 Task: Search one way flight ticket for 4 adults, 2 children, 2 infants in seat and 1 infant on lap in economy from Memphis: Memphis International Airport to Laramie: Laramie Regional Airport on 8-3-2023. Choice of flights is Sun country airlines. Price is upto 80000. Outbound departure time preference is 18:00.
Action: Mouse moved to (414, 199)
Screenshot: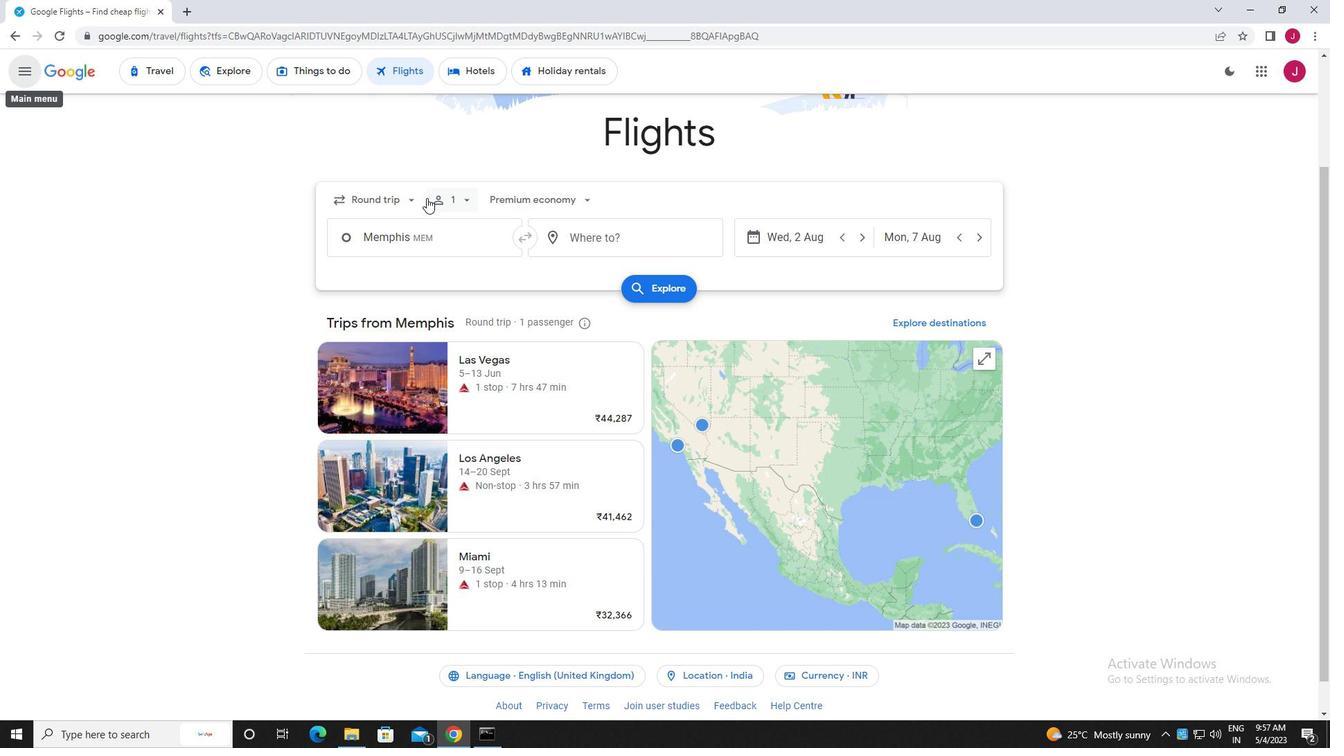 
Action: Mouse pressed left at (414, 199)
Screenshot: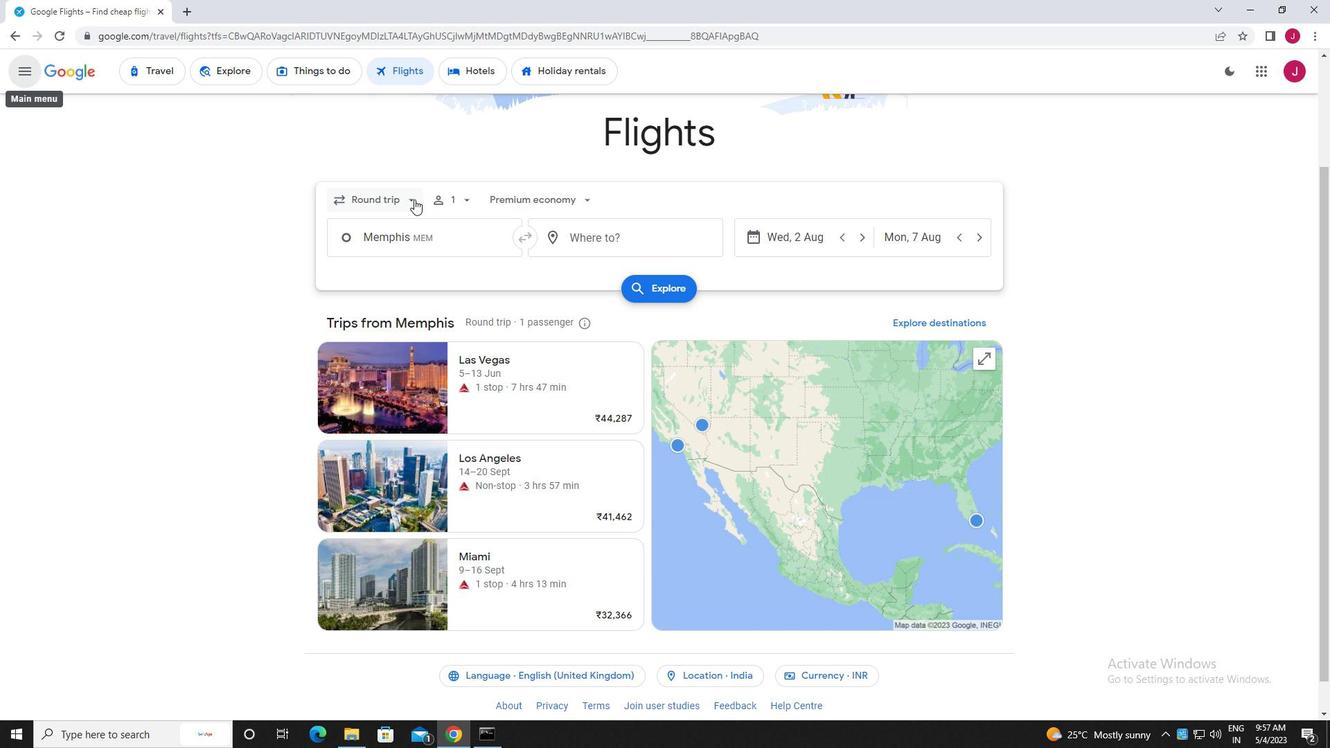 
Action: Mouse moved to (400, 263)
Screenshot: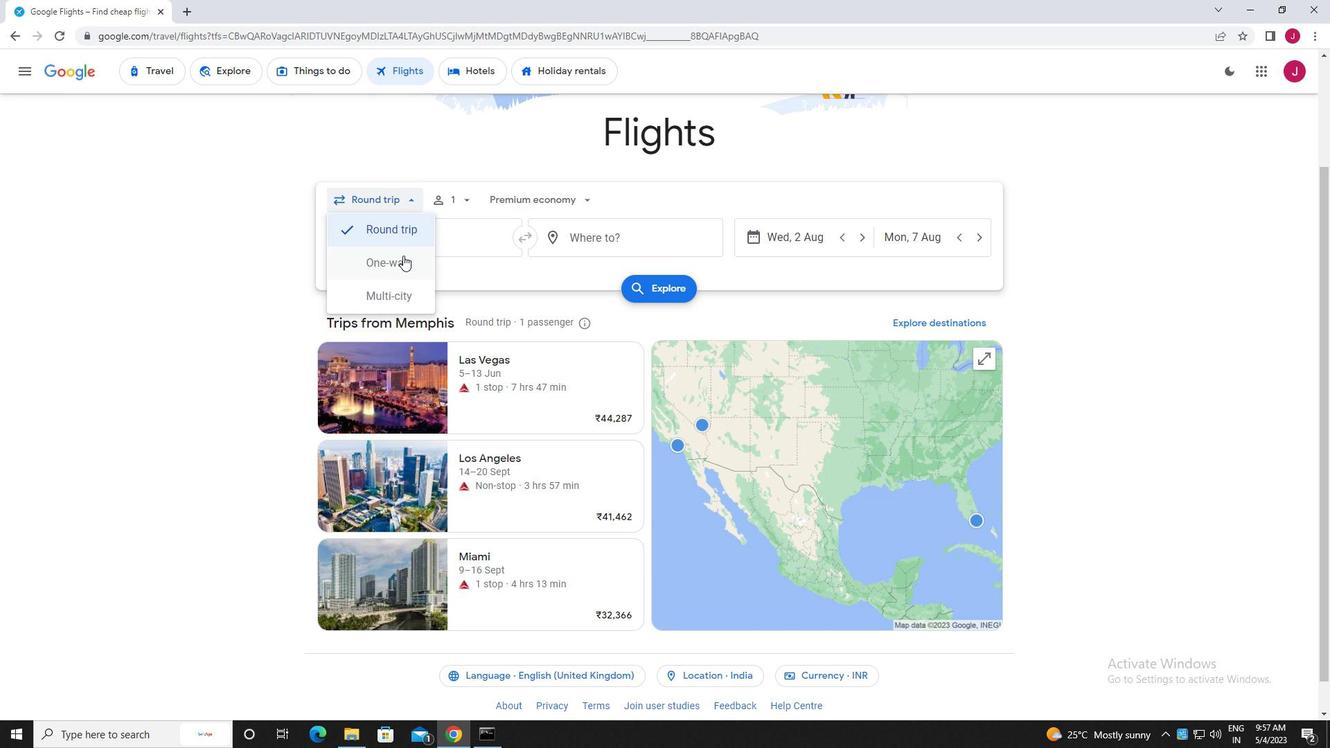
Action: Mouse pressed left at (400, 263)
Screenshot: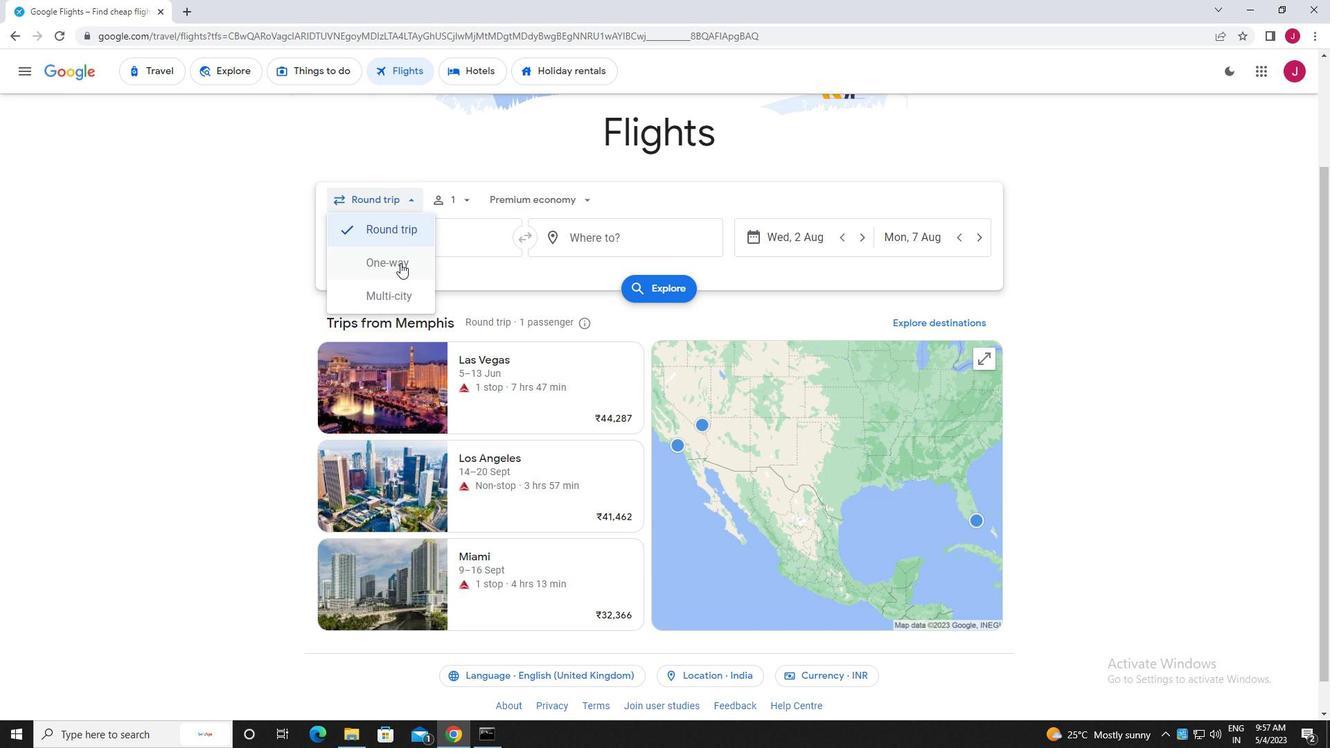 
Action: Mouse moved to (457, 199)
Screenshot: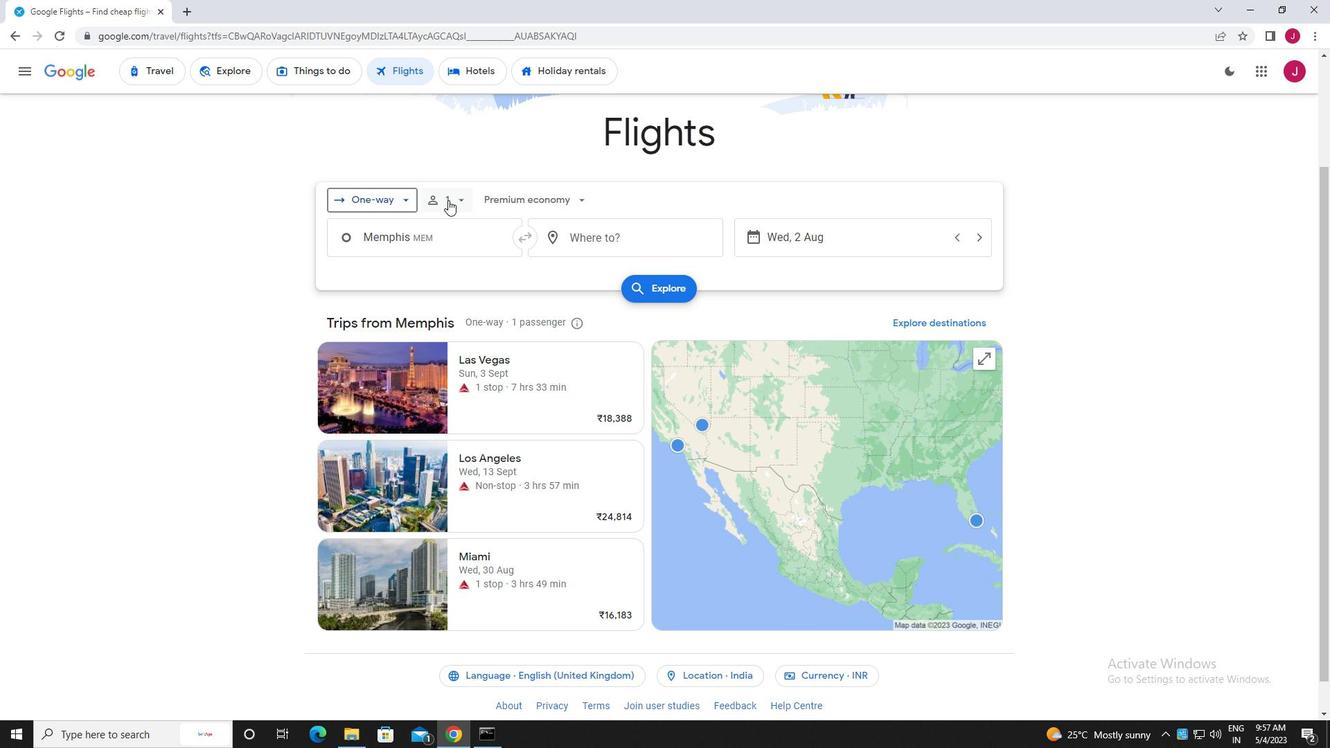 
Action: Mouse pressed left at (457, 199)
Screenshot: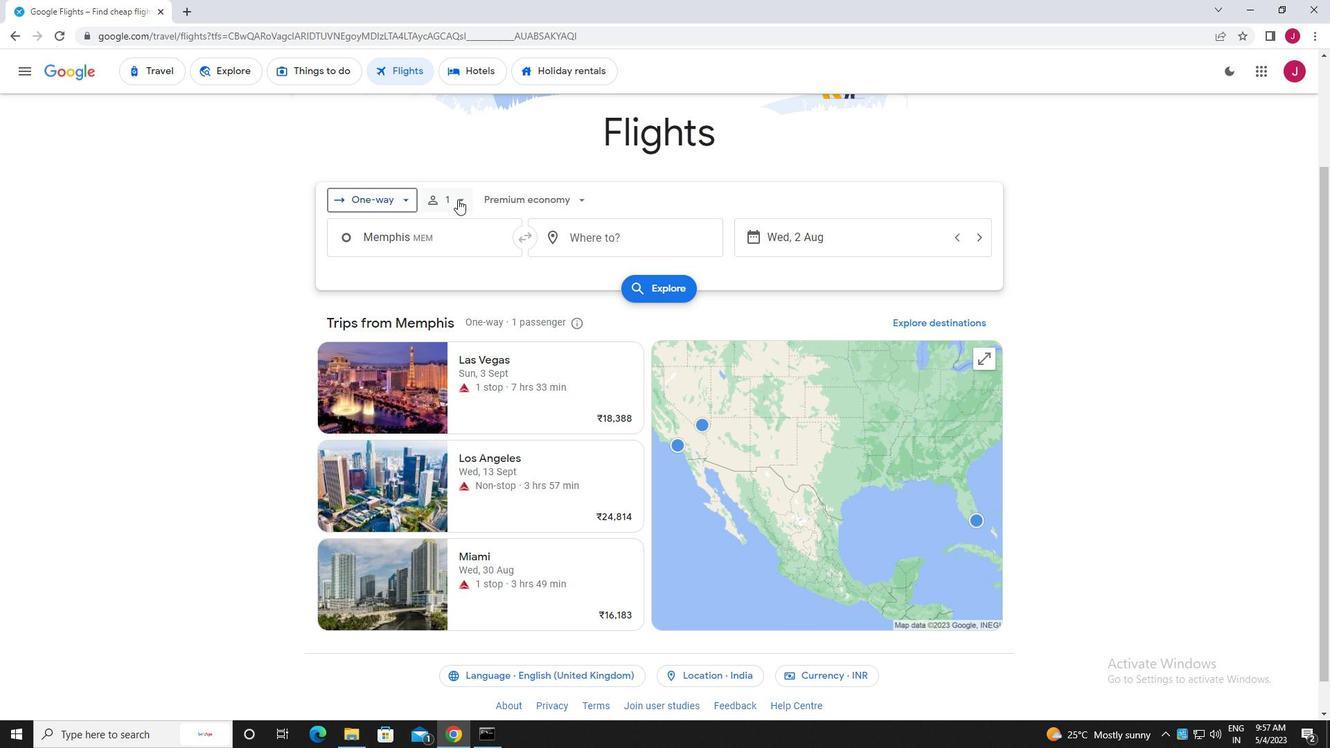 
Action: Mouse moved to (566, 236)
Screenshot: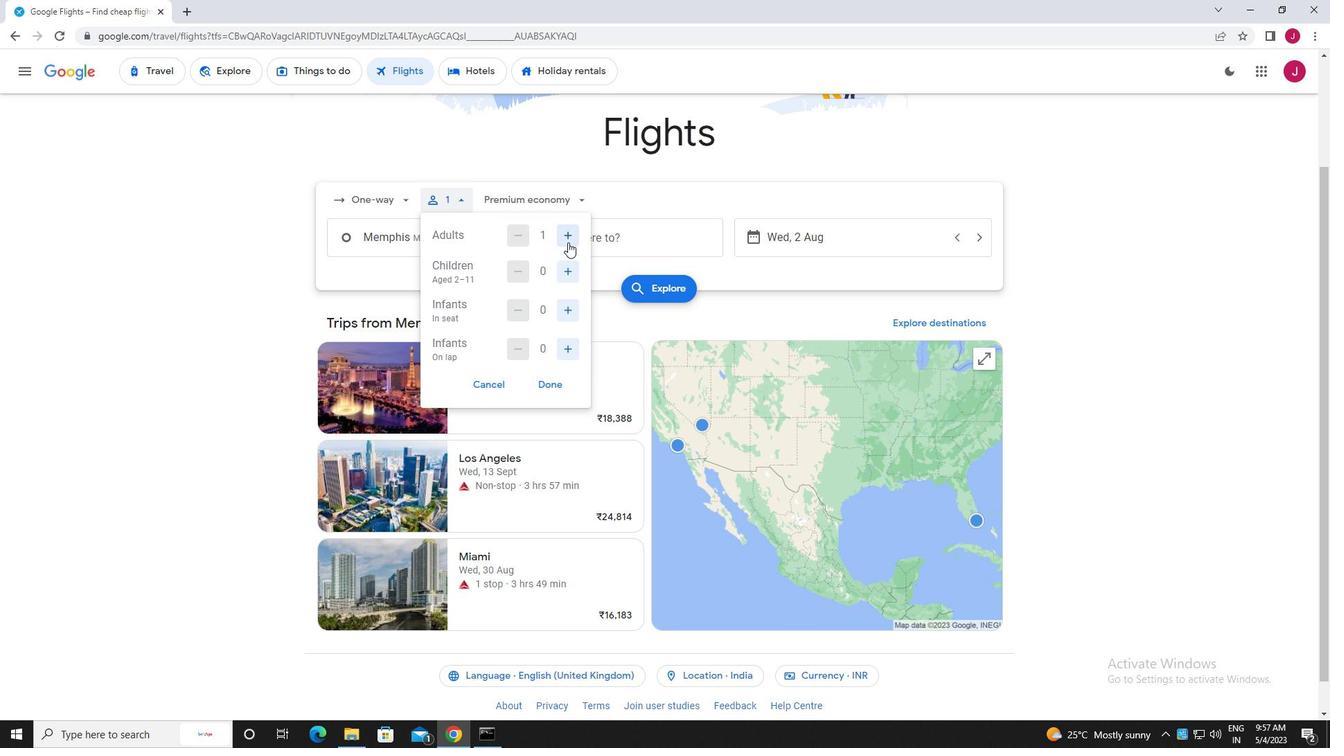 
Action: Mouse pressed left at (566, 236)
Screenshot: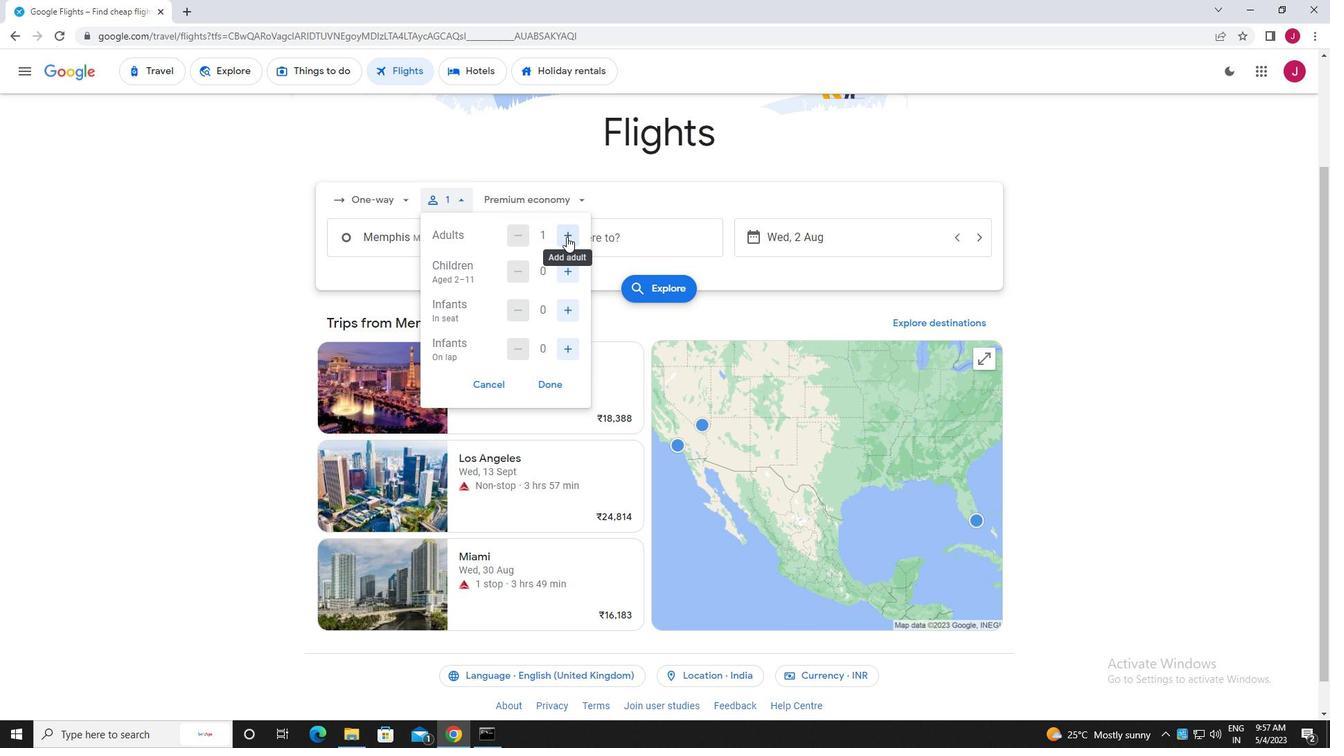 
Action: Mouse pressed left at (566, 236)
Screenshot: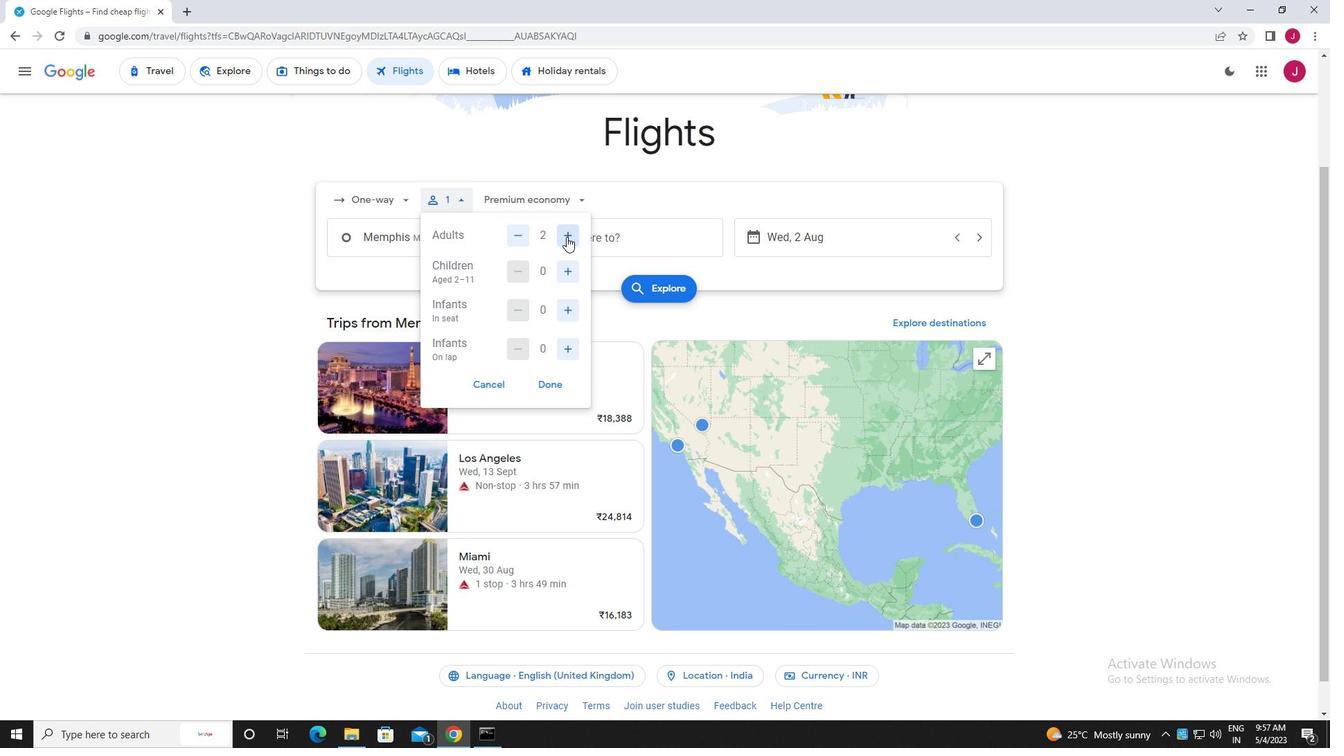 
Action: Mouse pressed left at (566, 236)
Screenshot: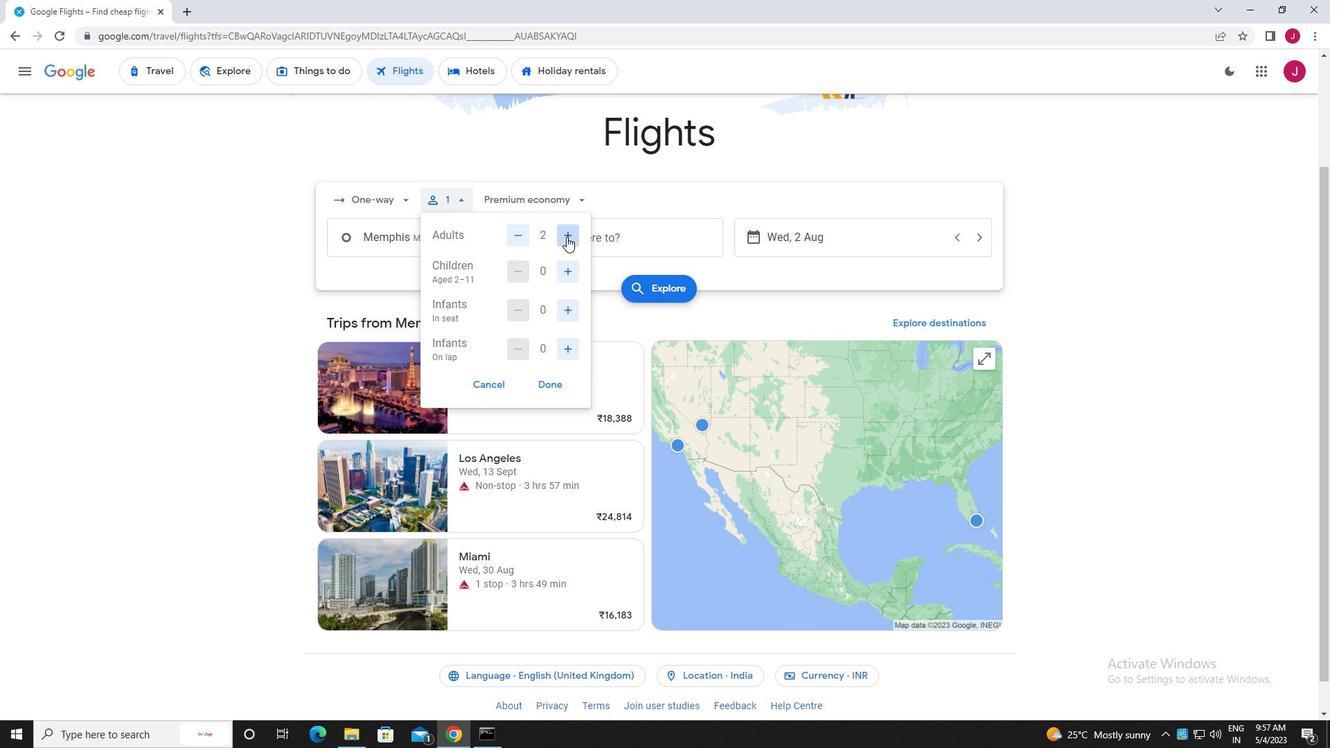 
Action: Mouse moved to (567, 277)
Screenshot: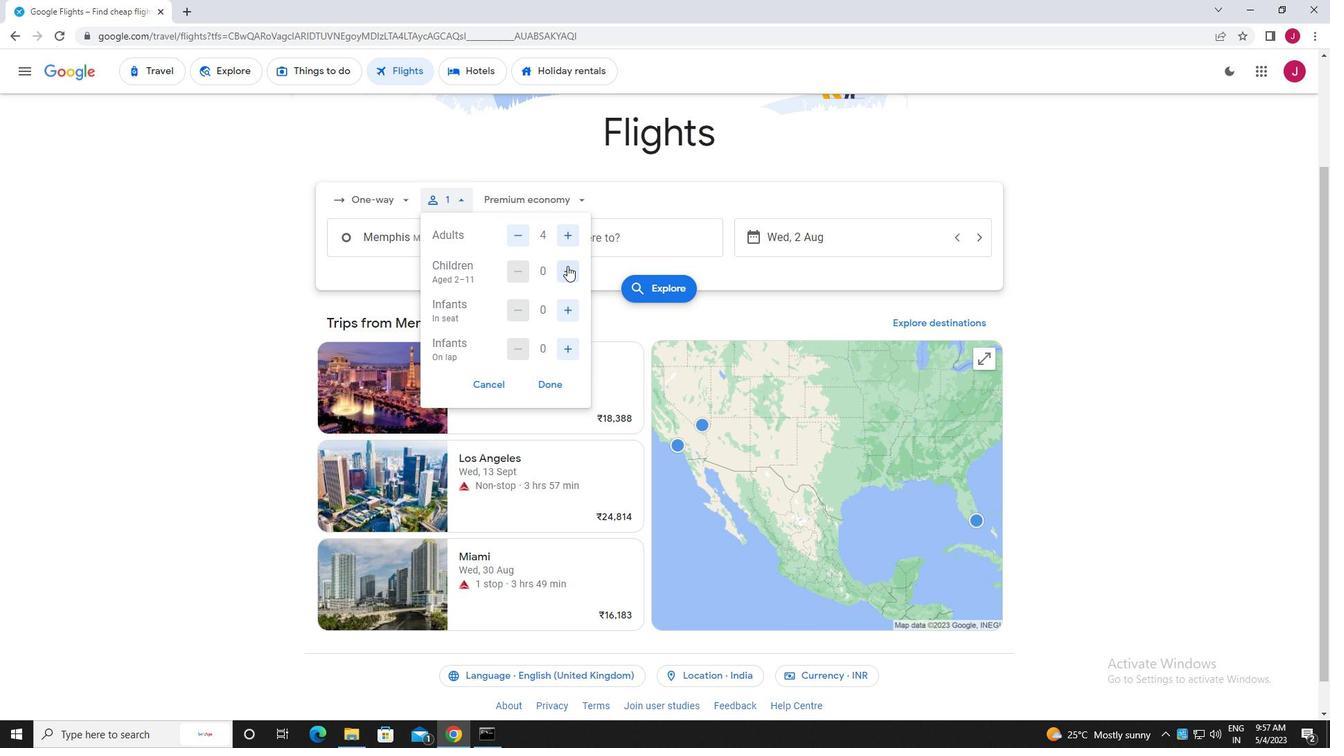
Action: Mouse pressed left at (567, 277)
Screenshot: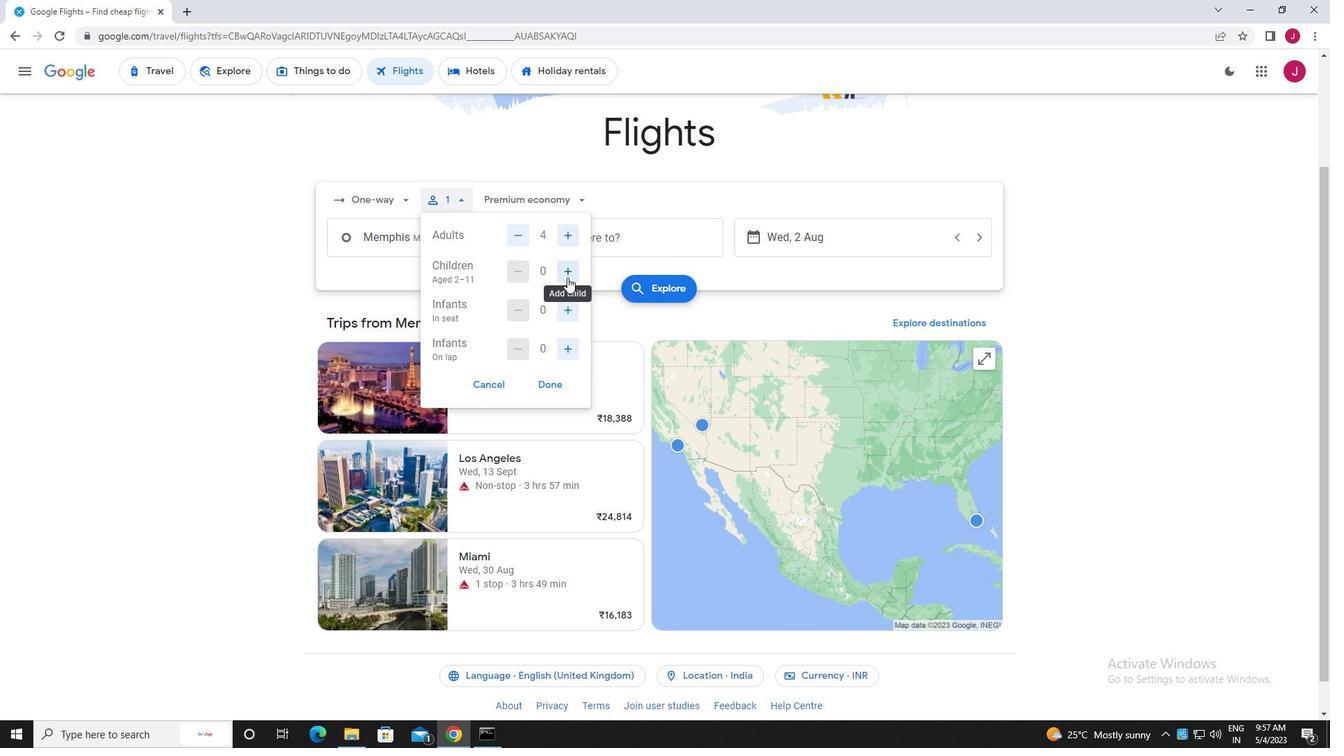 
Action: Mouse pressed left at (567, 277)
Screenshot: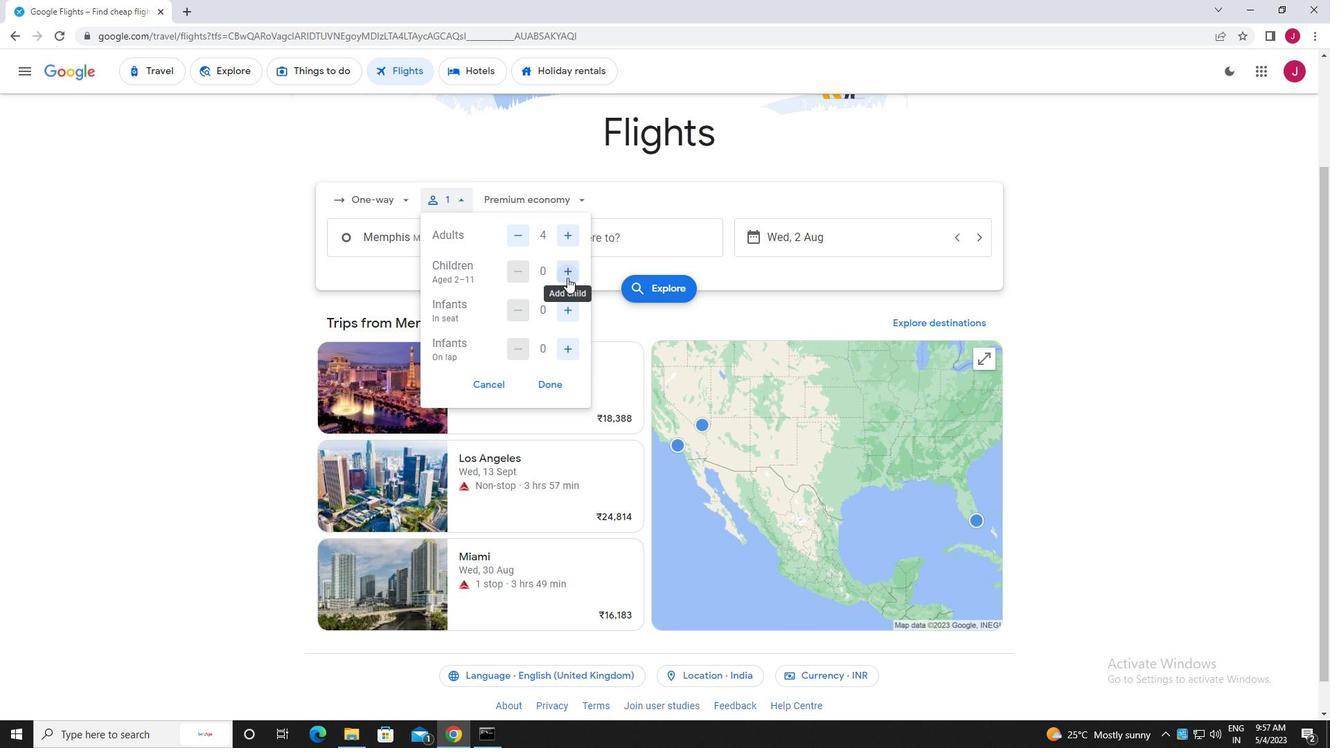 
Action: Mouse moved to (567, 308)
Screenshot: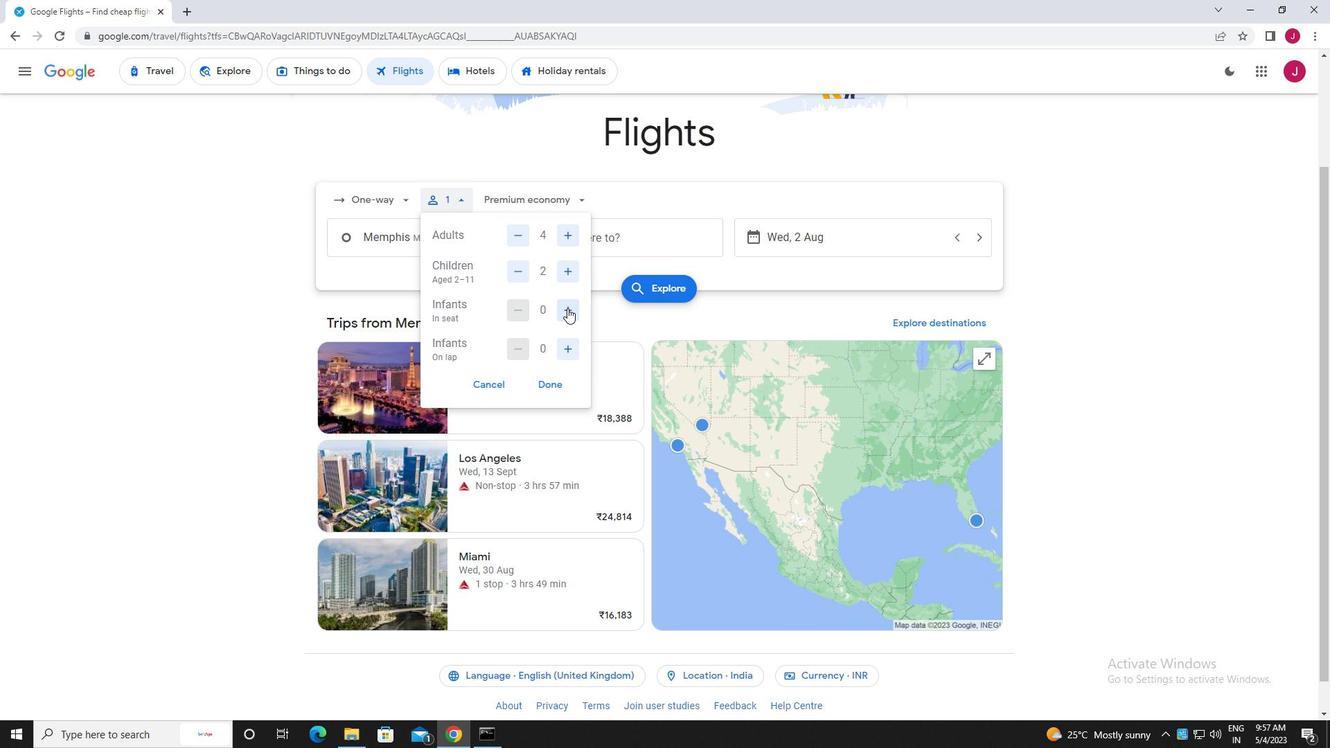 
Action: Mouse pressed left at (567, 308)
Screenshot: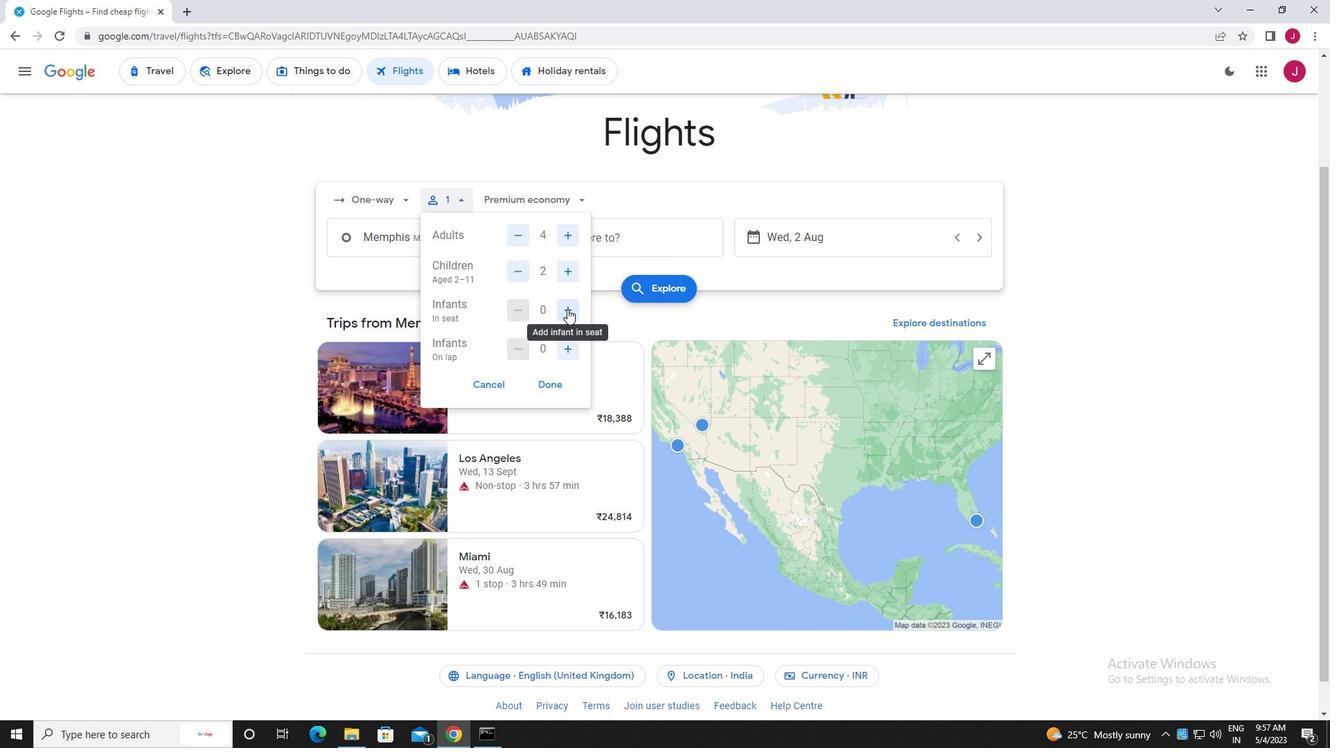 
Action: Mouse pressed left at (567, 308)
Screenshot: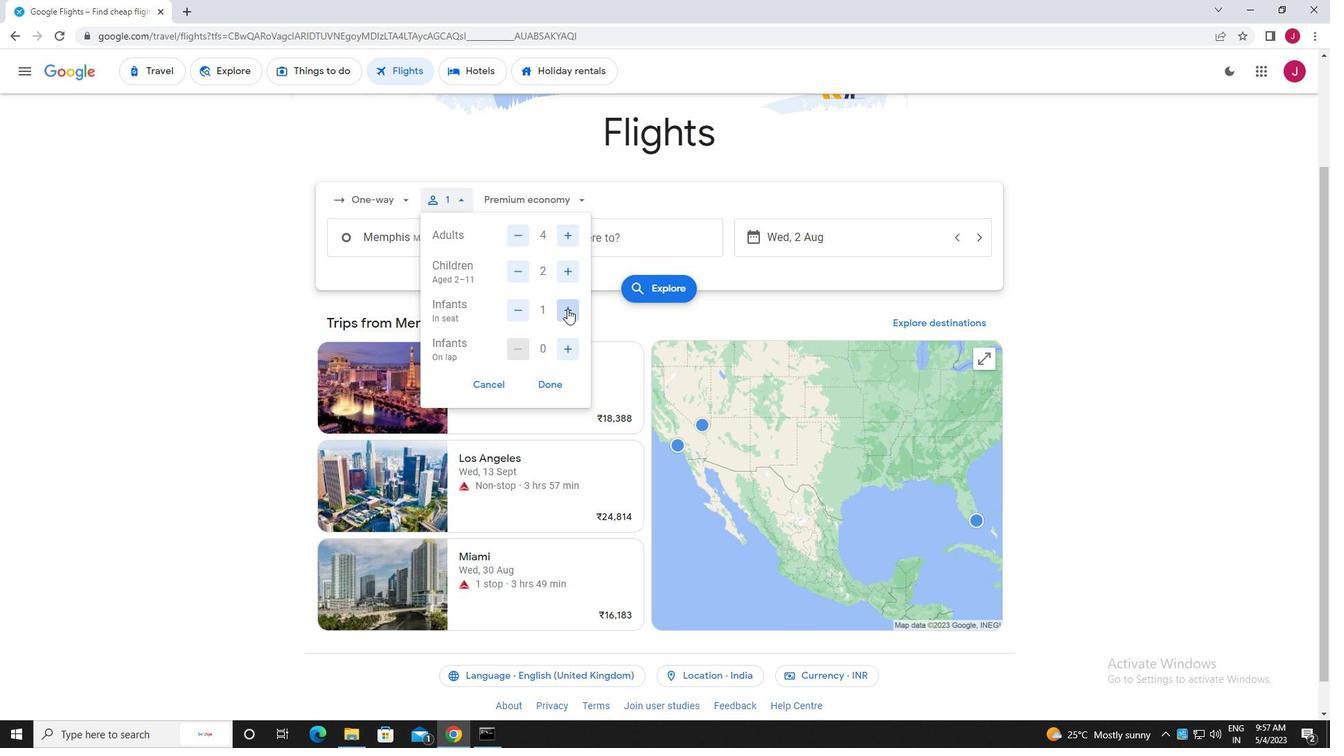 
Action: Mouse moved to (566, 350)
Screenshot: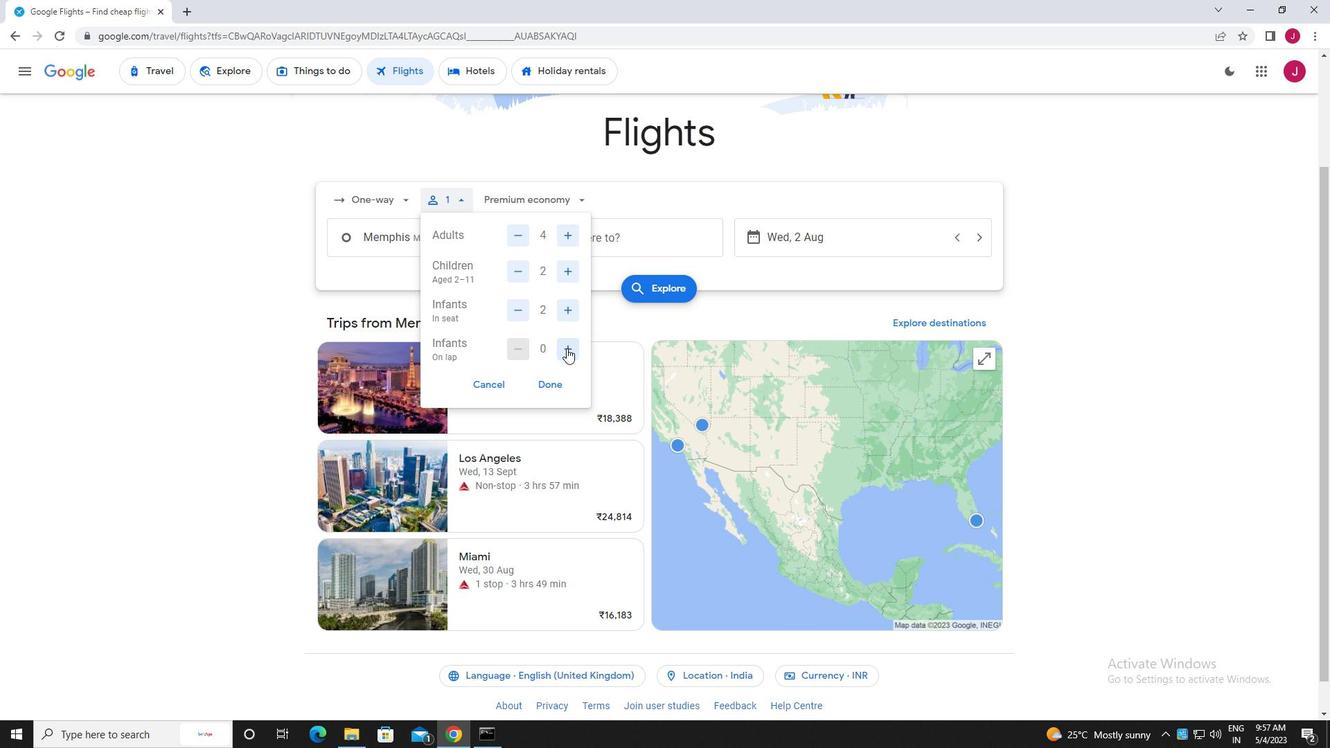 
Action: Mouse pressed left at (566, 350)
Screenshot: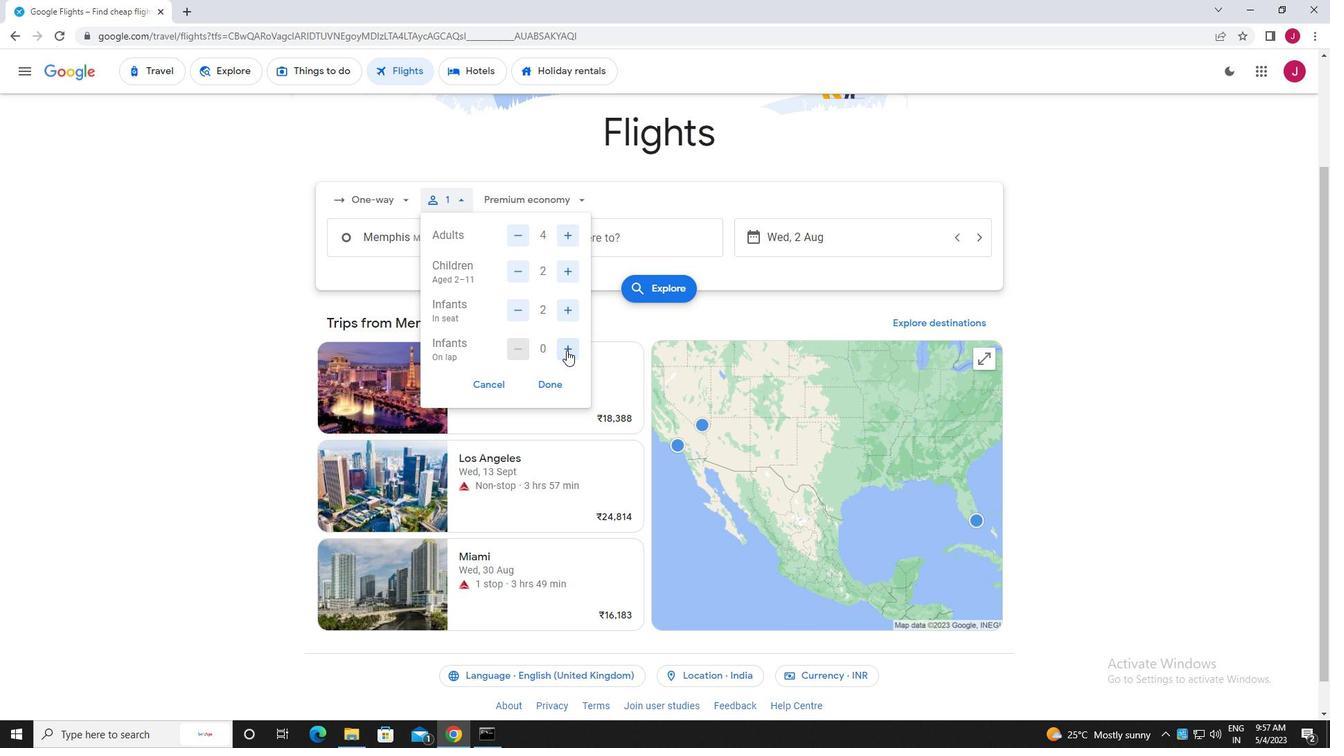 
Action: Mouse moved to (542, 382)
Screenshot: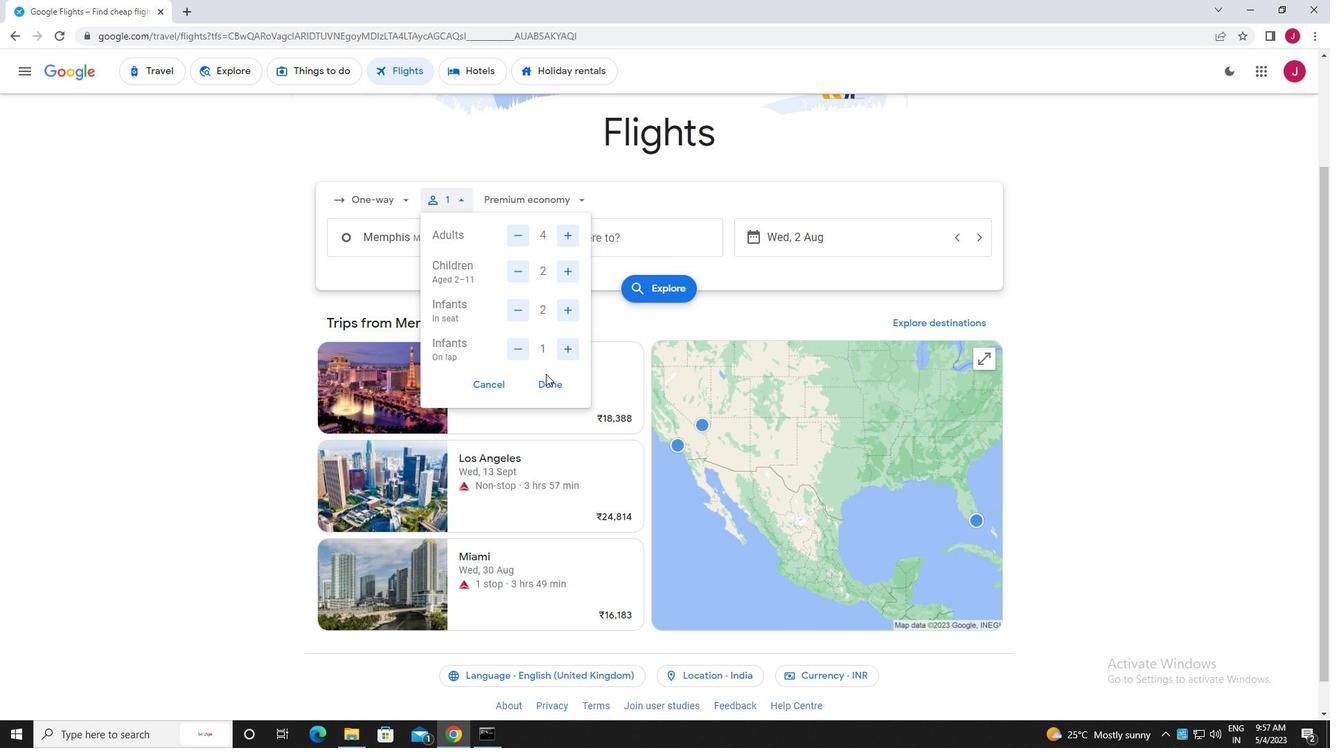 
Action: Mouse pressed left at (542, 382)
Screenshot: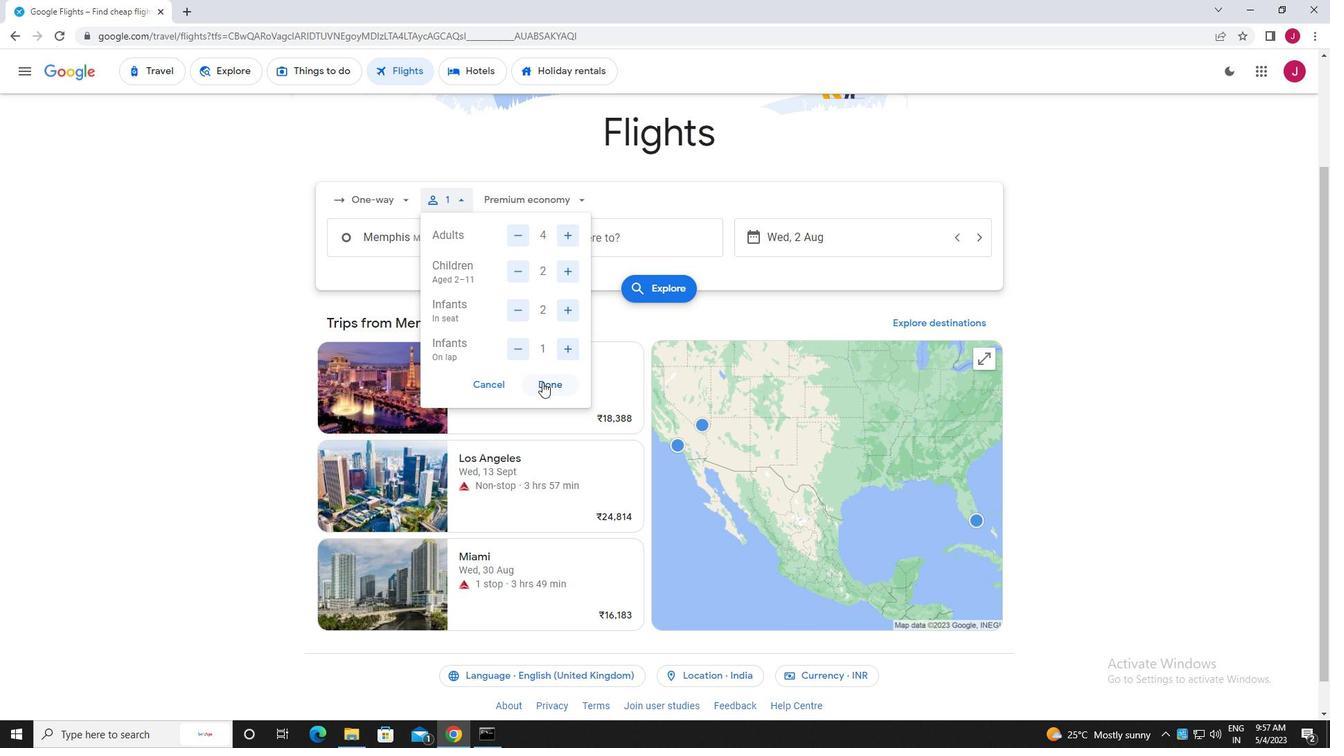 
Action: Mouse moved to (547, 197)
Screenshot: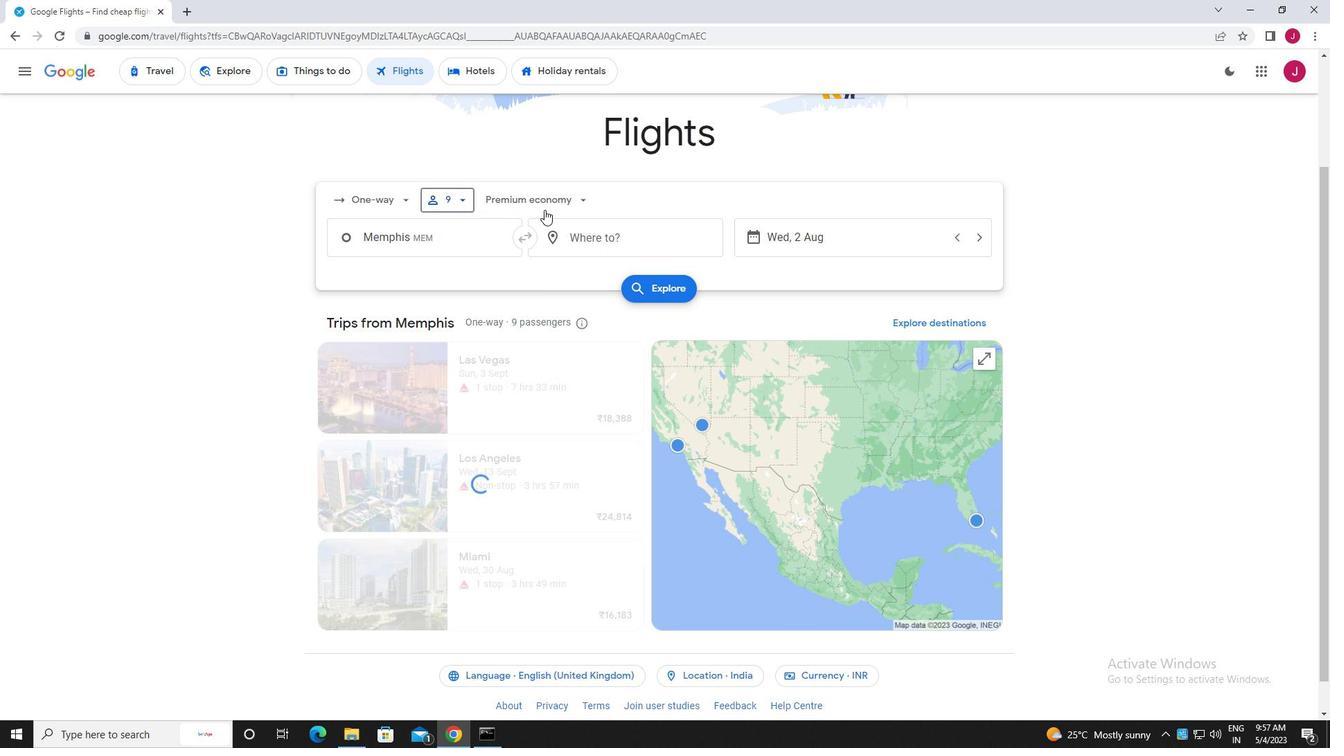 
Action: Mouse pressed left at (547, 197)
Screenshot: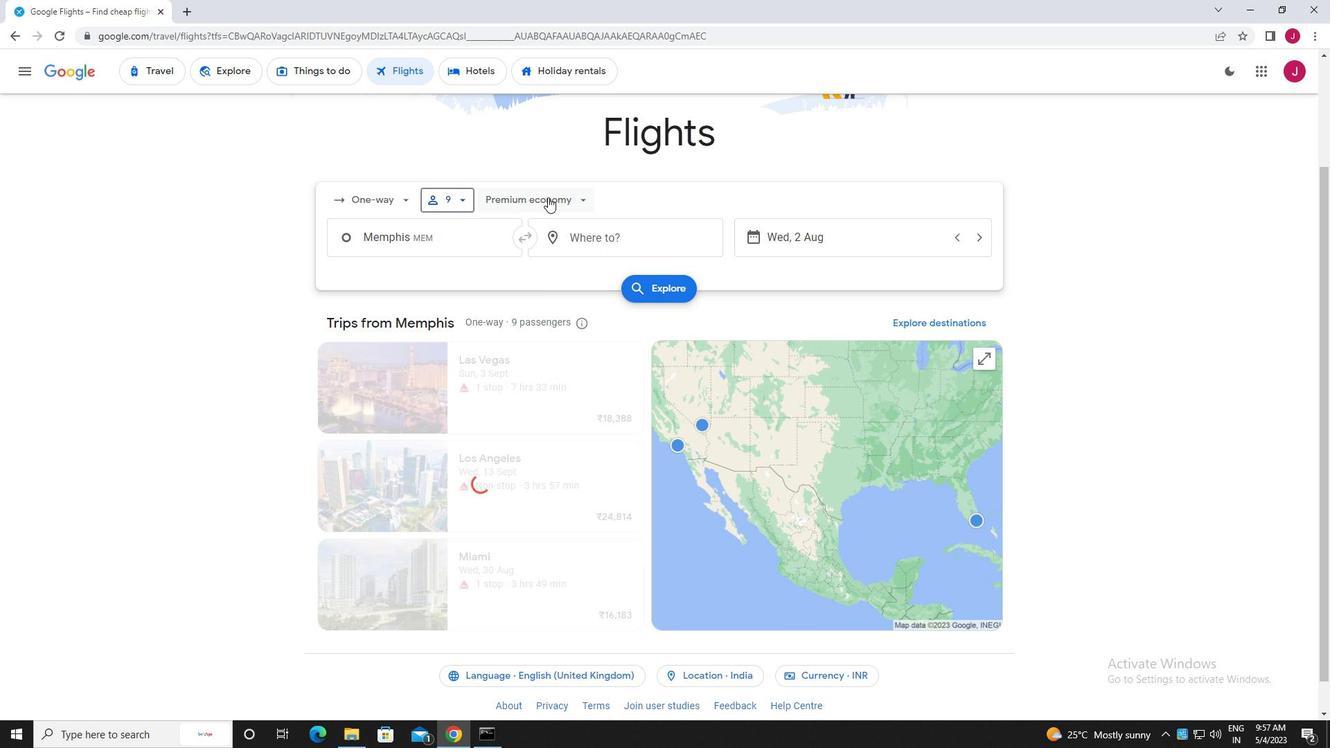 
Action: Mouse moved to (550, 224)
Screenshot: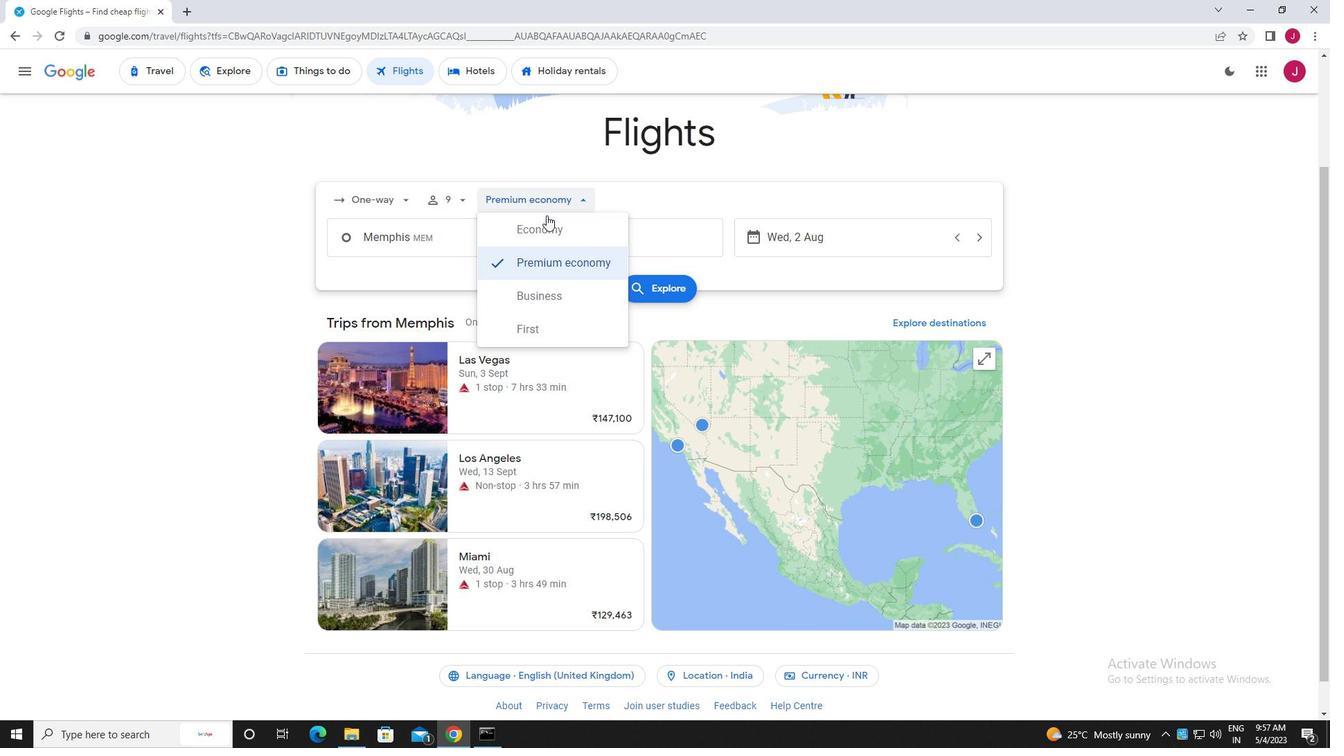 
Action: Mouse pressed left at (550, 224)
Screenshot: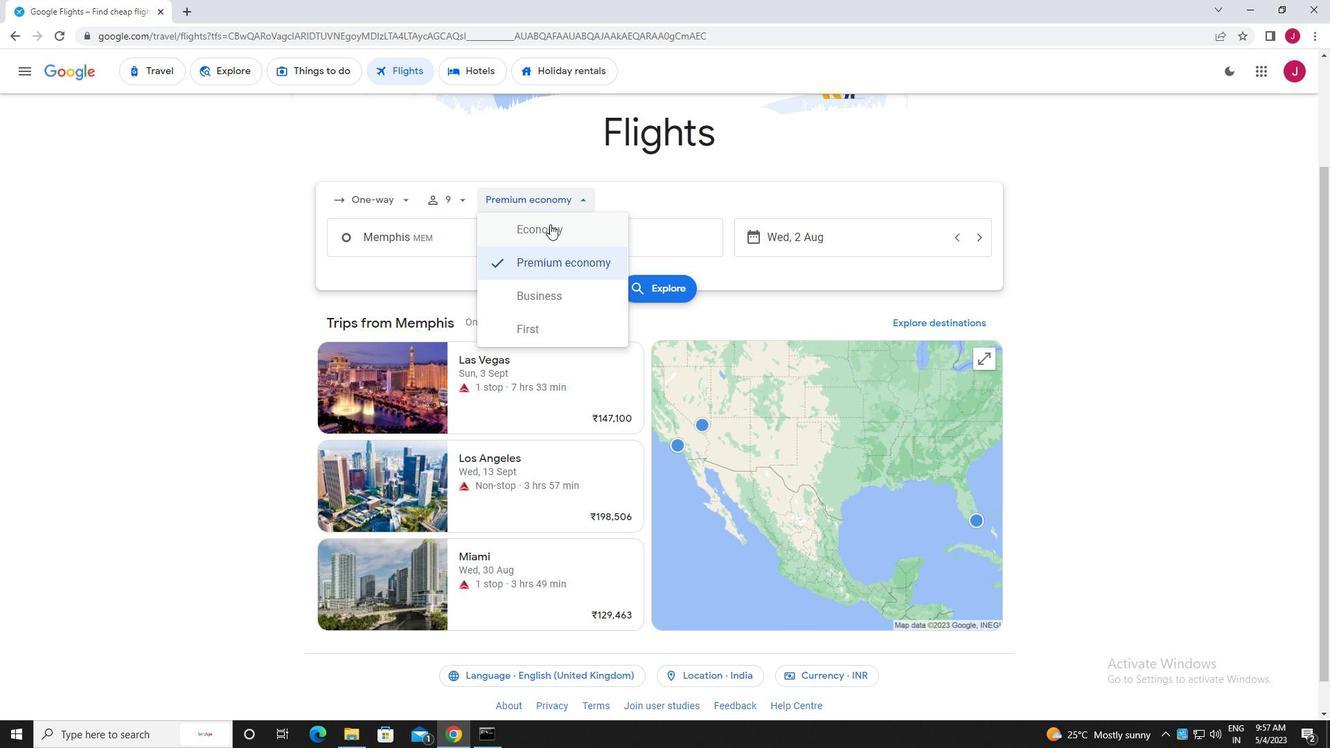 
Action: Mouse moved to (457, 236)
Screenshot: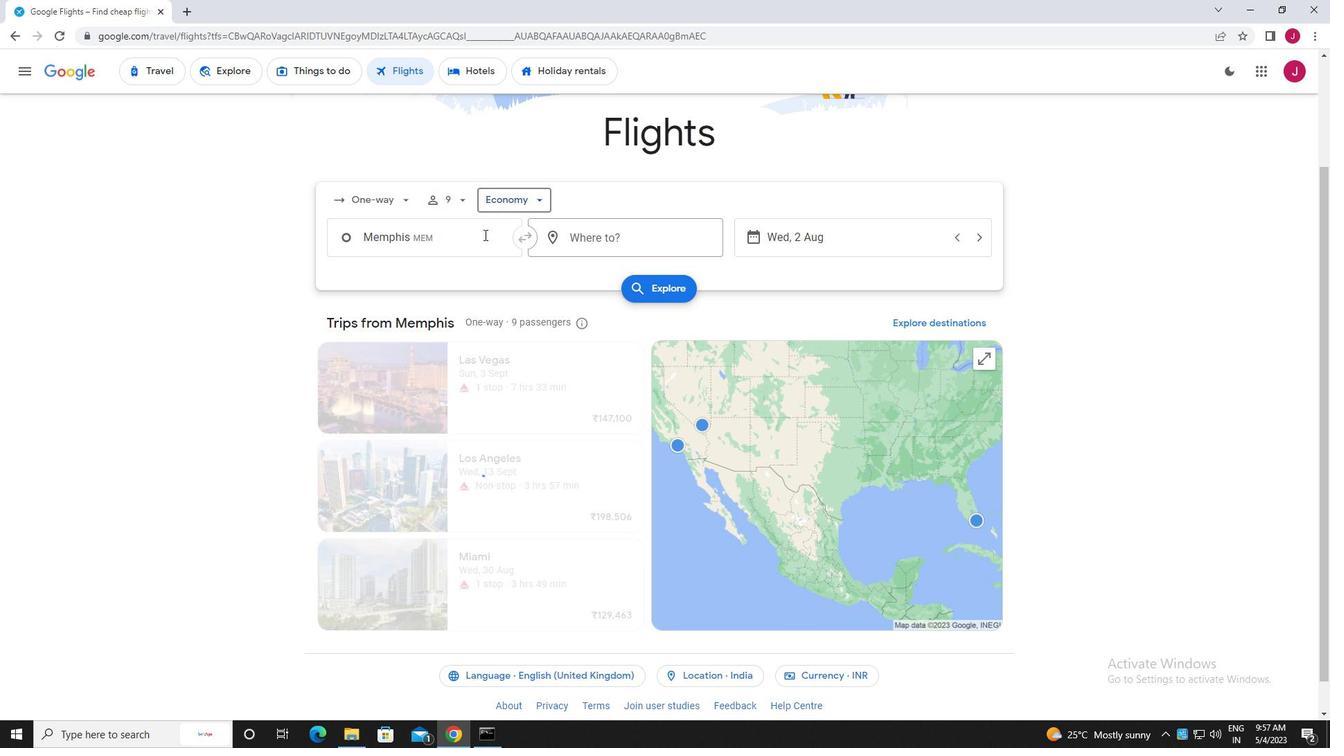 
Action: Mouse pressed left at (457, 236)
Screenshot: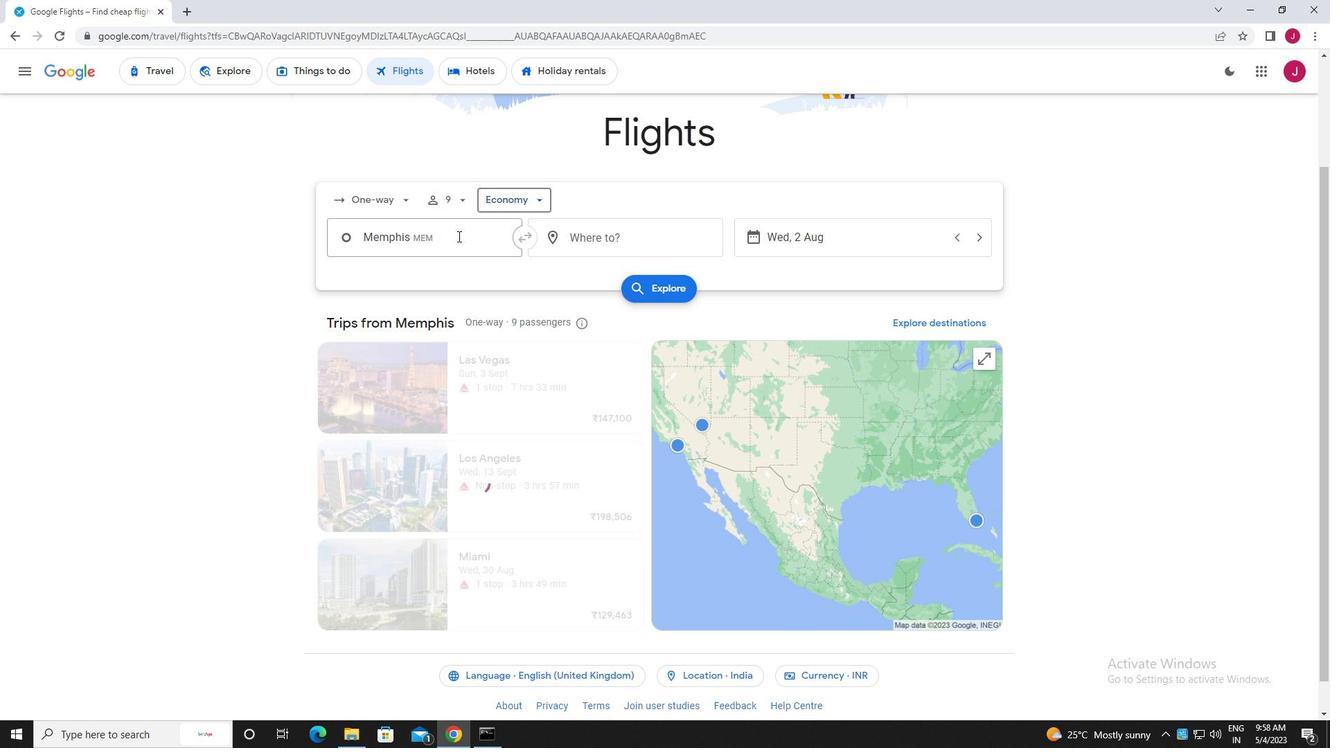 
Action: Key pressed memphis
Screenshot: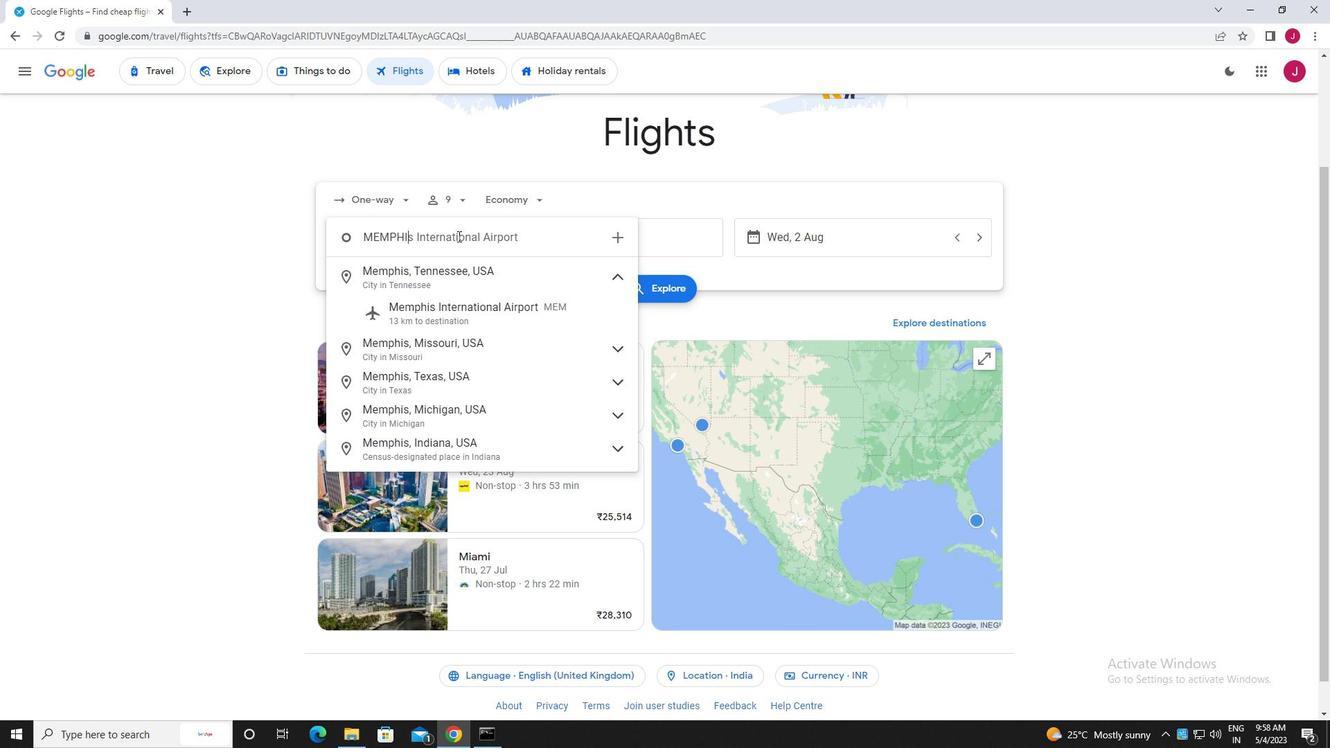 
Action: Mouse moved to (471, 309)
Screenshot: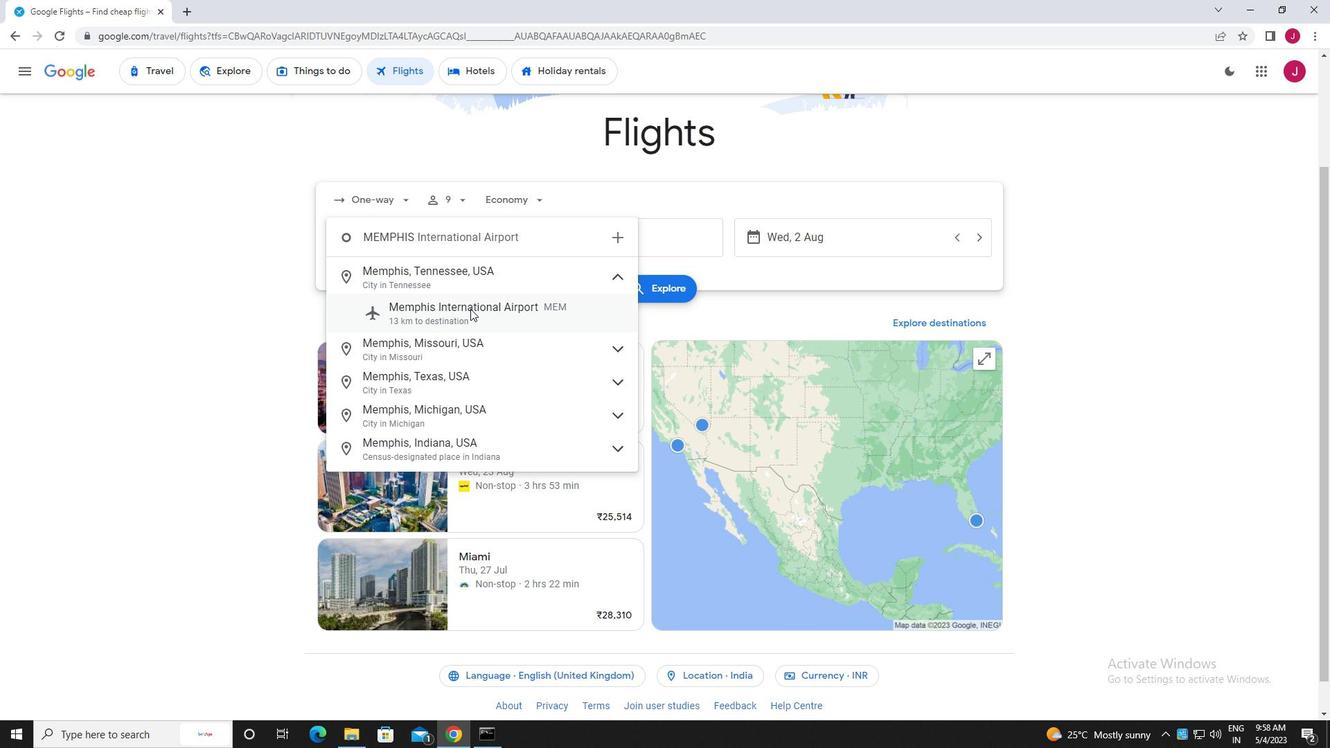 
Action: Mouse pressed left at (471, 309)
Screenshot: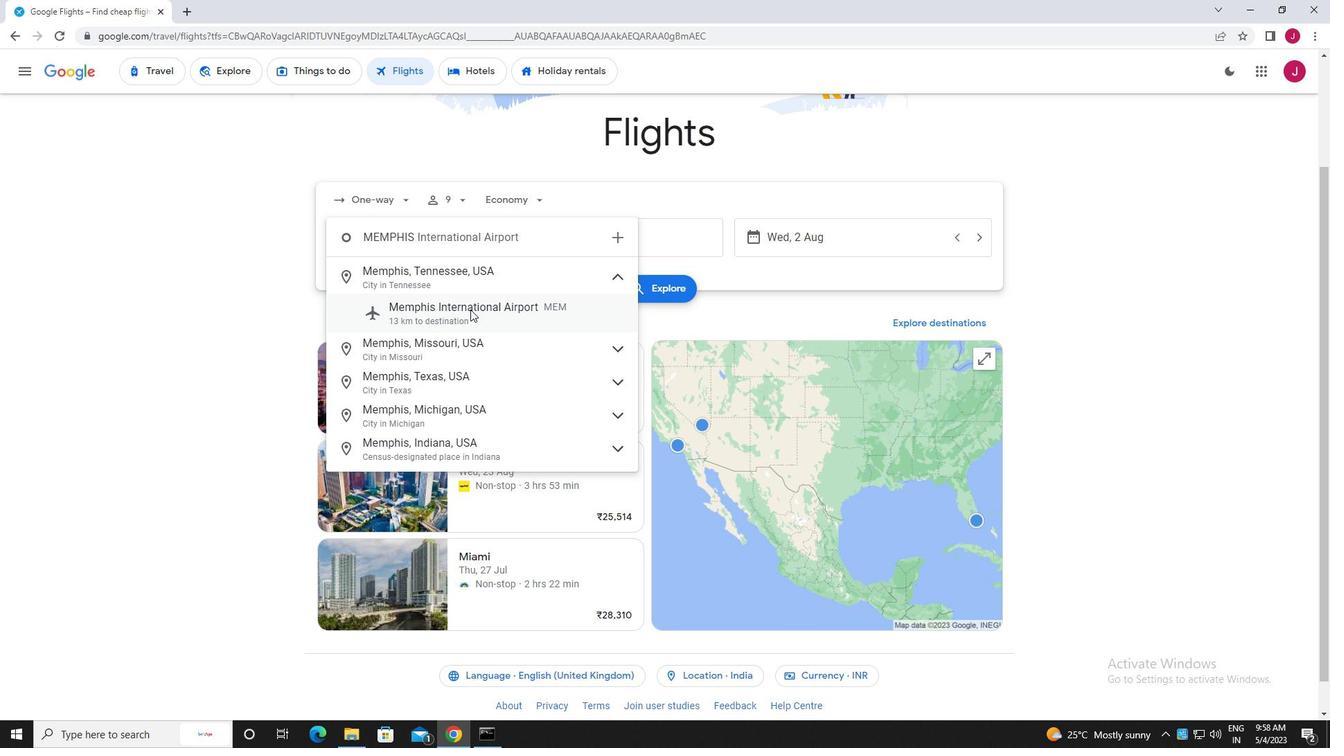 
Action: Mouse moved to (616, 241)
Screenshot: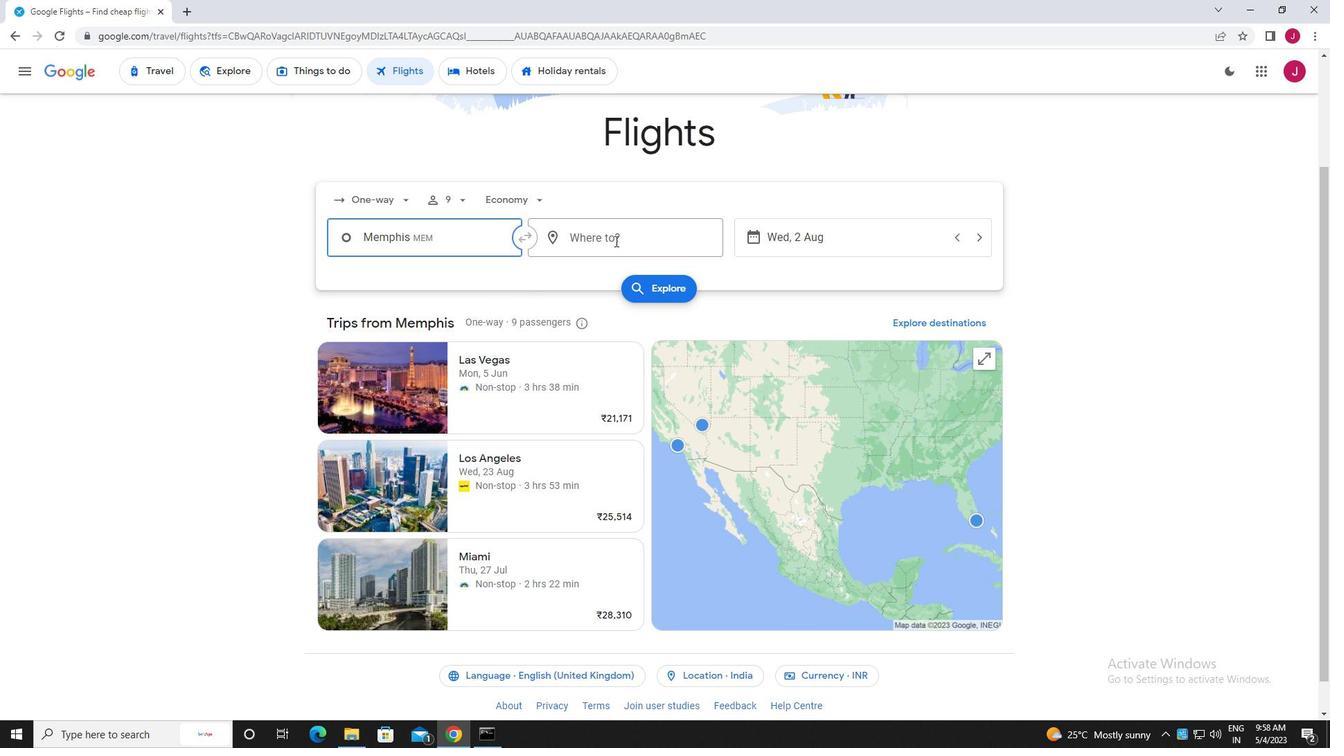 
Action: Mouse pressed left at (616, 241)
Screenshot: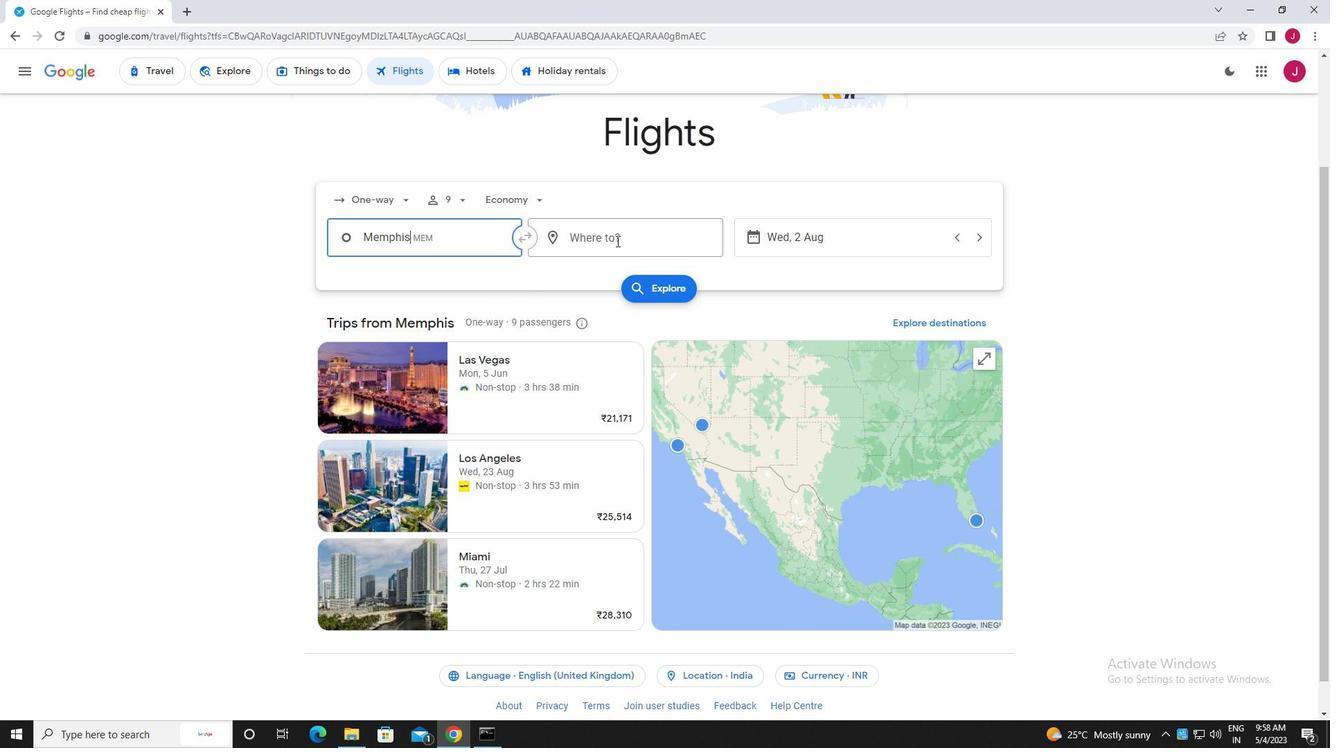 
Action: Mouse moved to (615, 241)
Screenshot: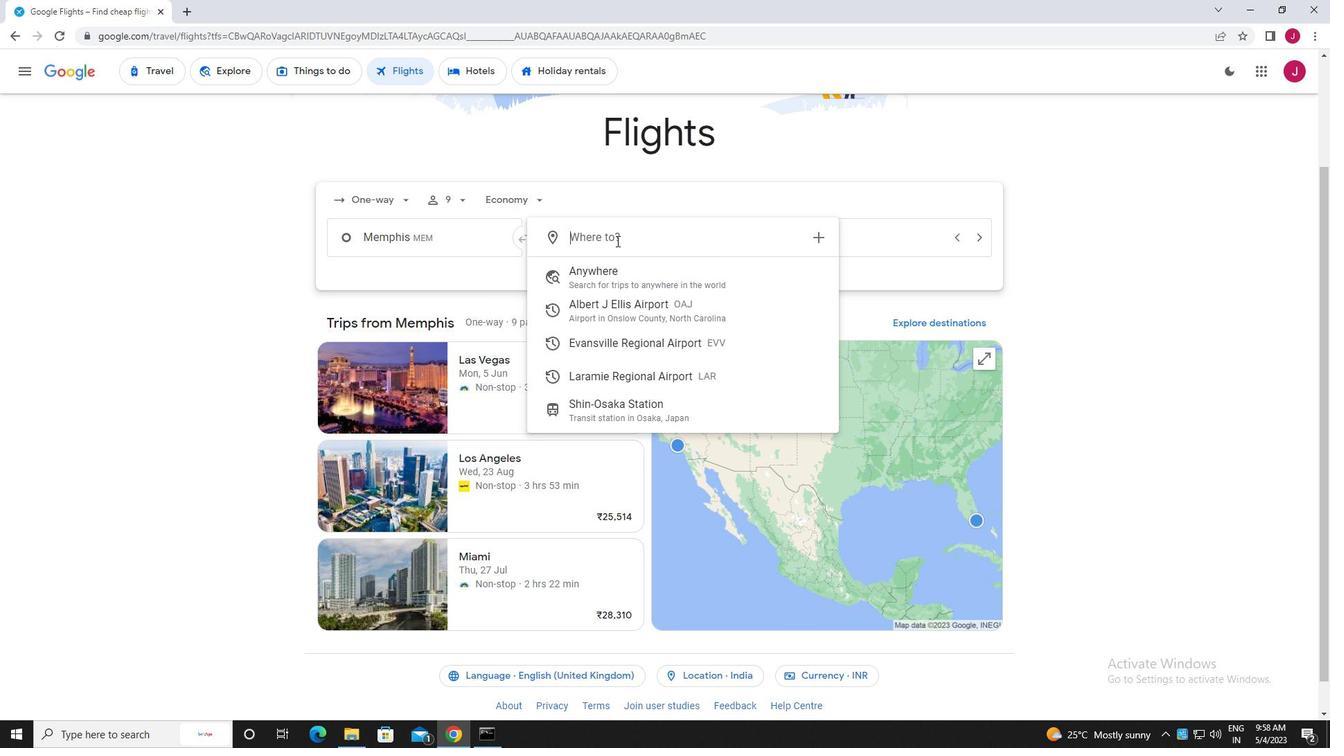 
Action: Key pressed laram<Key.space><Key.backspace>
Screenshot: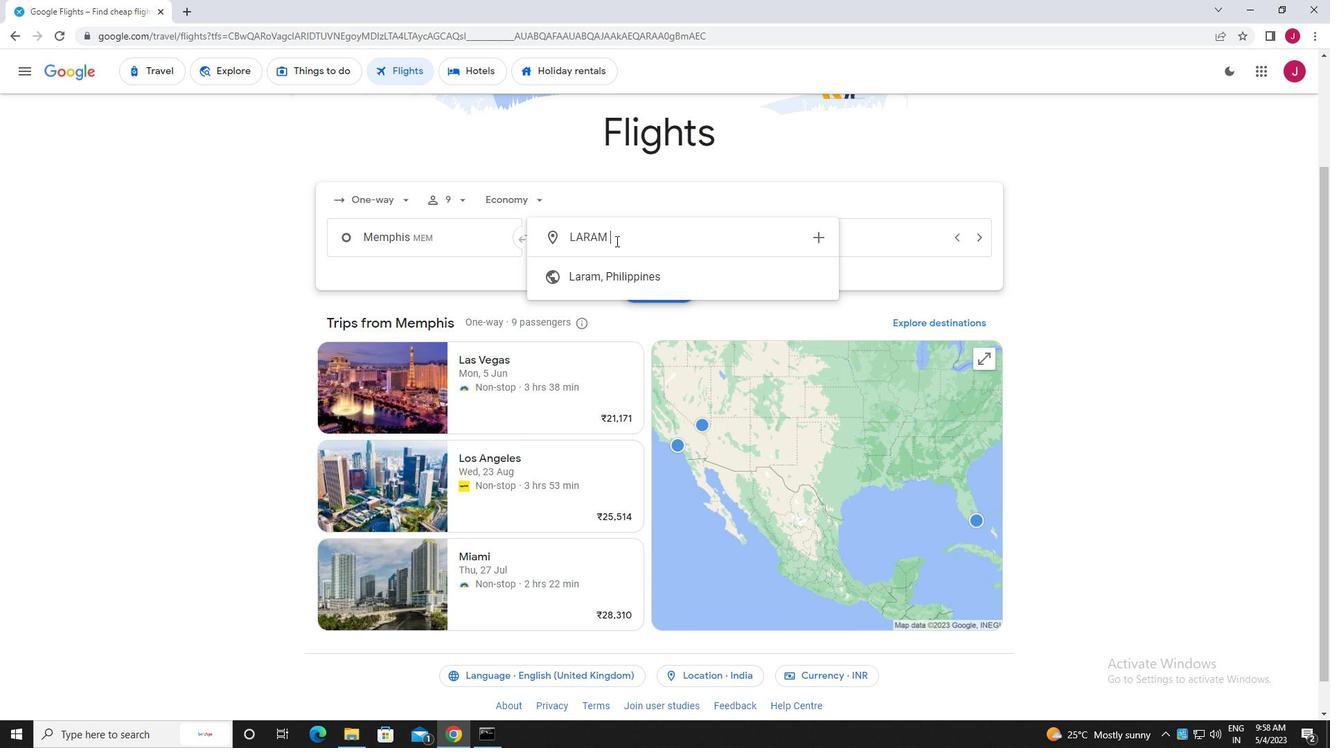 
Action: Mouse moved to (660, 350)
Screenshot: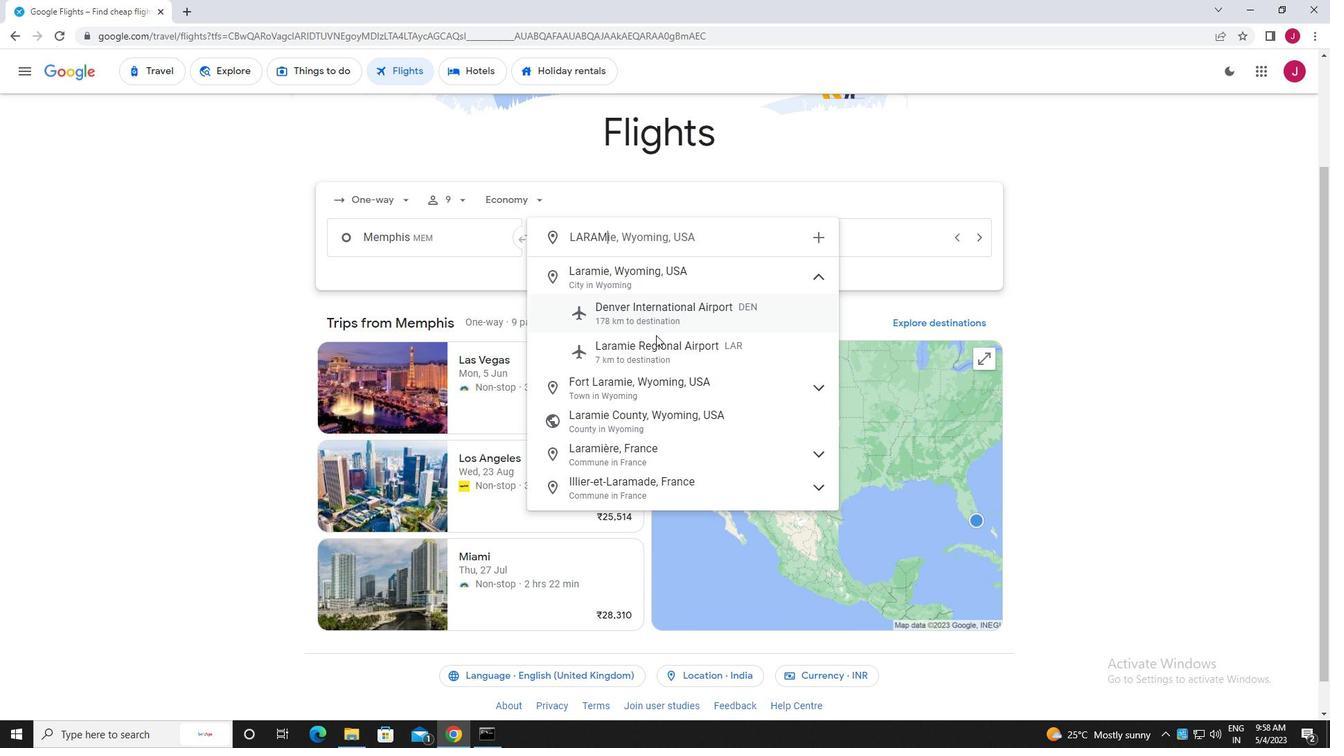 
Action: Mouse pressed left at (660, 350)
Screenshot: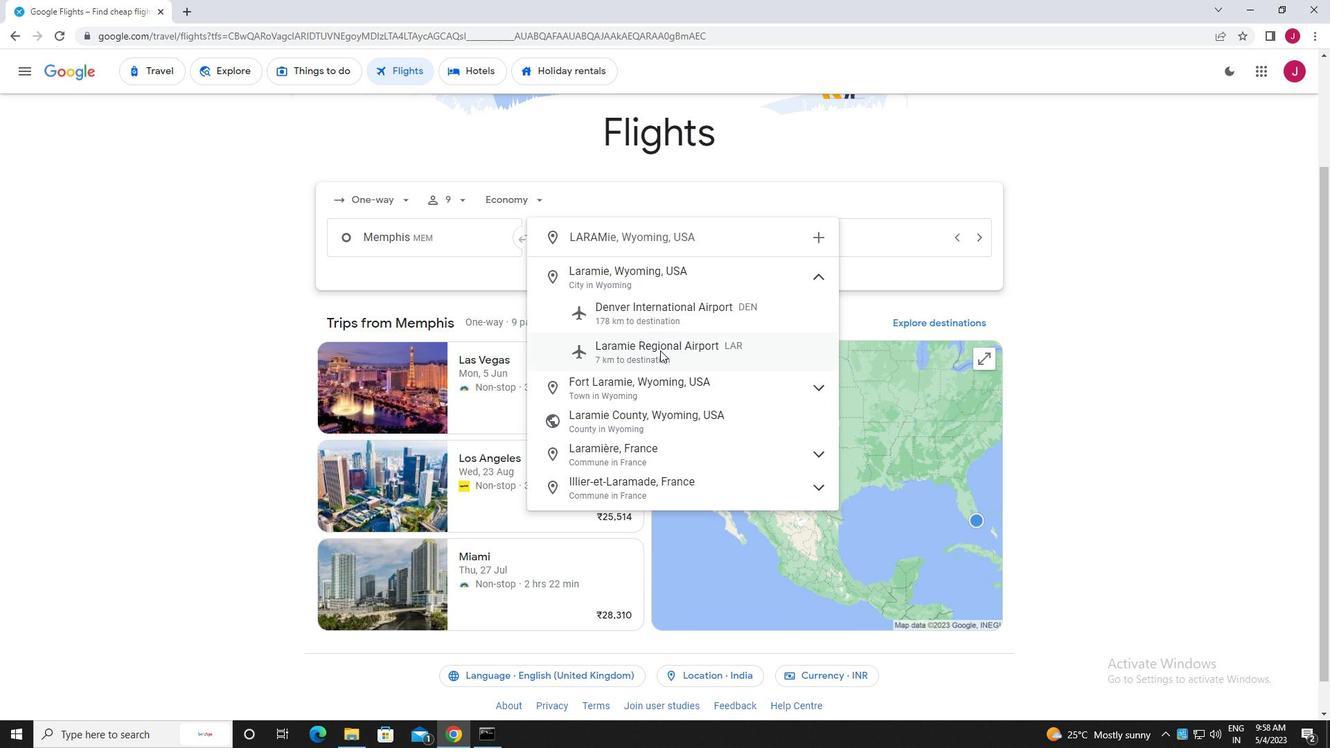 
Action: Mouse moved to (838, 238)
Screenshot: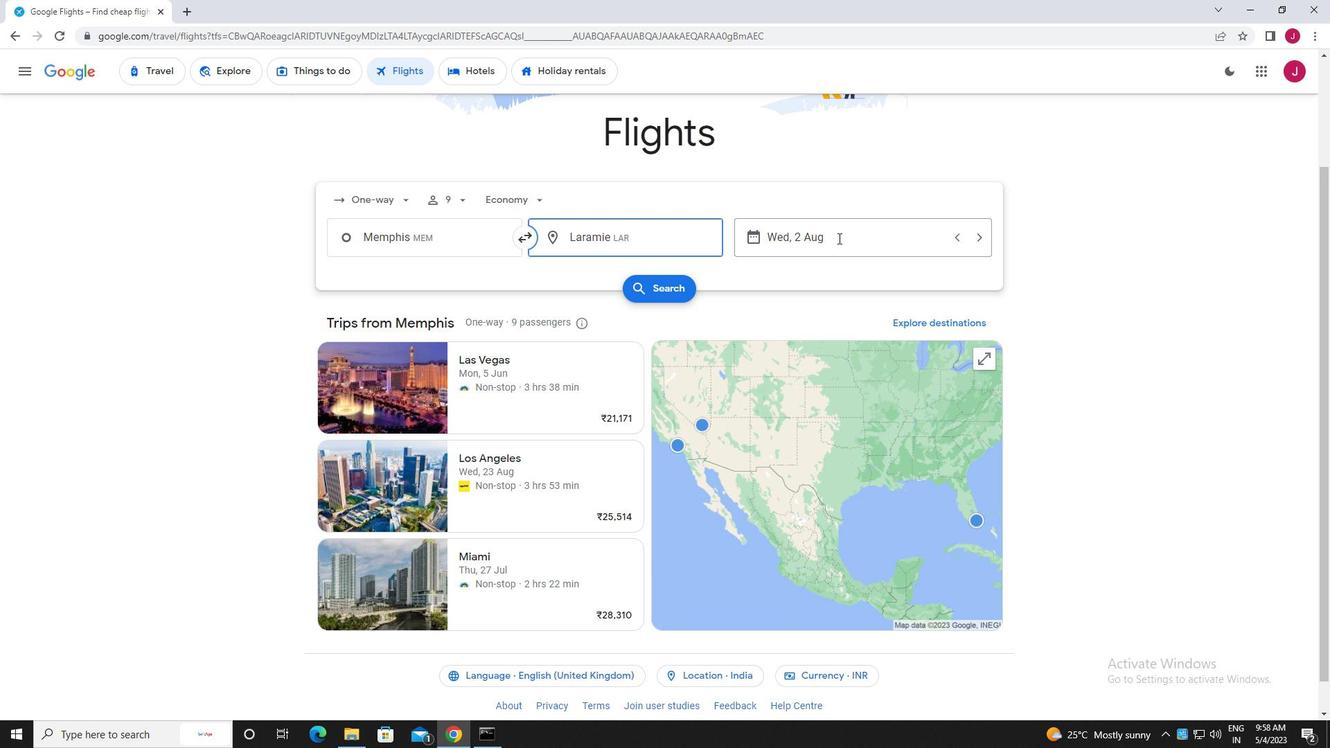 
Action: Mouse pressed left at (838, 238)
Screenshot: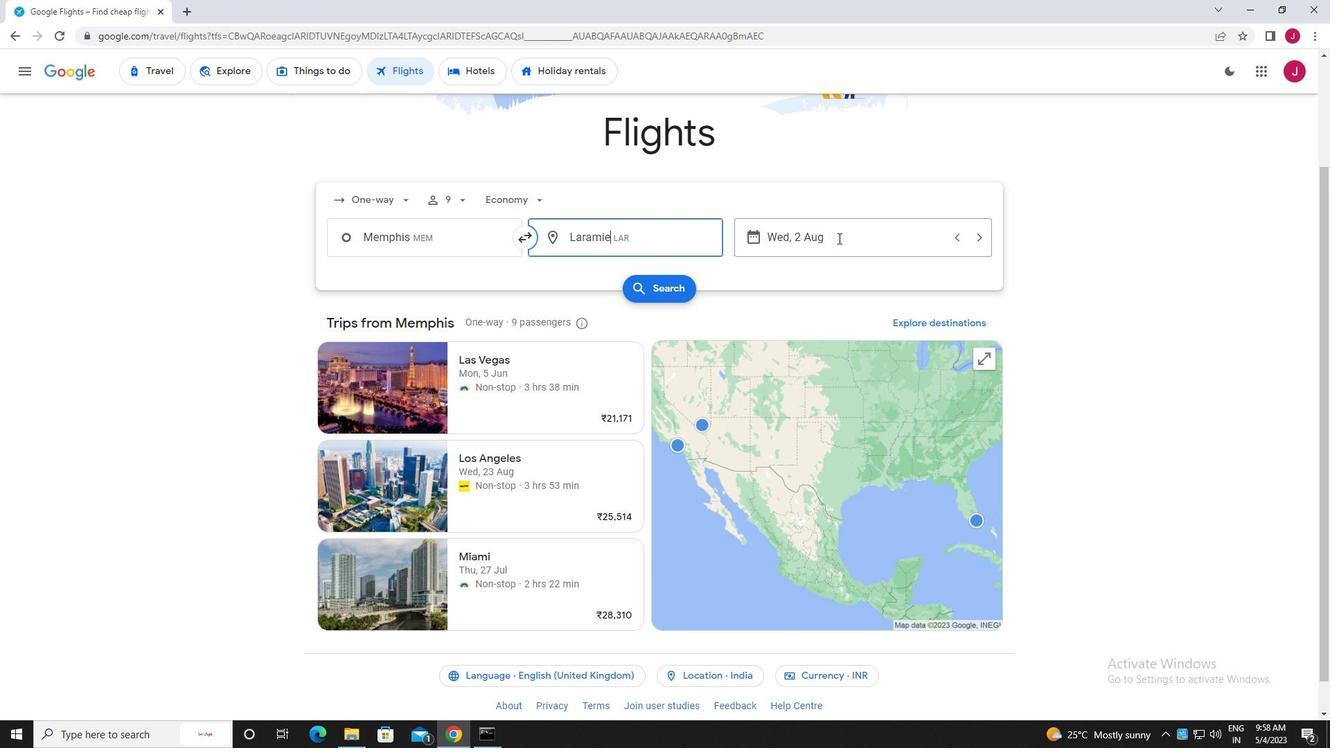 
Action: Mouse moved to (636, 344)
Screenshot: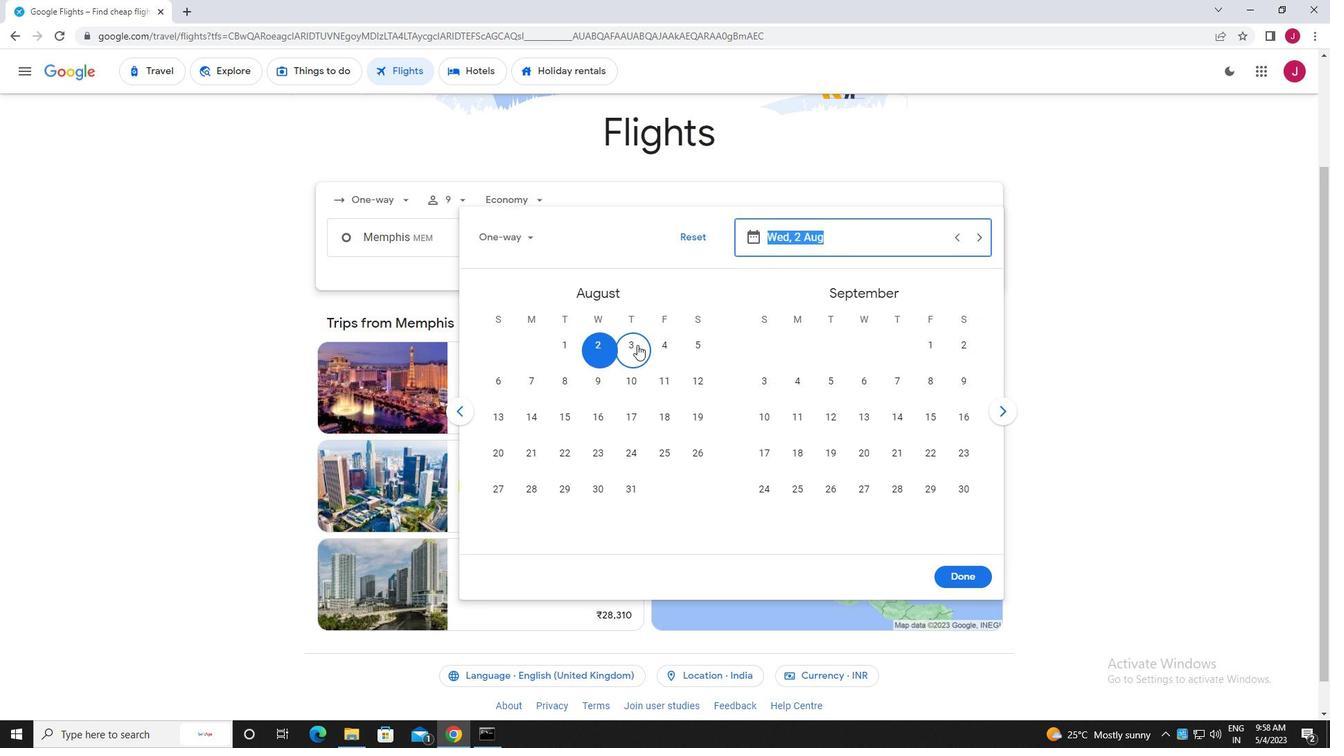 
Action: Mouse pressed left at (636, 344)
Screenshot: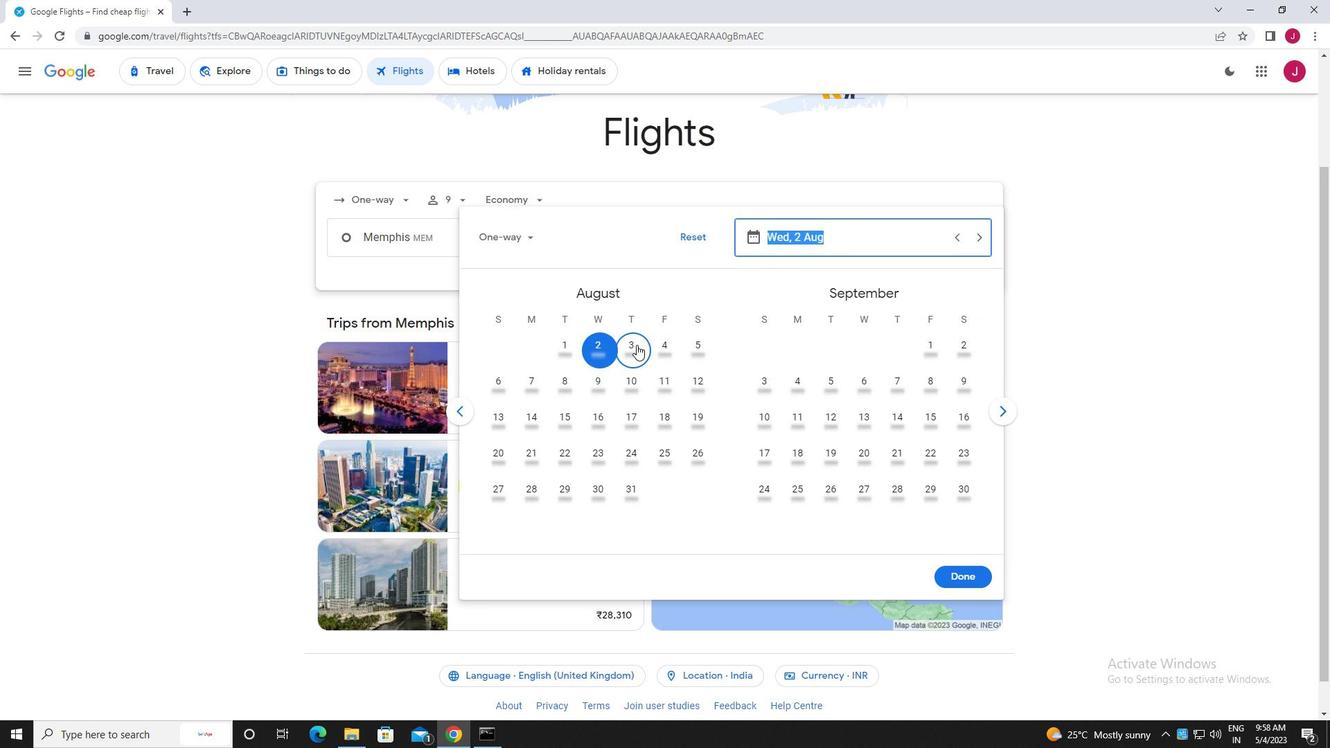 
Action: Mouse moved to (955, 575)
Screenshot: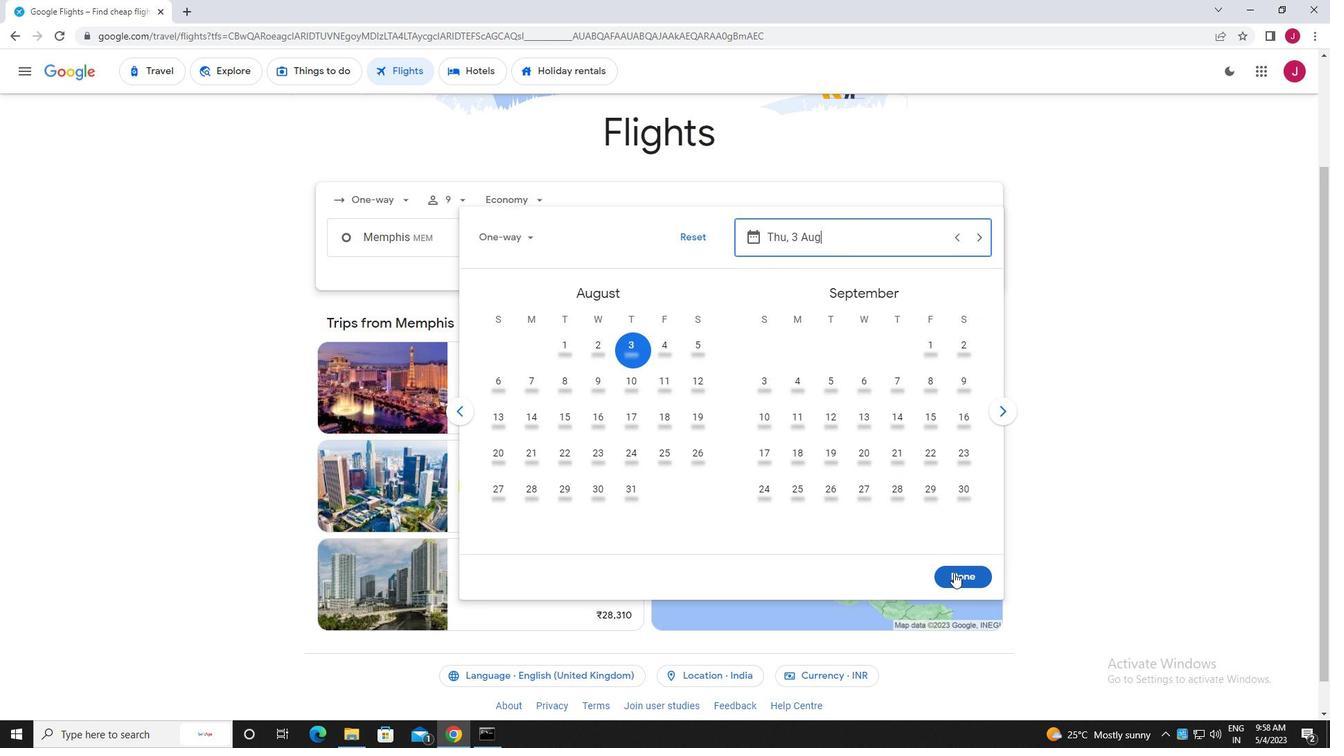 
Action: Mouse pressed left at (955, 575)
Screenshot: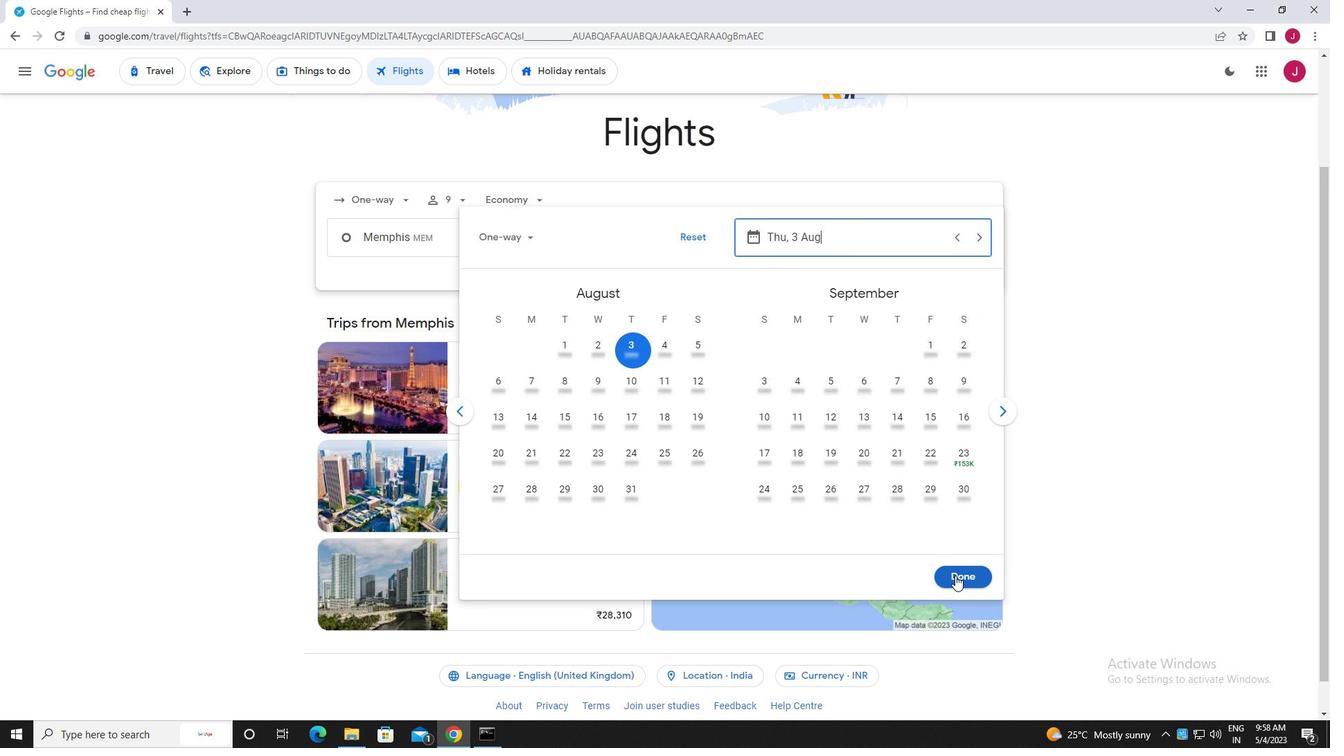 
Action: Mouse moved to (653, 288)
Screenshot: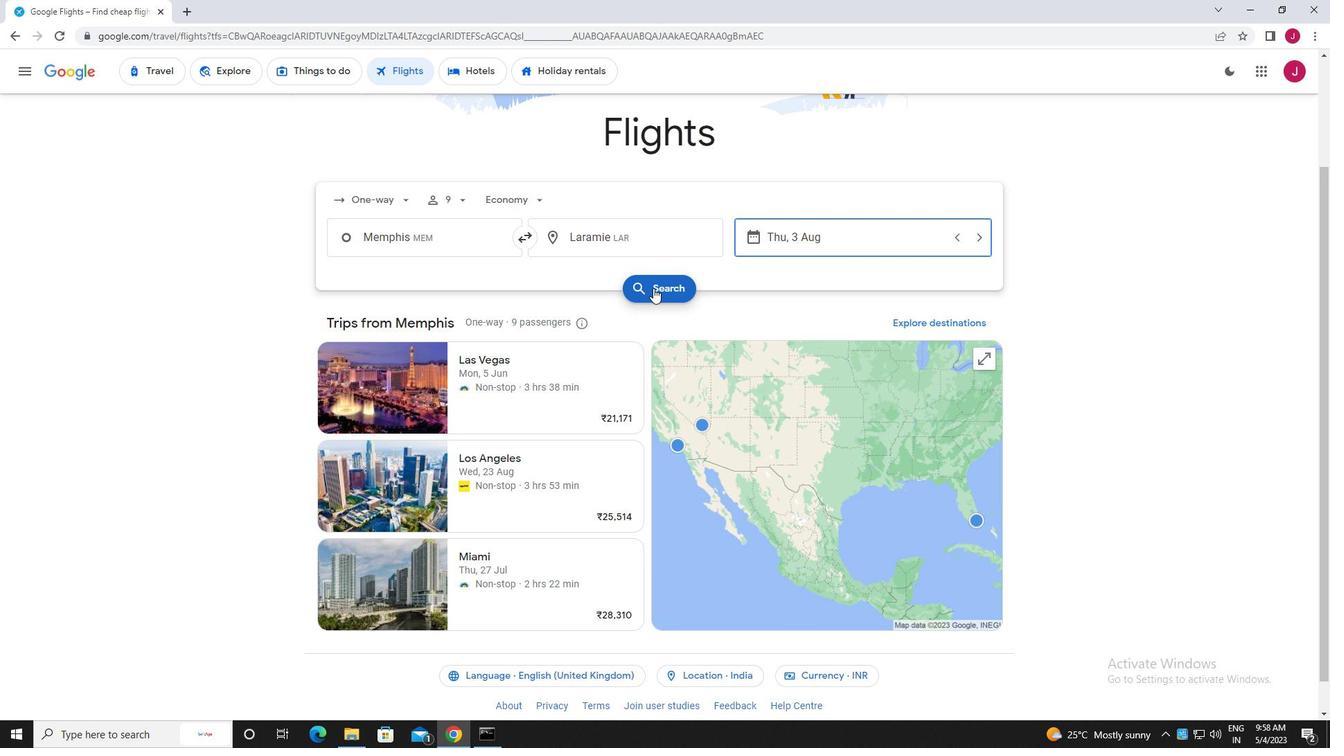 
Action: Mouse pressed left at (653, 288)
Screenshot: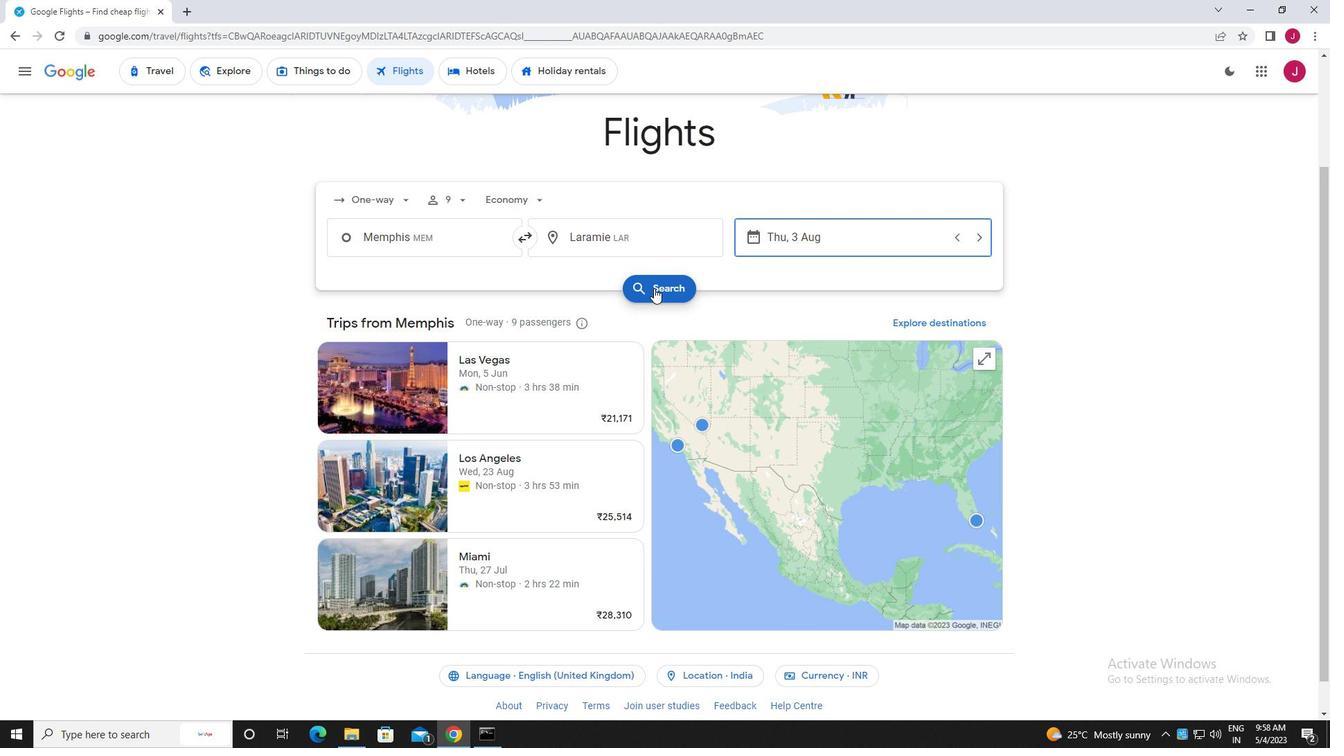 
Action: Mouse moved to (365, 197)
Screenshot: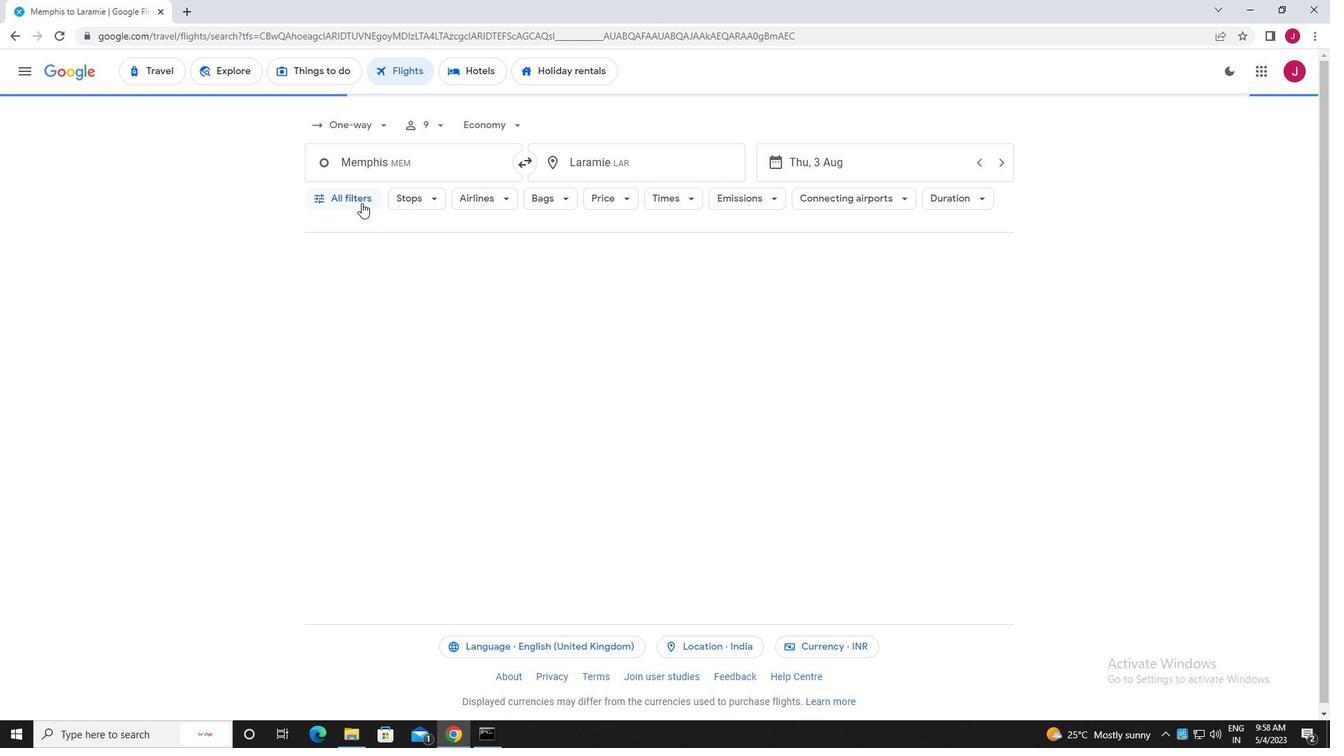 
Action: Mouse pressed left at (365, 197)
Screenshot: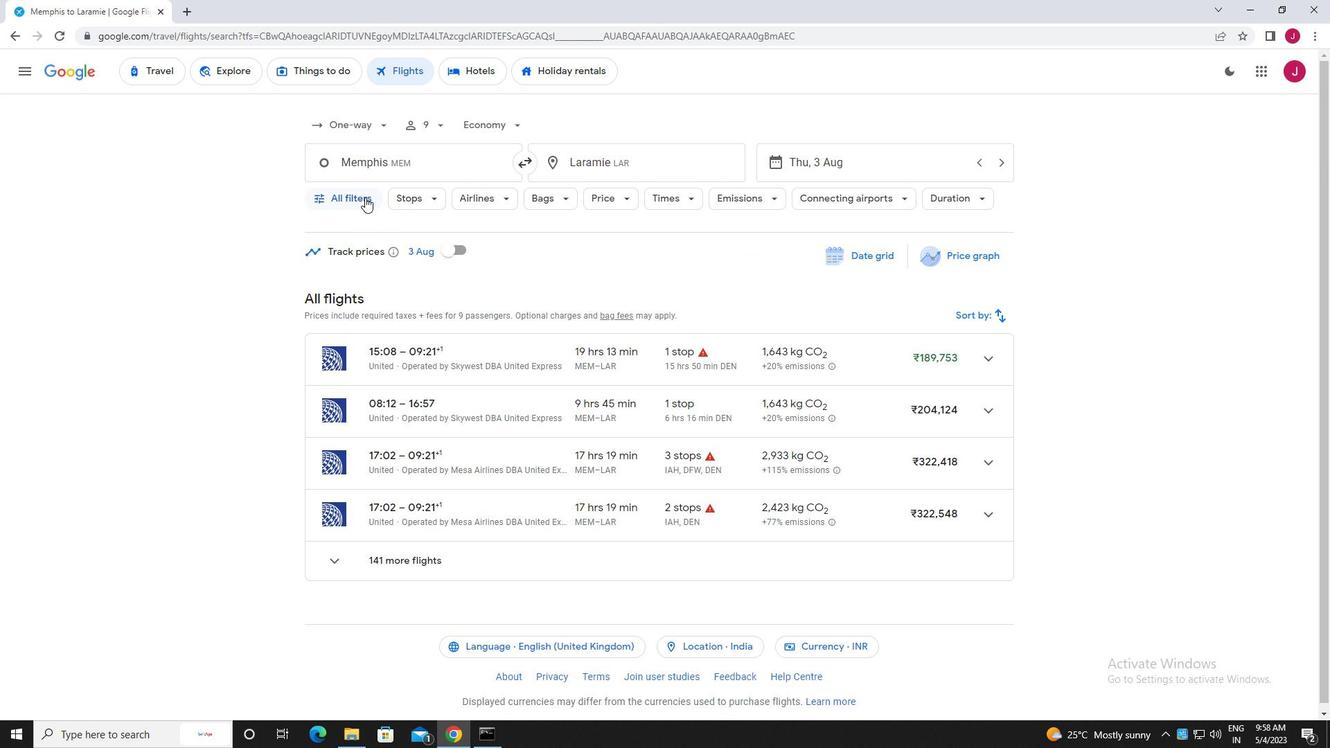 
Action: Mouse moved to (419, 268)
Screenshot: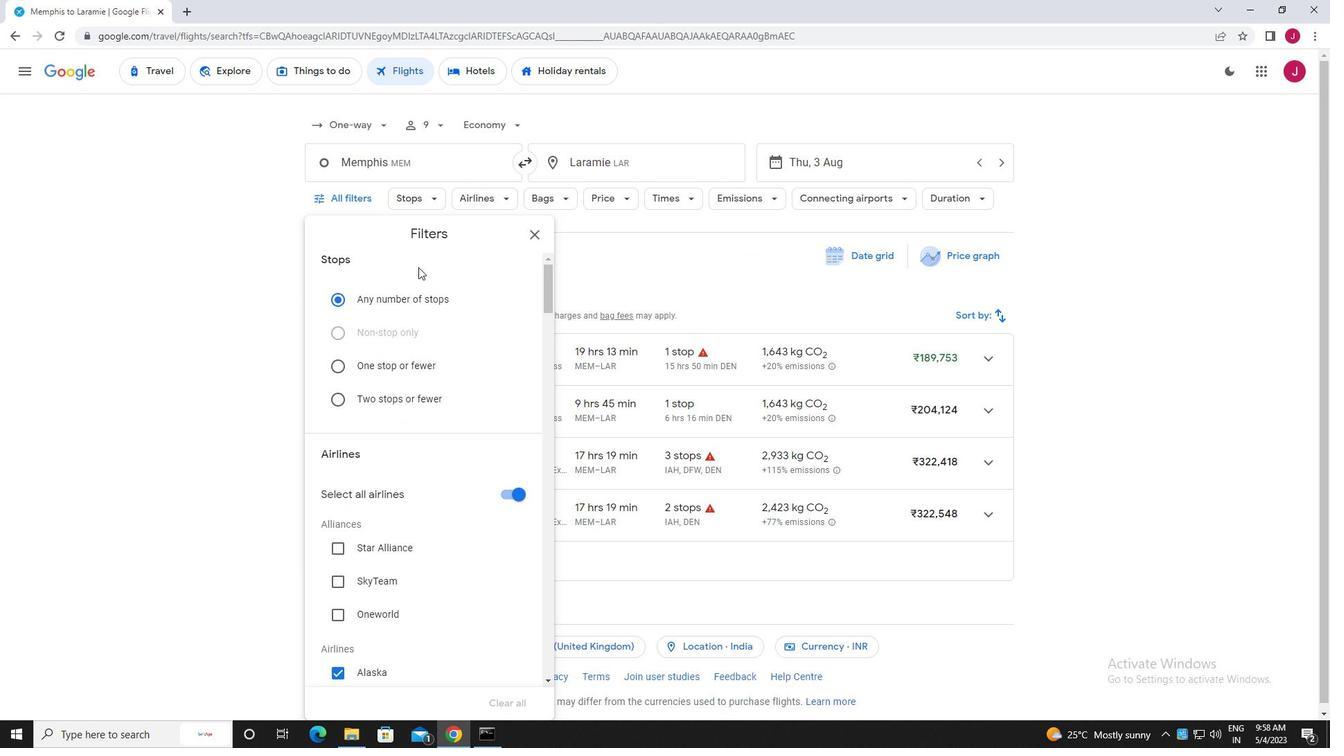 
Action: Mouse scrolled (419, 268) with delta (0, 0)
Screenshot: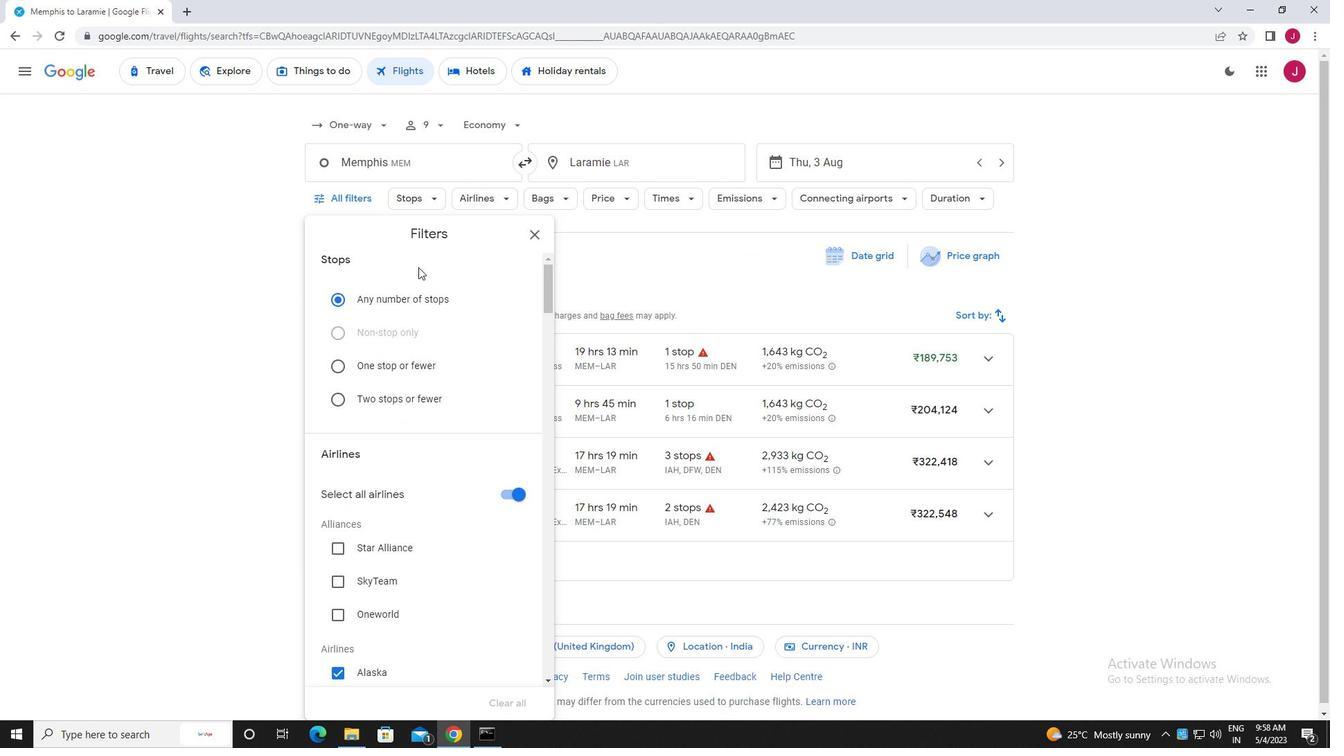 
Action: Mouse scrolled (419, 268) with delta (0, 0)
Screenshot: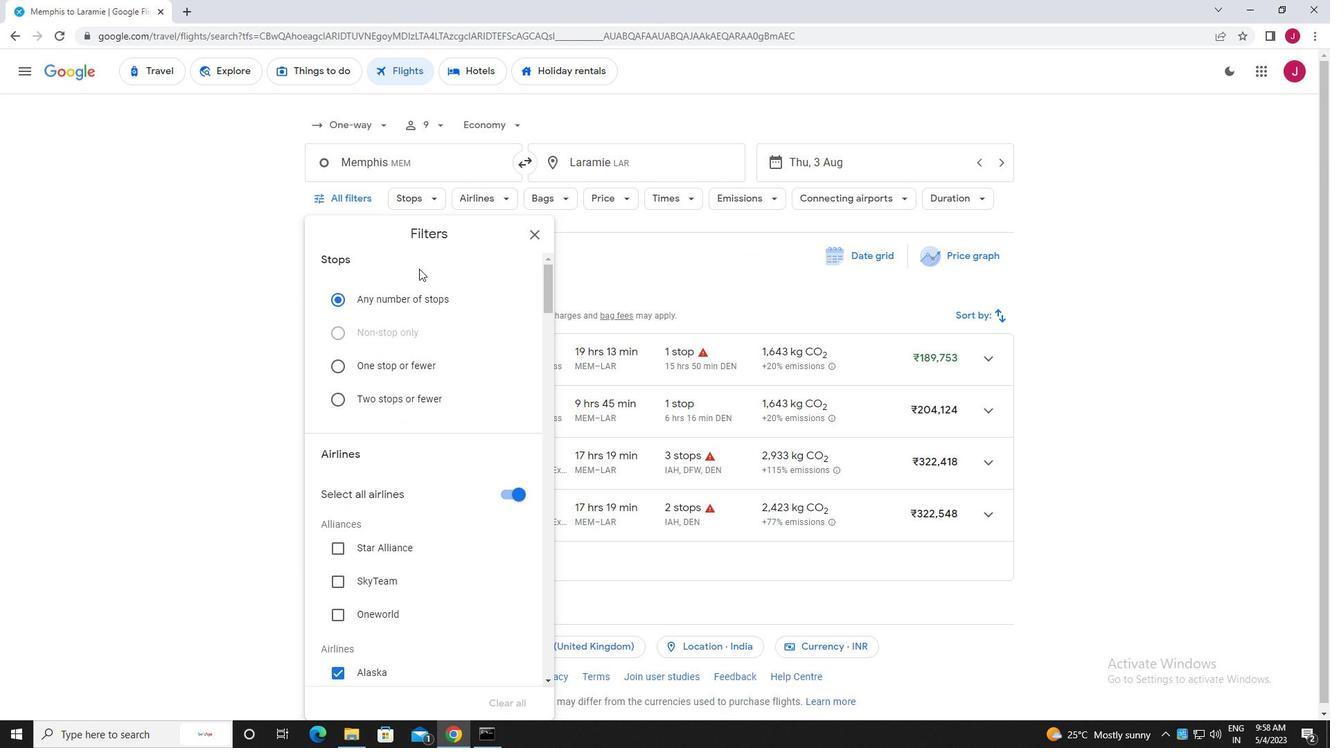 
Action: Mouse moved to (506, 354)
Screenshot: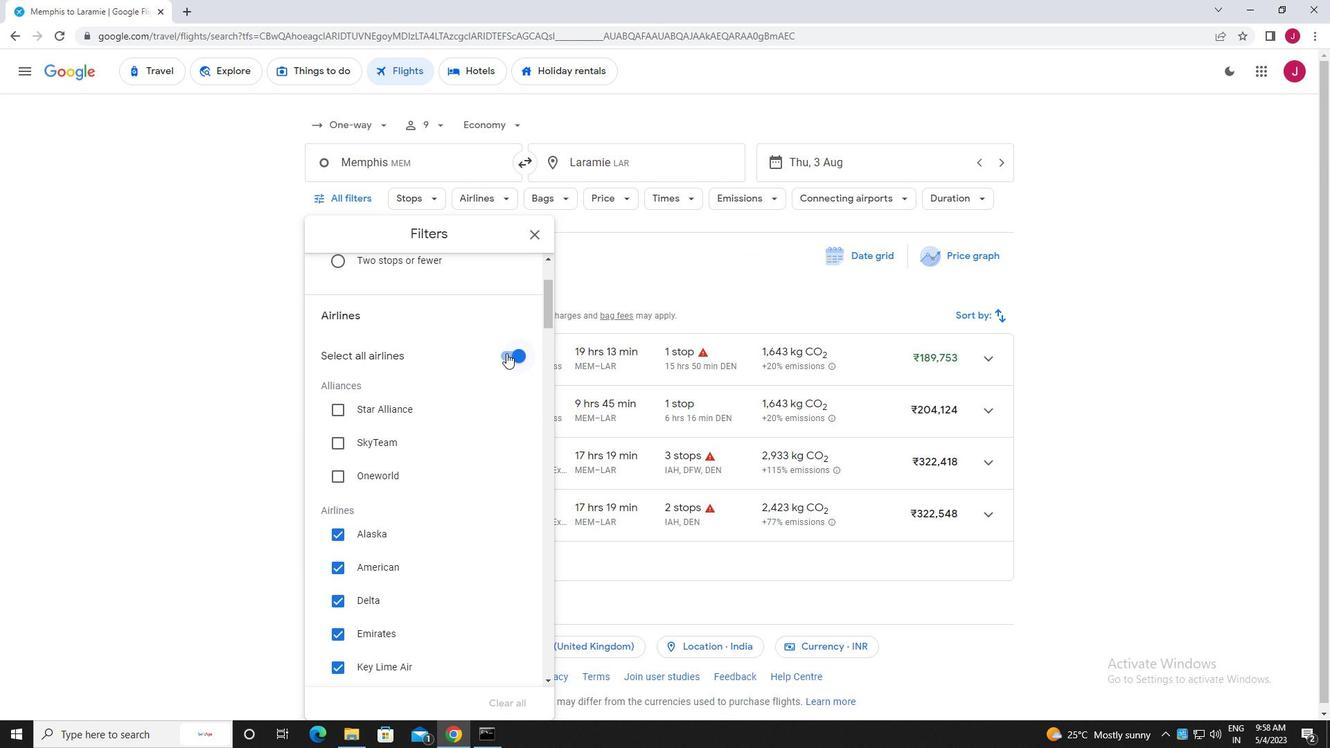 
Action: Mouse pressed left at (506, 354)
Screenshot: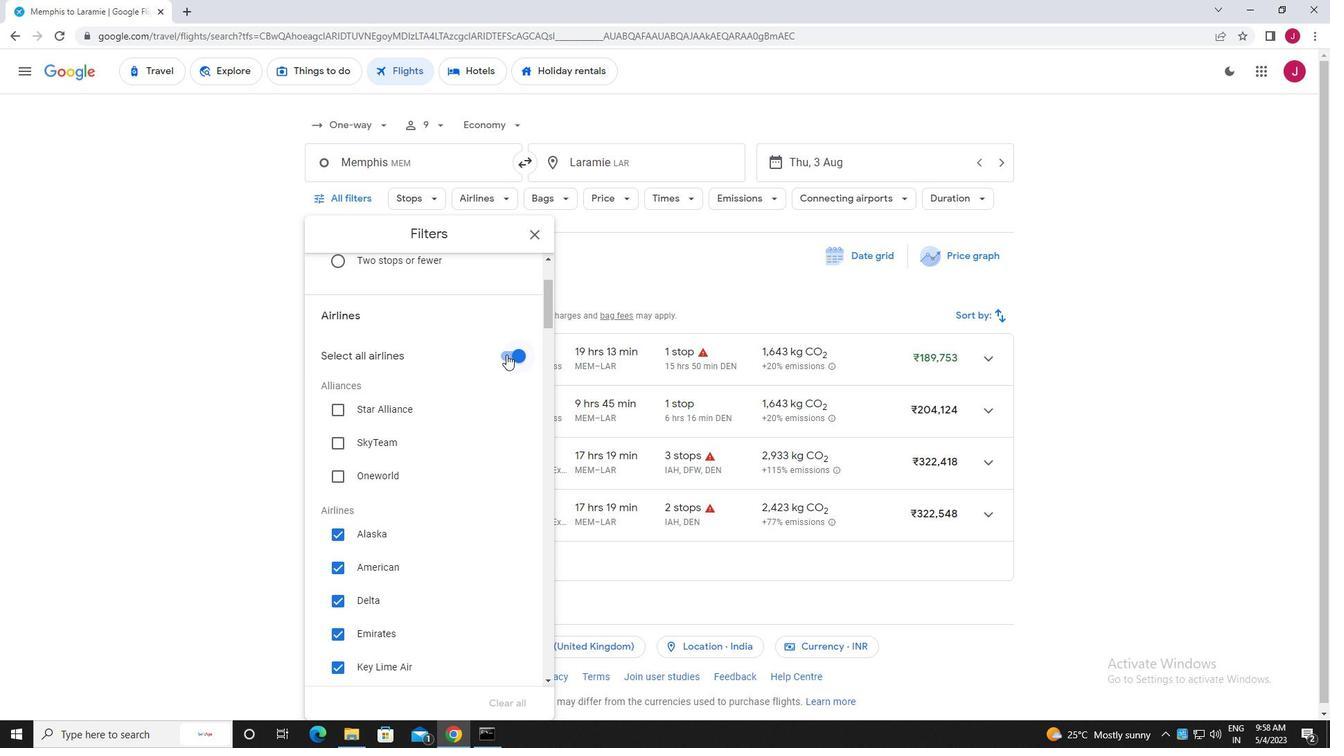 
Action: Mouse moved to (448, 362)
Screenshot: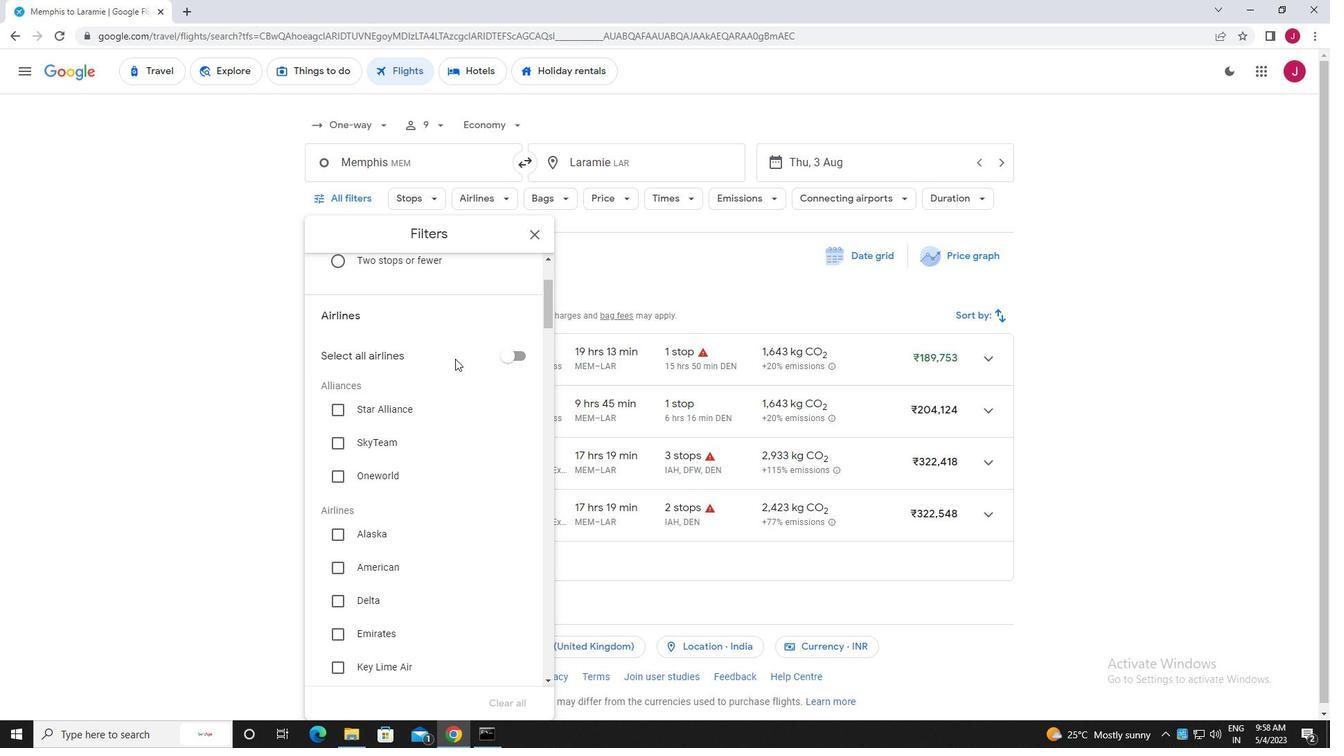 
Action: Mouse scrolled (448, 361) with delta (0, 0)
Screenshot: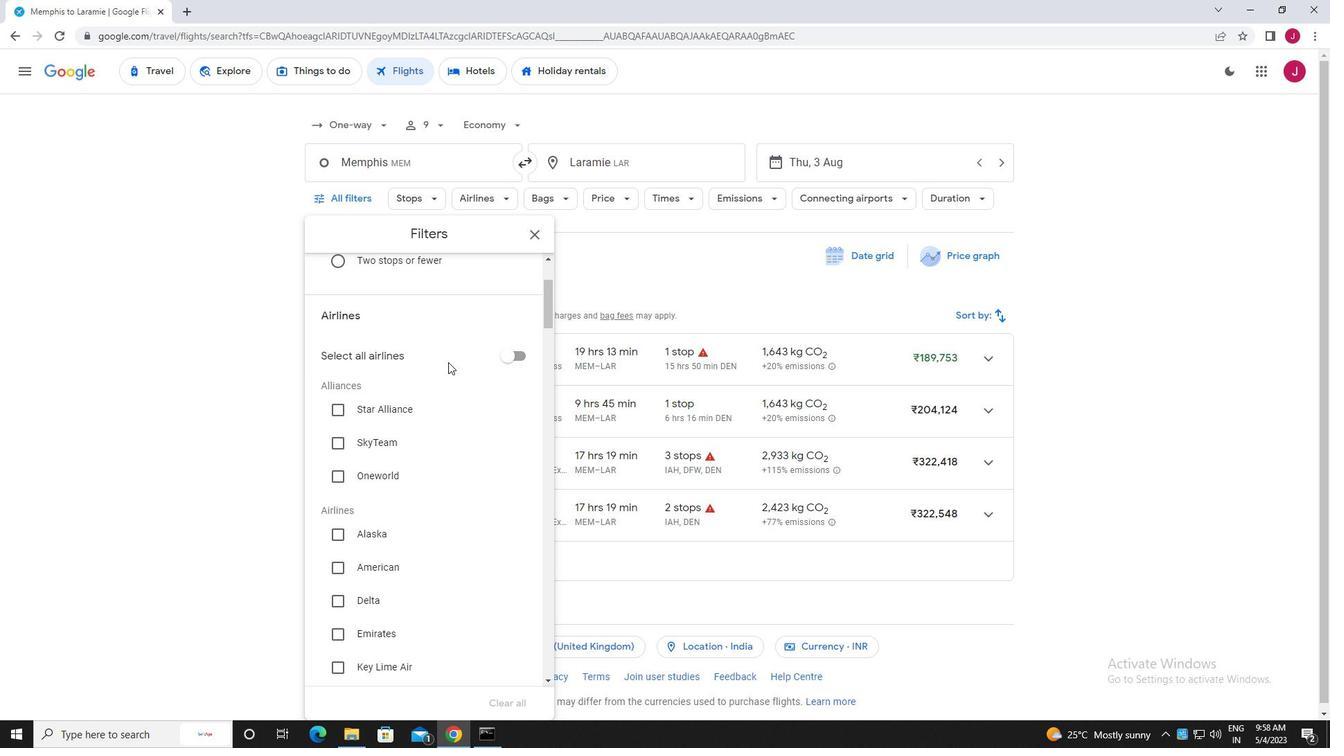 
Action: Mouse moved to (430, 357)
Screenshot: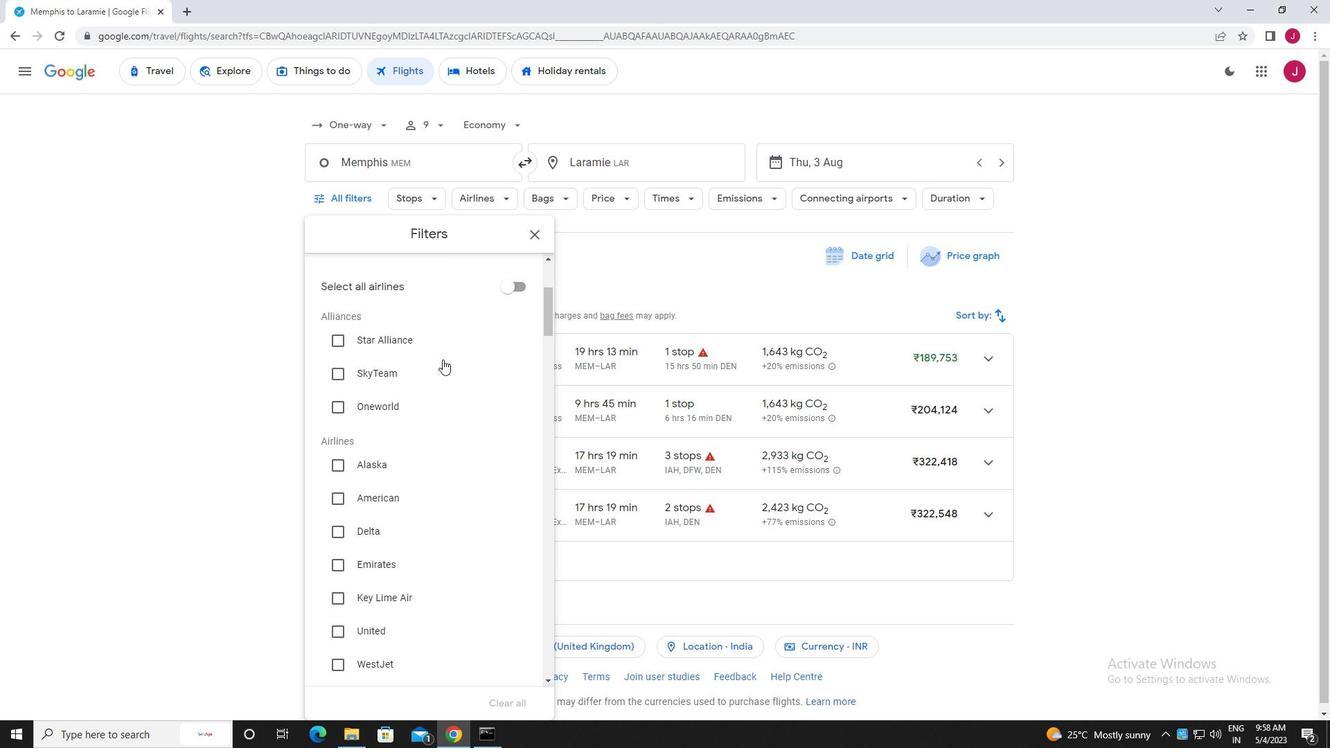 
Action: Mouse scrolled (430, 356) with delta (0, 0)
Screenshot: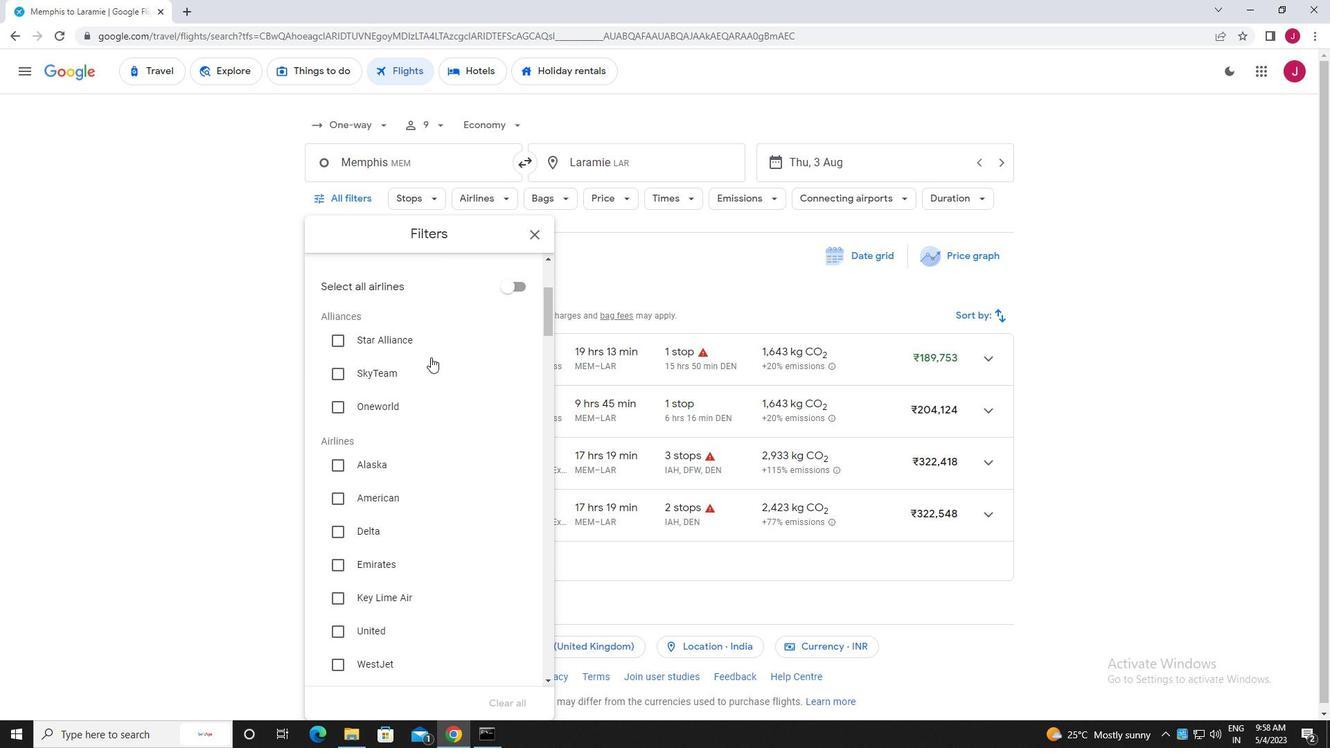 
Action: Mouse scrolled (430, 356) with delta (0, 0)
Screenshot: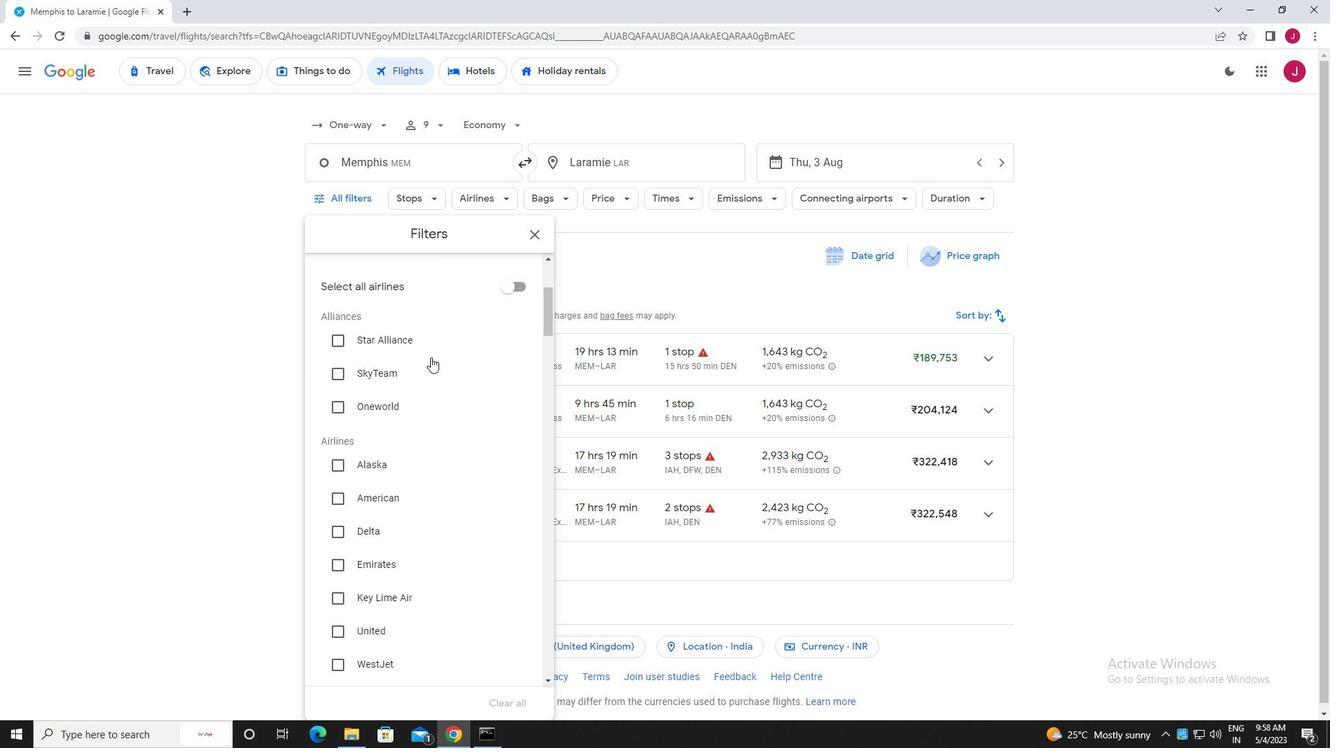 
Action: Mouse moved to (430, 356)
Screenshot: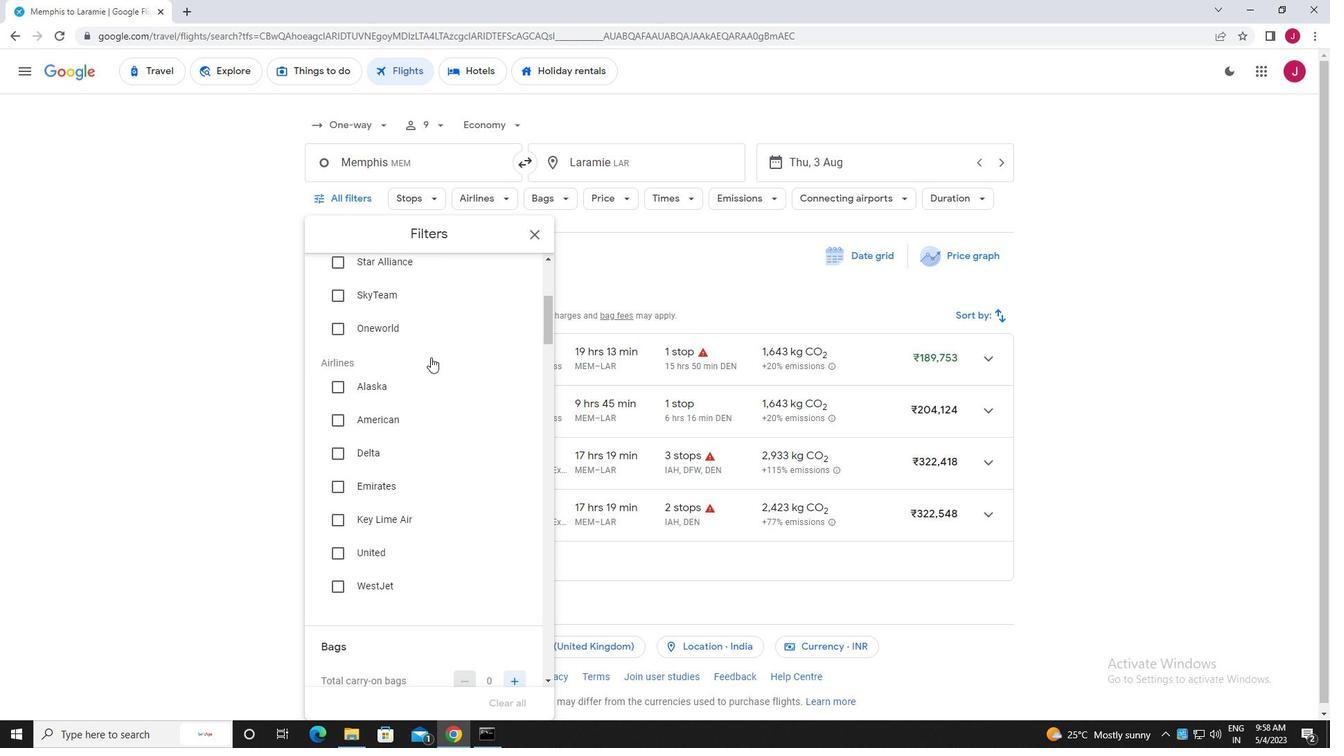 
Action: Mouse scrolled (430, 355) with delta (0, 0)
Screenshot: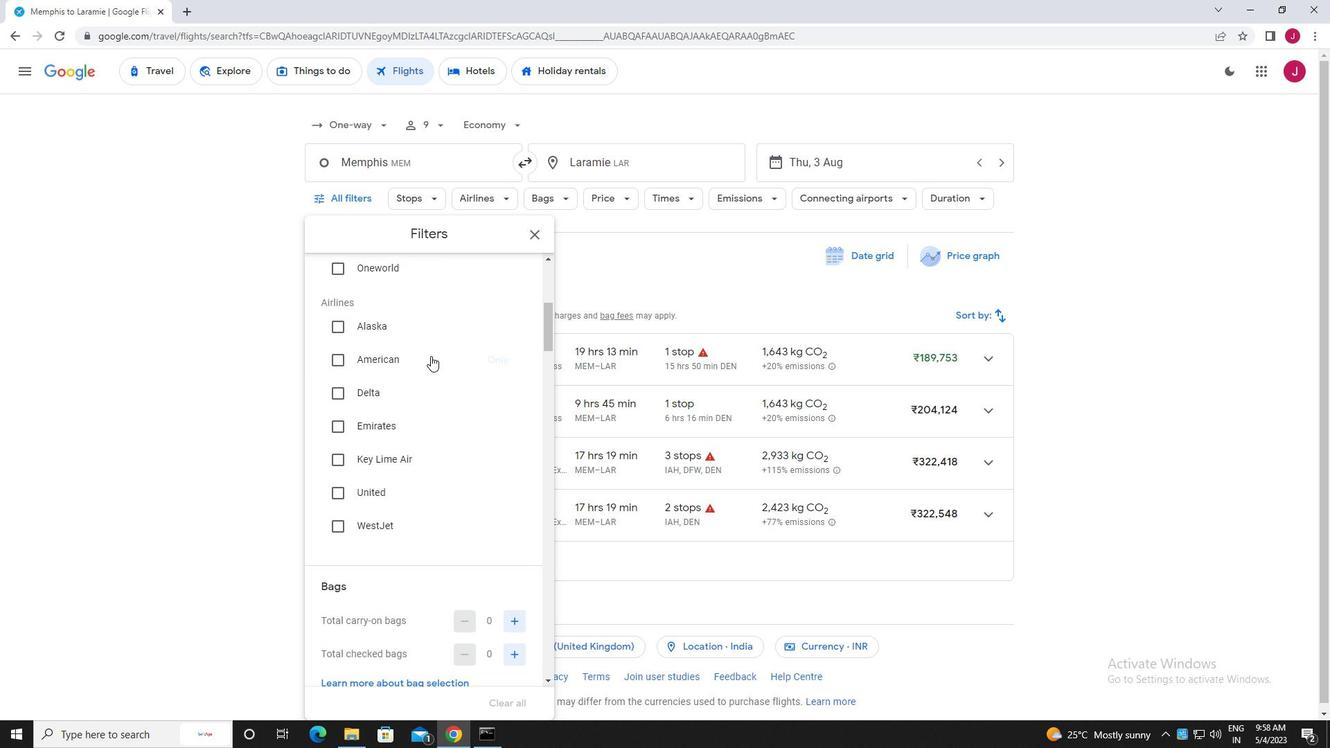
Action: Mouse scrolled (430, 355) with delta (0, 0)
Screenshot: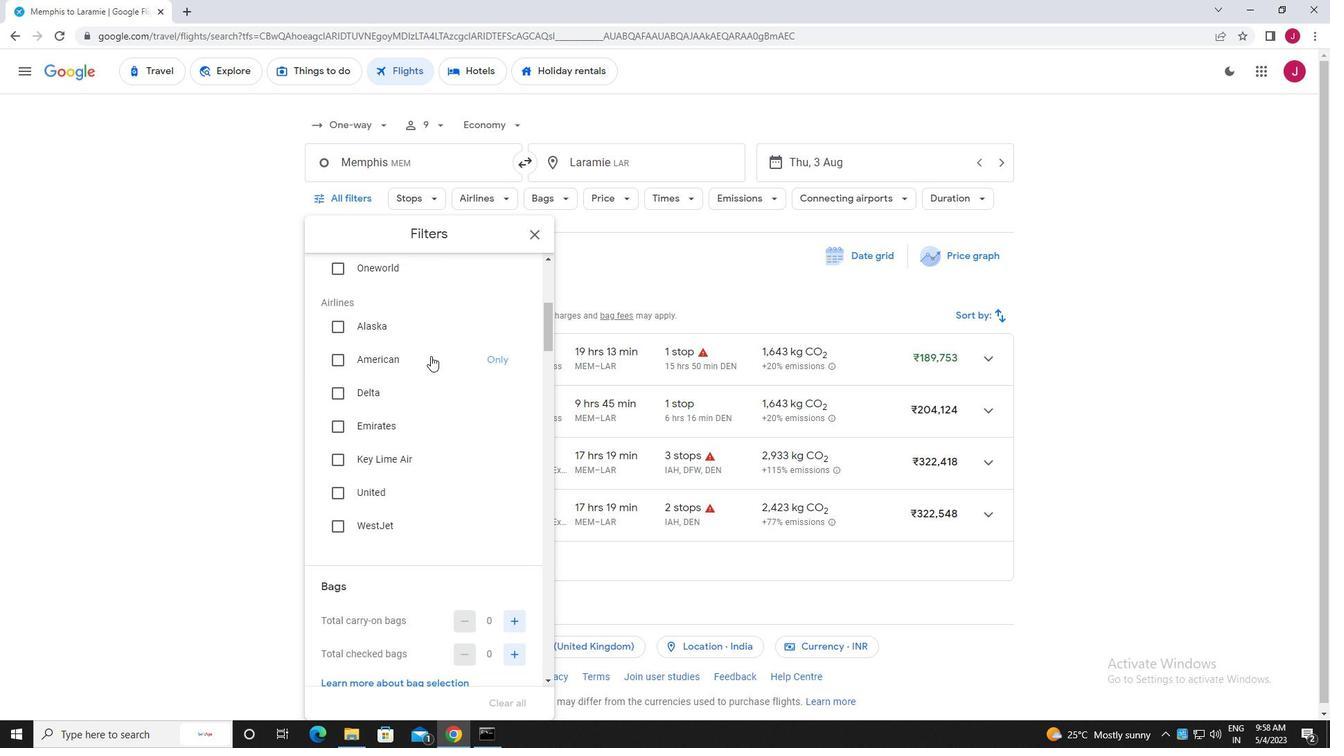 
Action: Mouse scrolled (430, 355) with delta (0, 0)
Screenshot: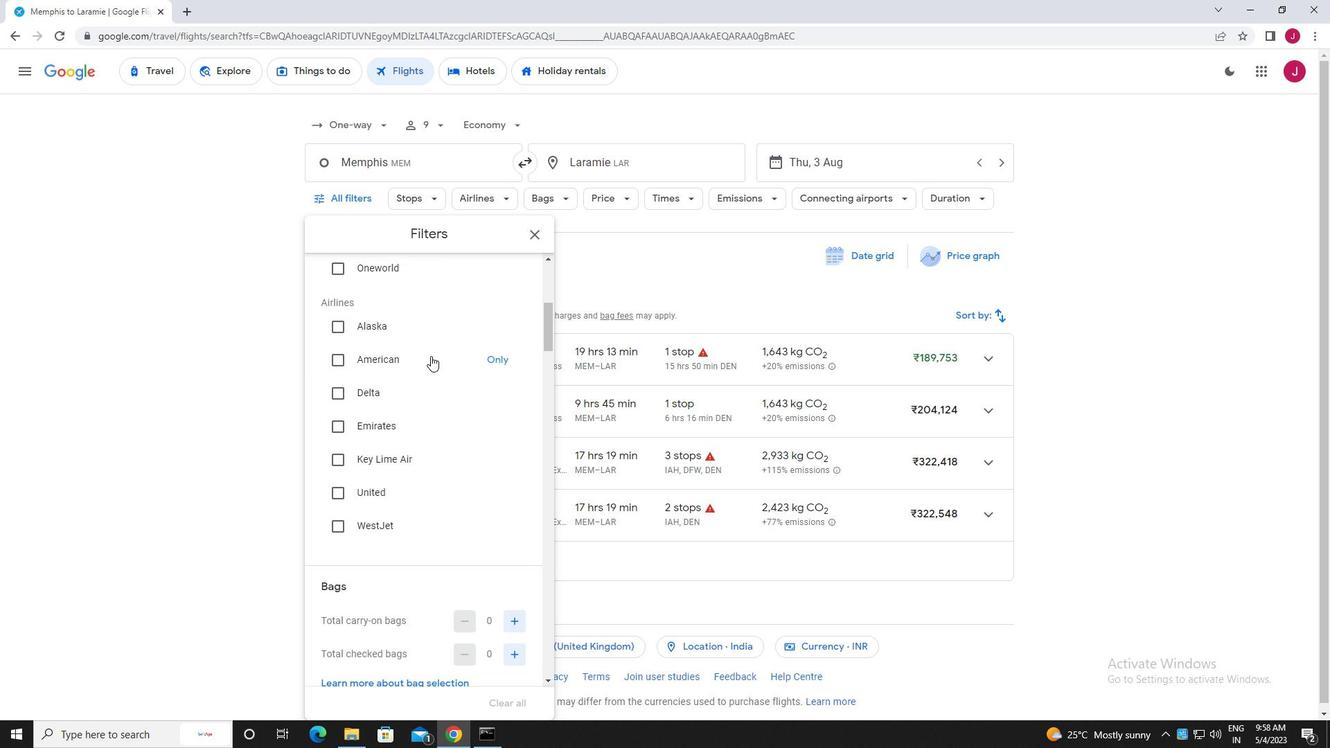 
Action: Mouse scrolled (430, 355) with delta (0, 0)
Screenshot: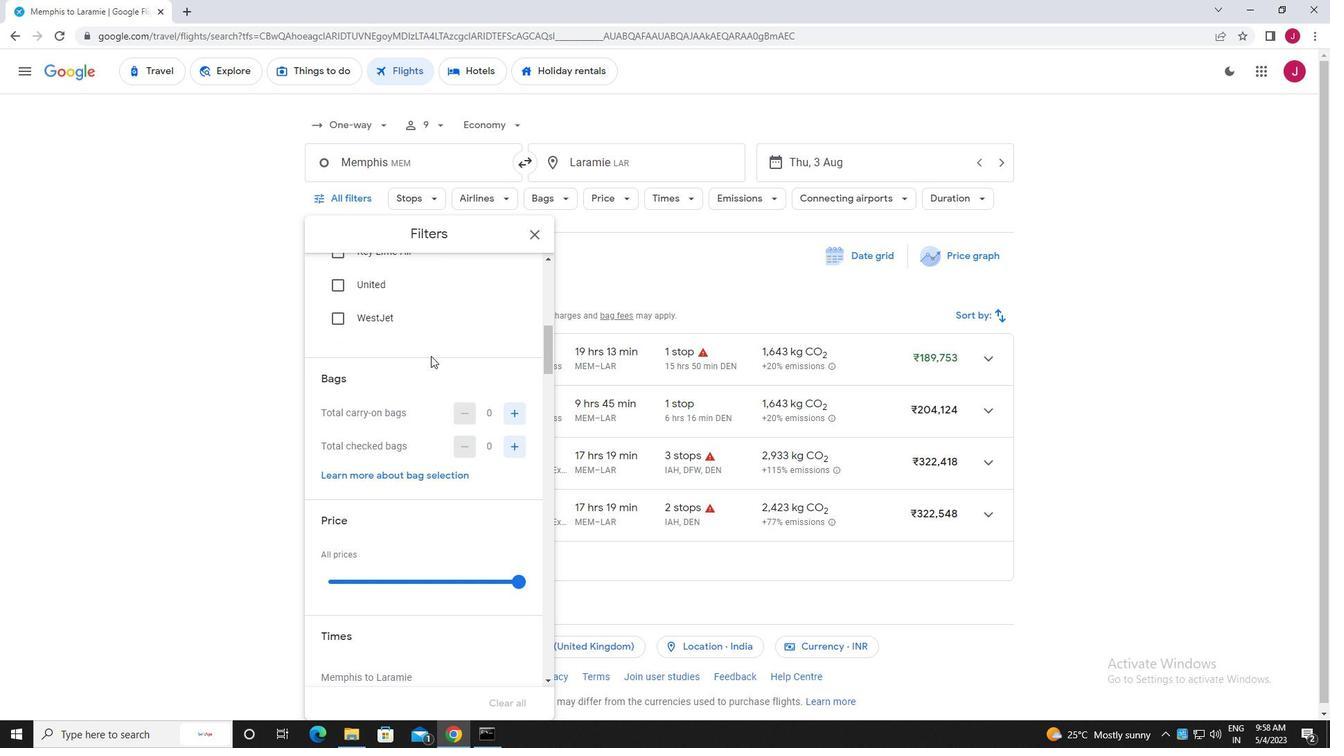 
Action: Mouse moved to (516, 512)
Screenshot: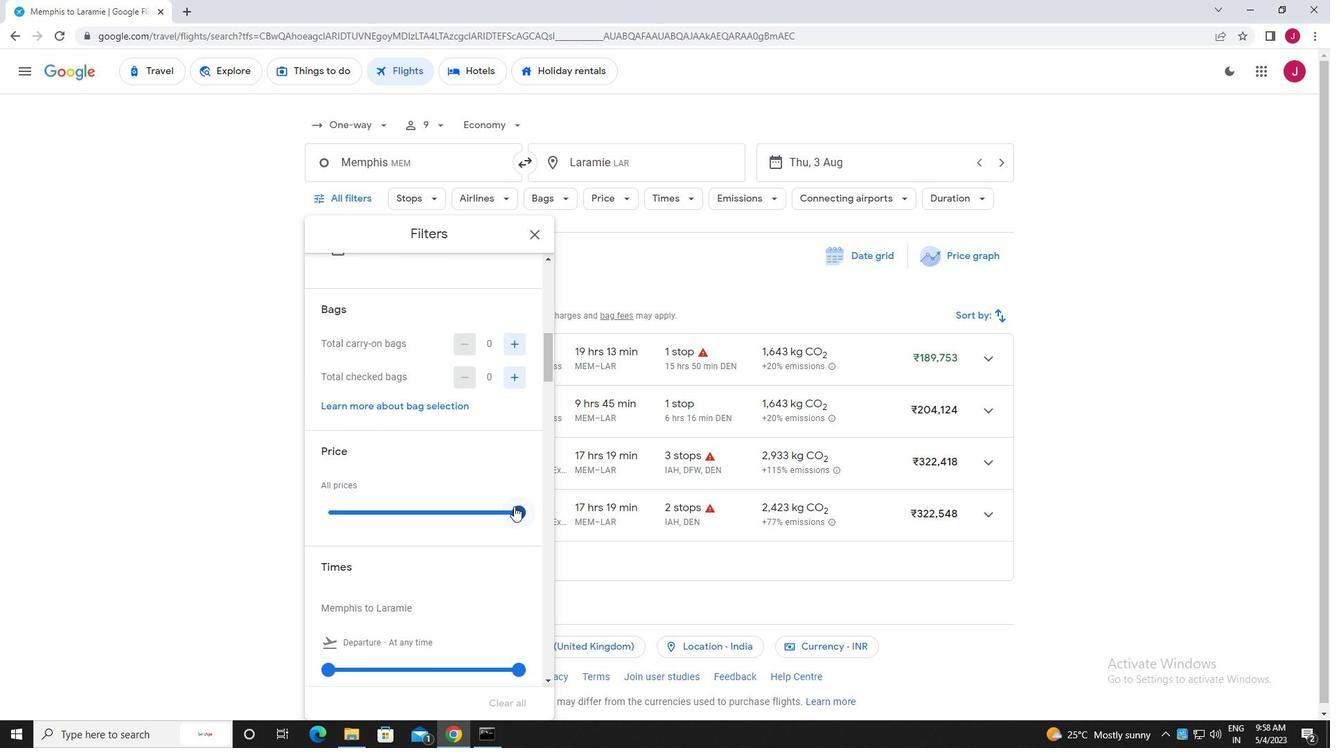 
Action: Mouse pressed left at (516, 512)
Screenshot: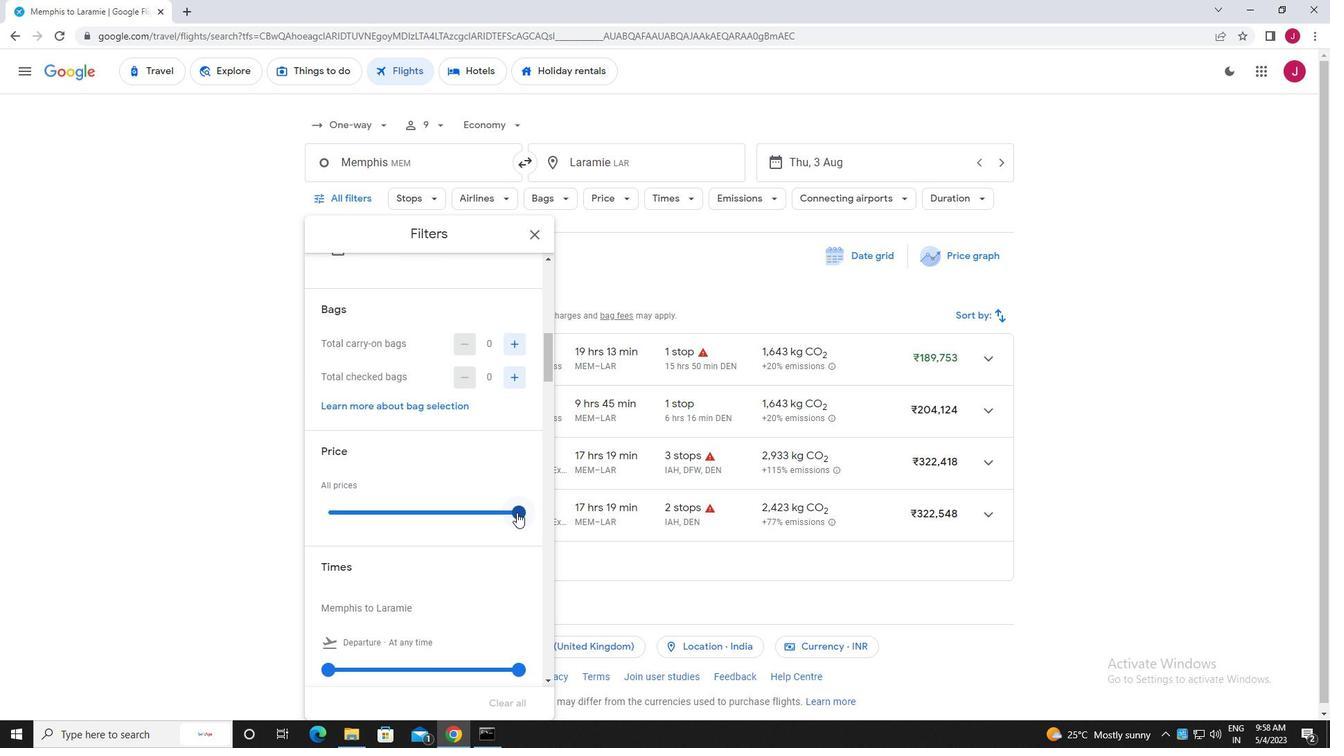 
Action: Mouse moved to (453, 456)
Screenshot: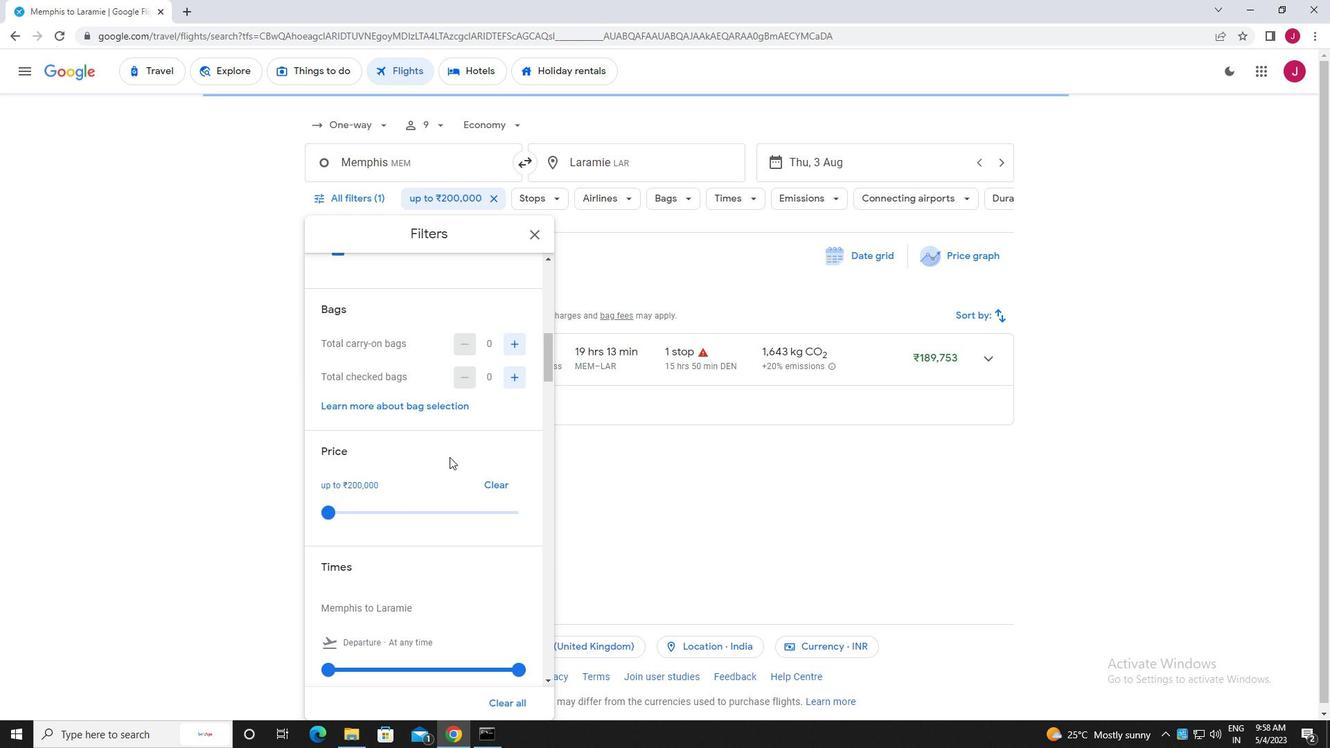 
Action: Mouse scrolled (453, 455) with delta (0, 0)
Screenshot: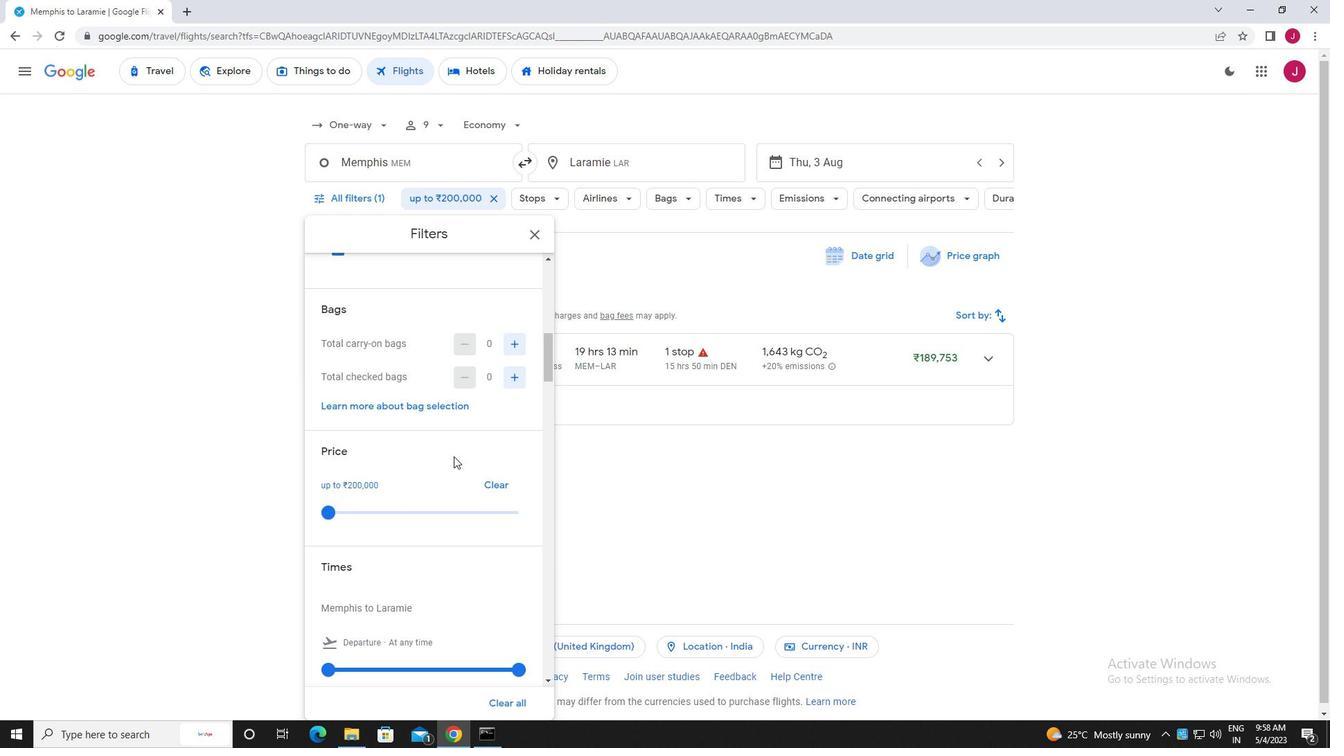 
Action: Mouse scrolled (453, 455) with delta (0, 0)
Screenshot: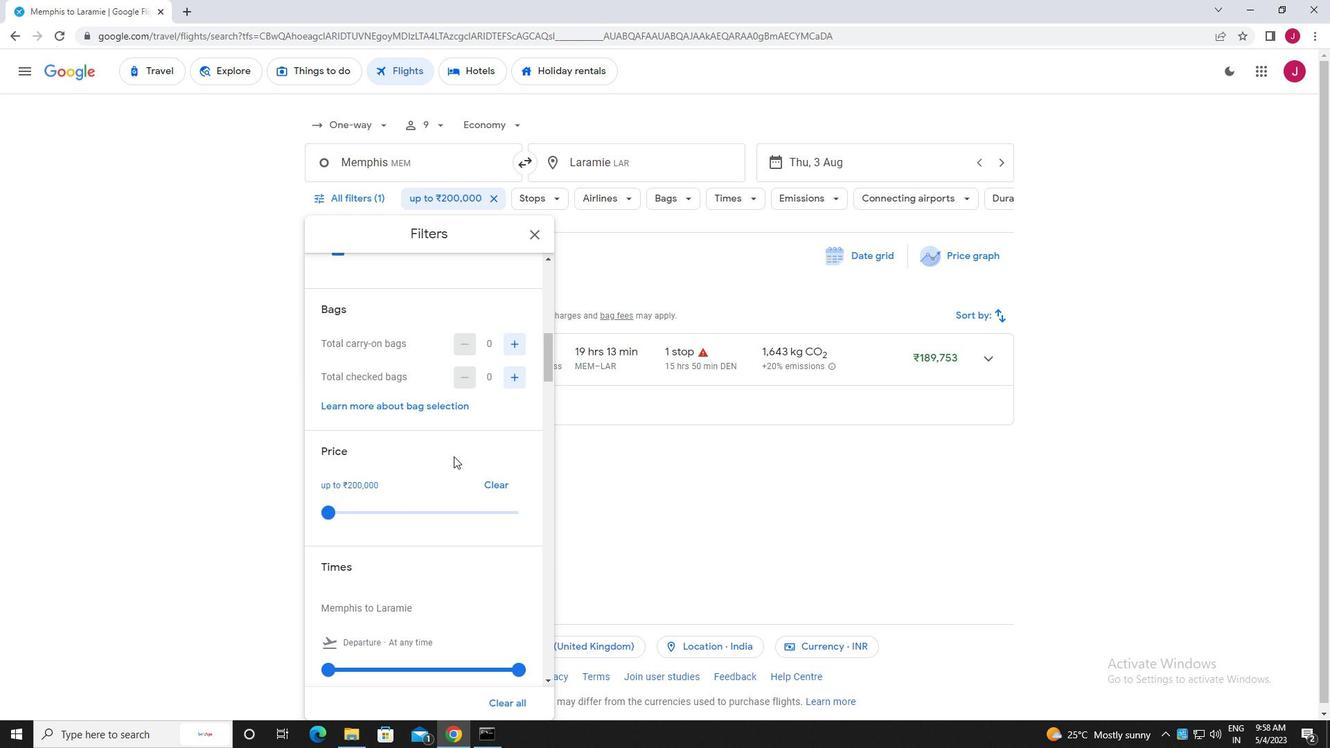 
Action: Mouse moved to (331, 525)
Screenshot: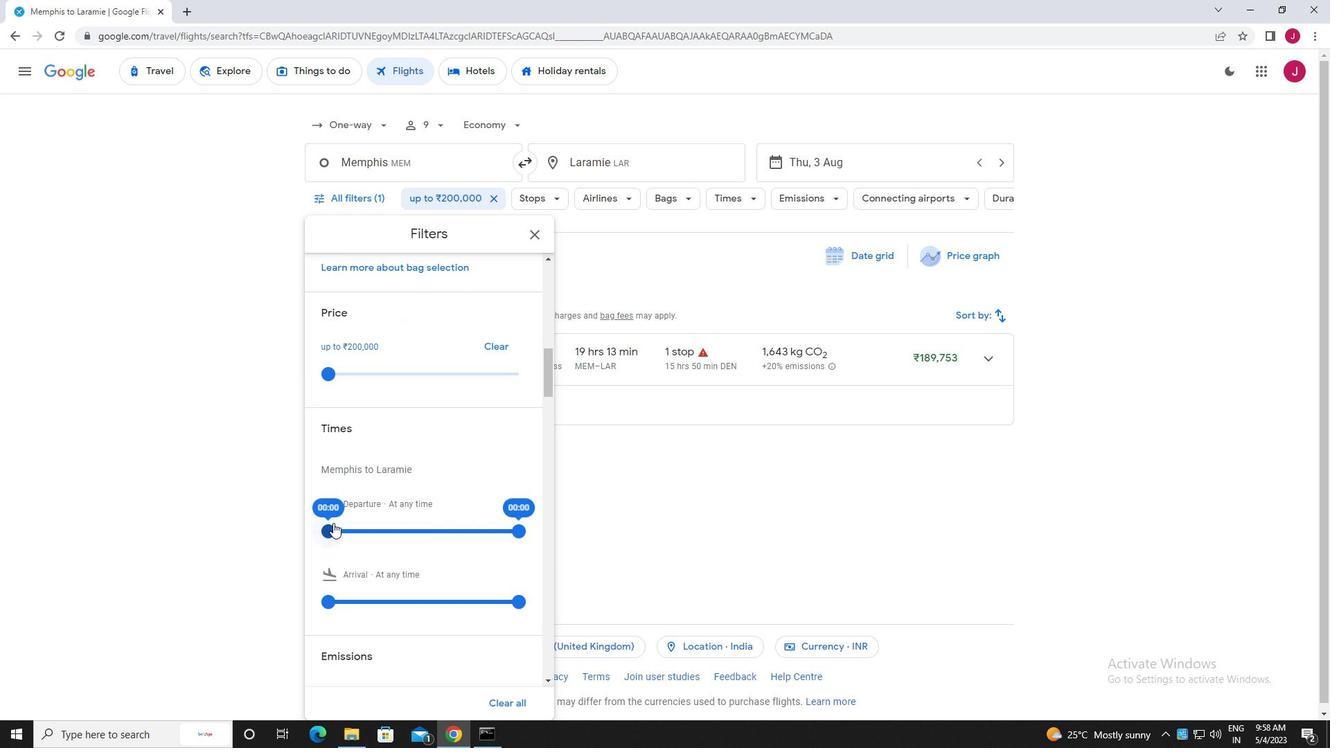 
Action: Mouse pressed left at (331, 525)
Screenshot: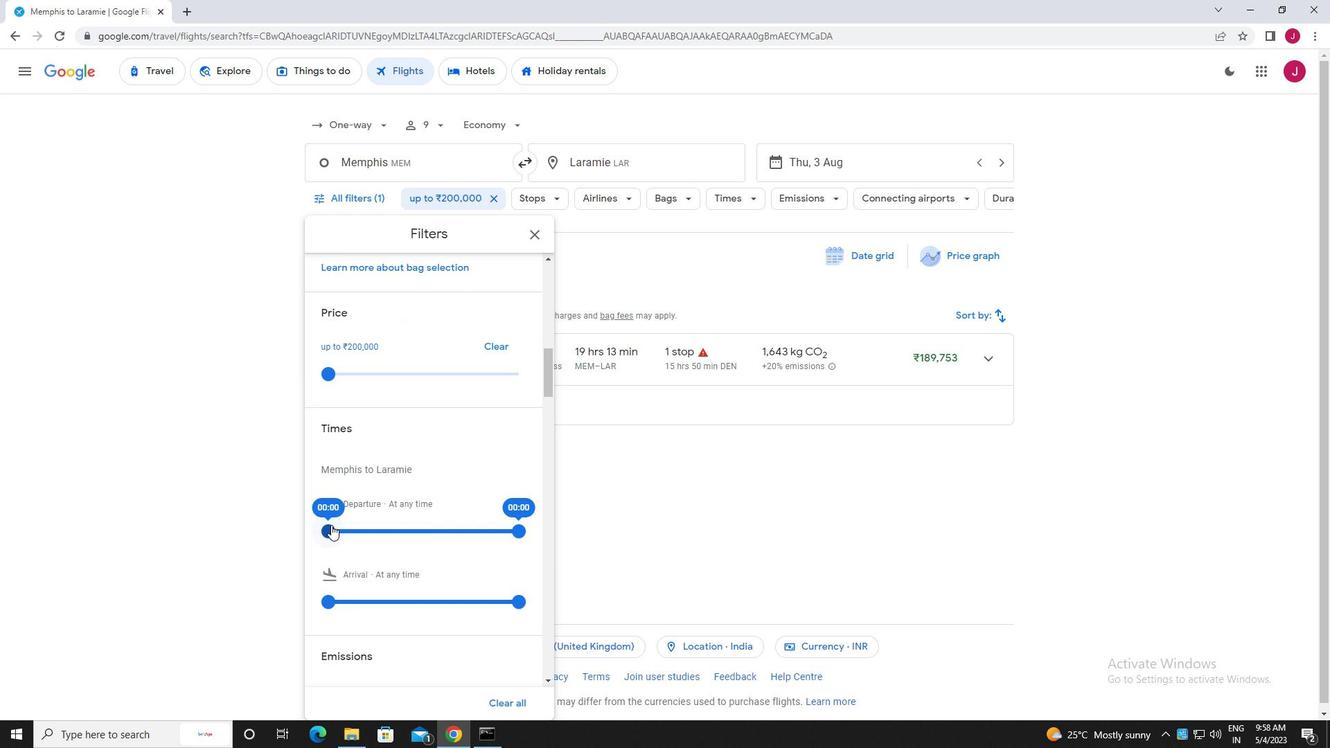 
Action: Mouse moved to (521, 530)
Screenshot: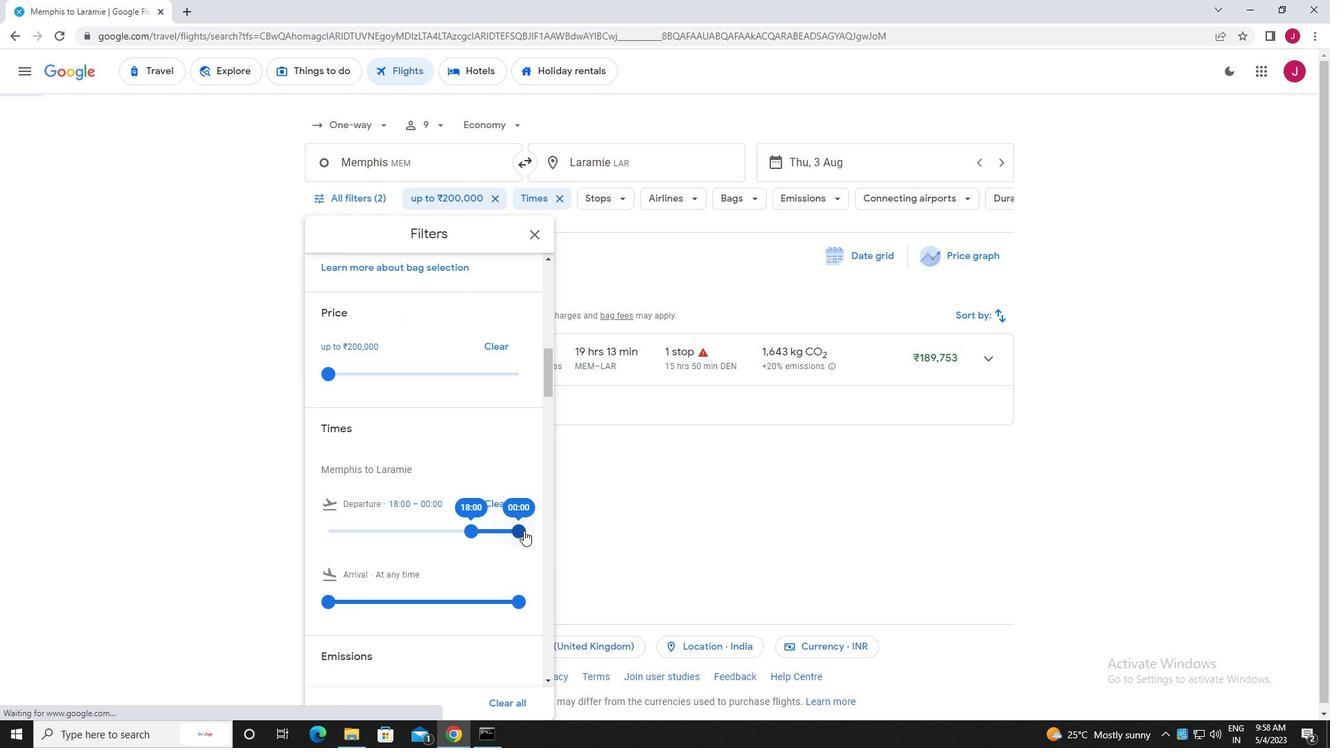 
Action: Mouse pressed left at (521, 530)
Screenshot: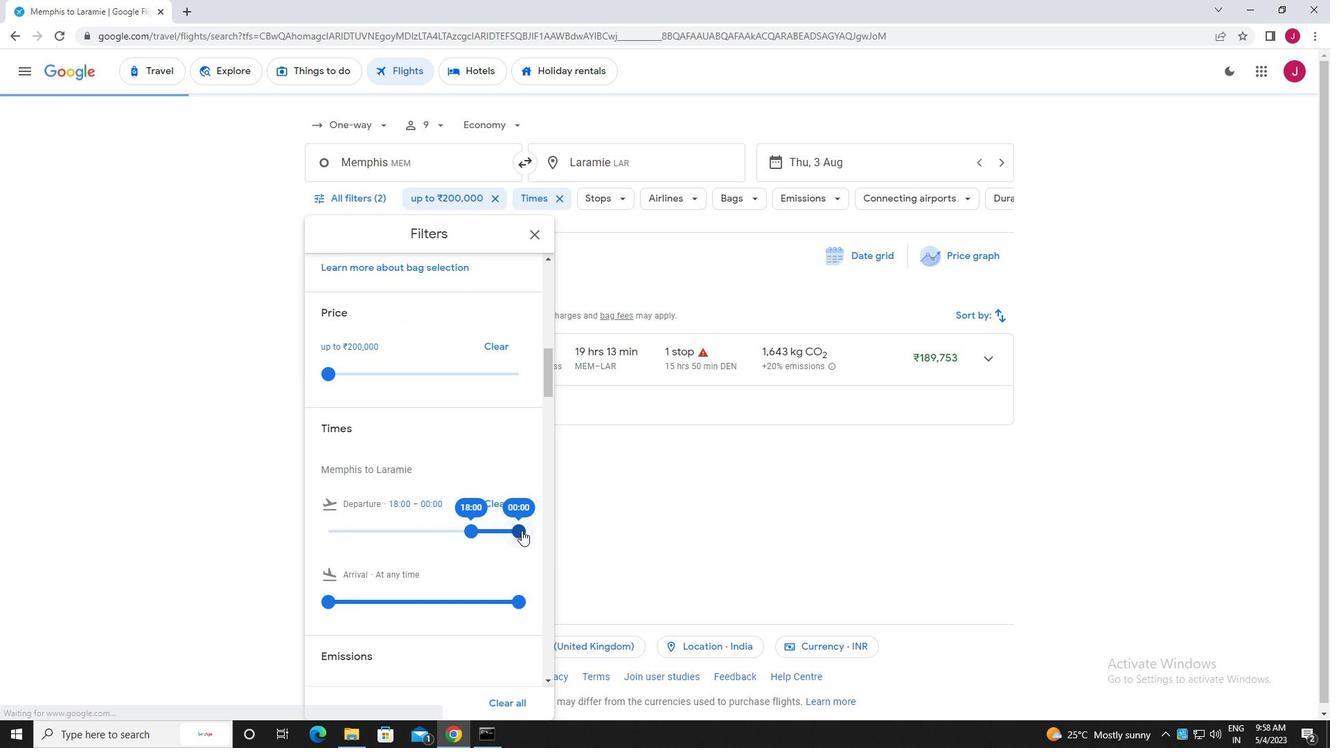 
Action: Mouse moved to (534, 238)
Screenshot: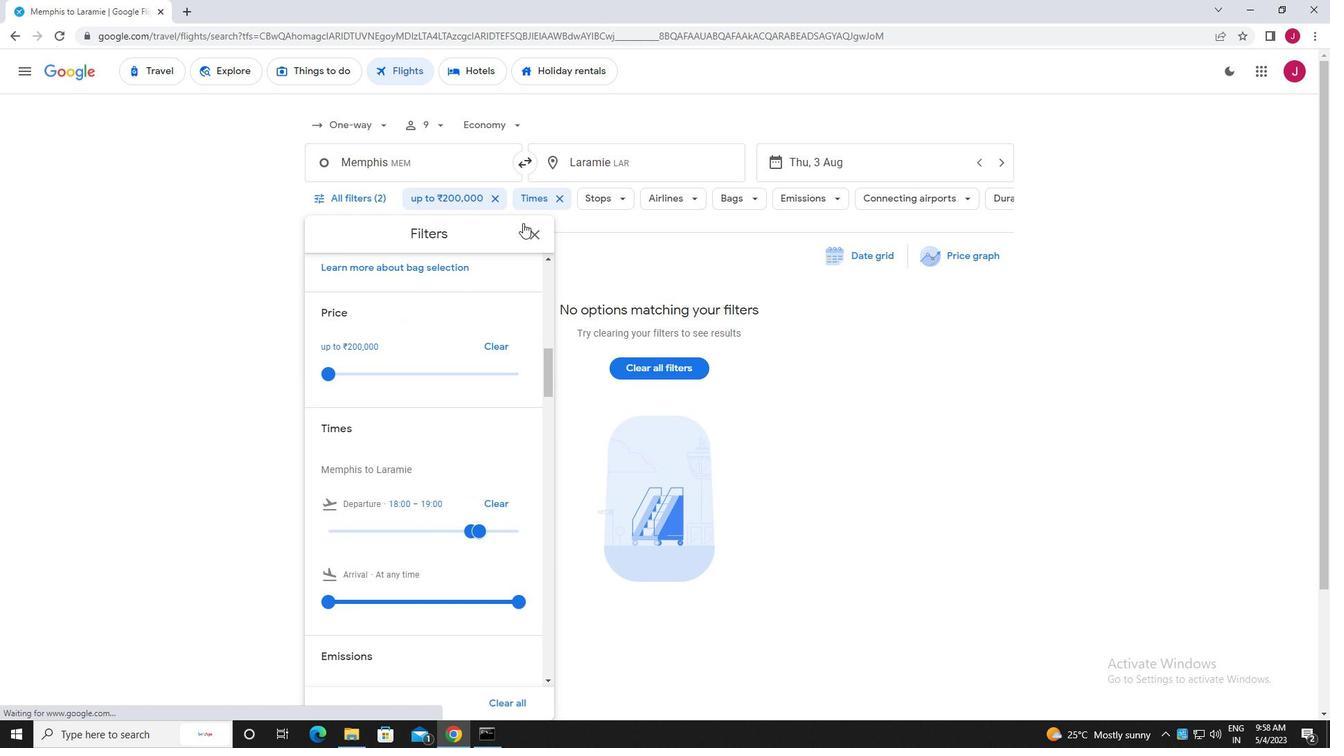 
Action: Mouse pressed left at (534, 238)
Screenshot: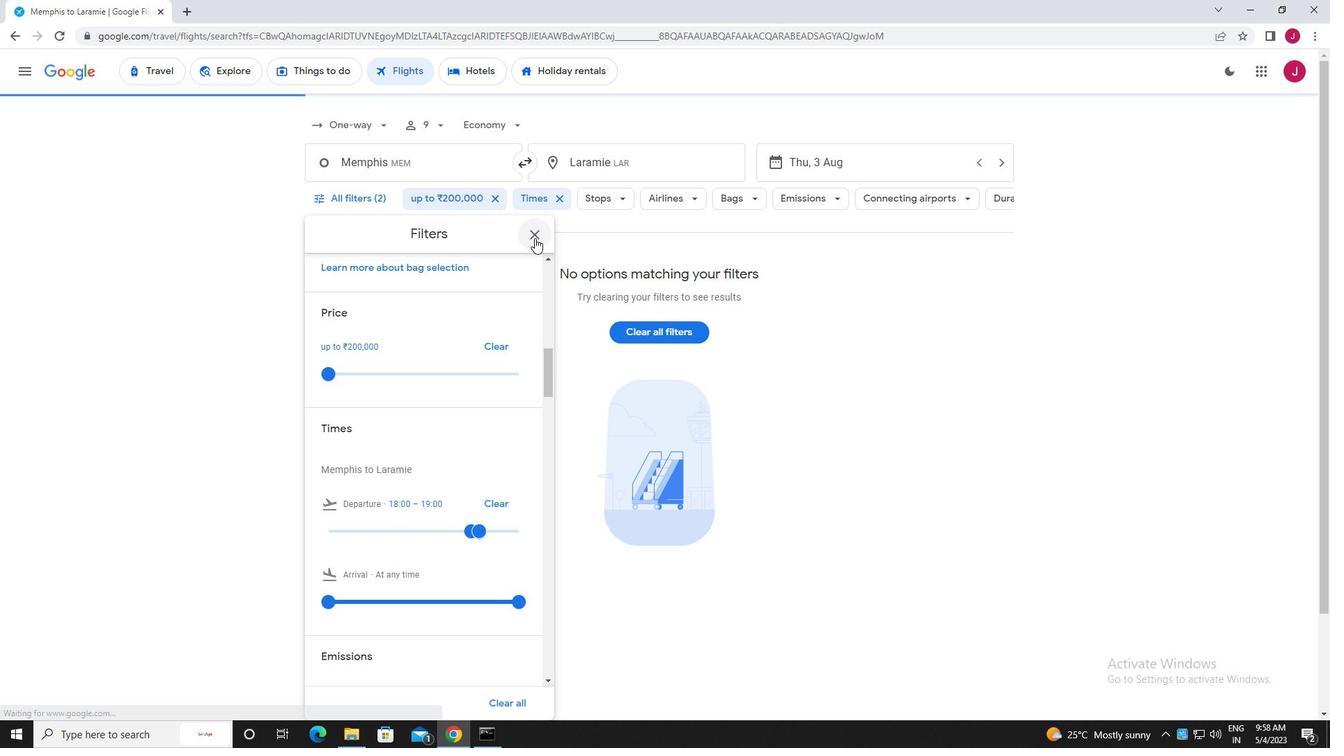 
Action: Mouse moved to (534, 238)
Screenshot: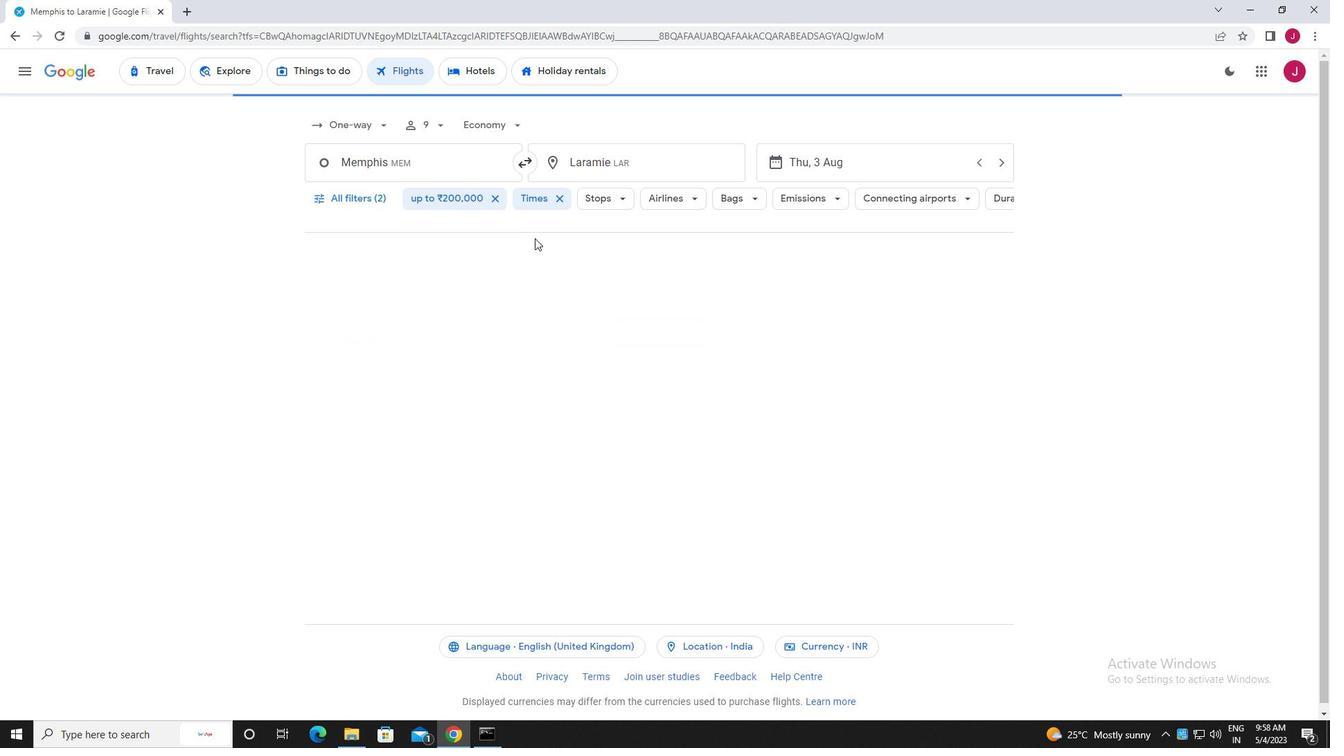 
